 Task: Open a Modern Writer Template save the file as resolution.txt Remove the following  from template: 'Address' Change the date  '19 July, 2023' change Dear Ms Reader to   Good Morning. Add body to the letter I am writing to inform you of a change in my contact information. Please update your records accordingly. My new address is [address], and my updated phone number is [phone number]. Should you need to reach me, please do not hesitate to contact me using the updated information.Add Name  'Micheal'. Insert watermark  Do not copy  Apply Font Style in watermark Lexend; font size  113and place the watermark  Horizontally
Action: Mouse moved to (131, 66)
Screenshot: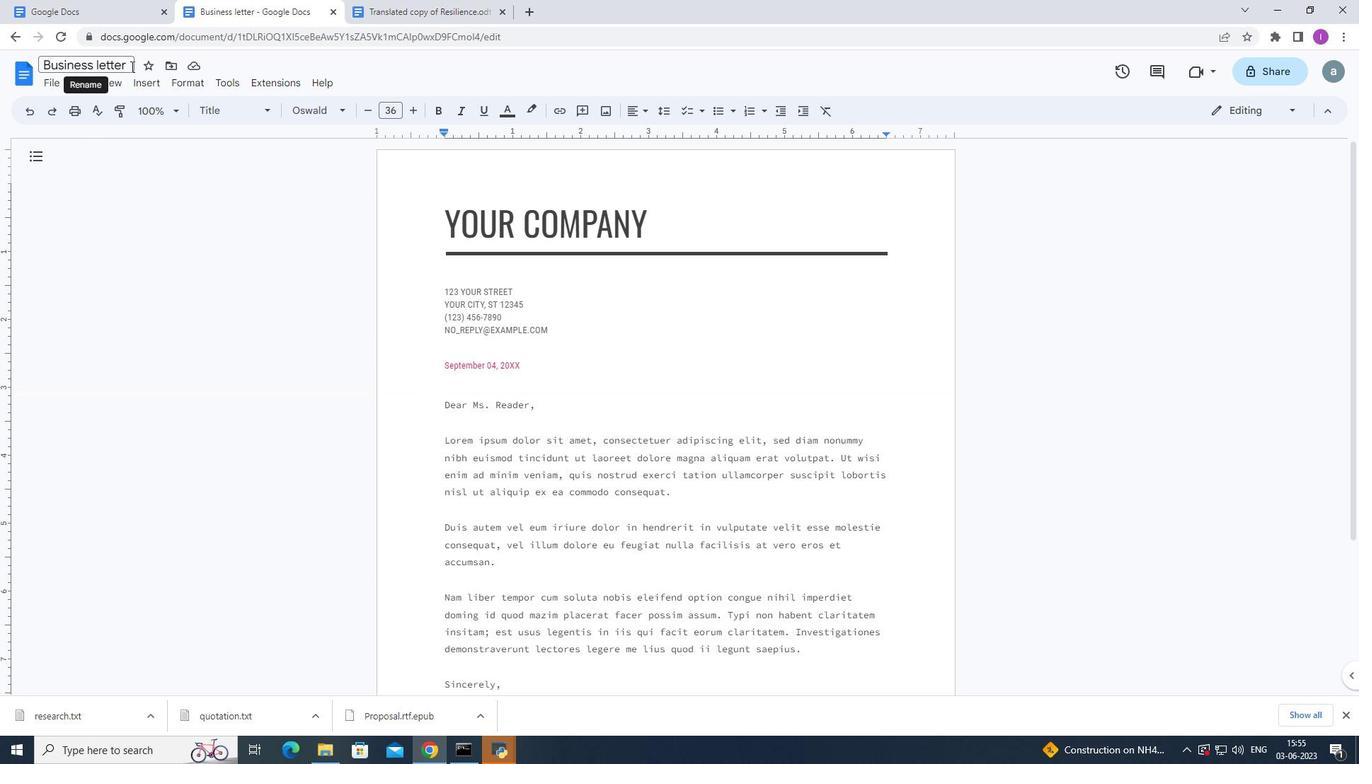 
Action: Mouse pressed left at (131, 66)
Screenshot: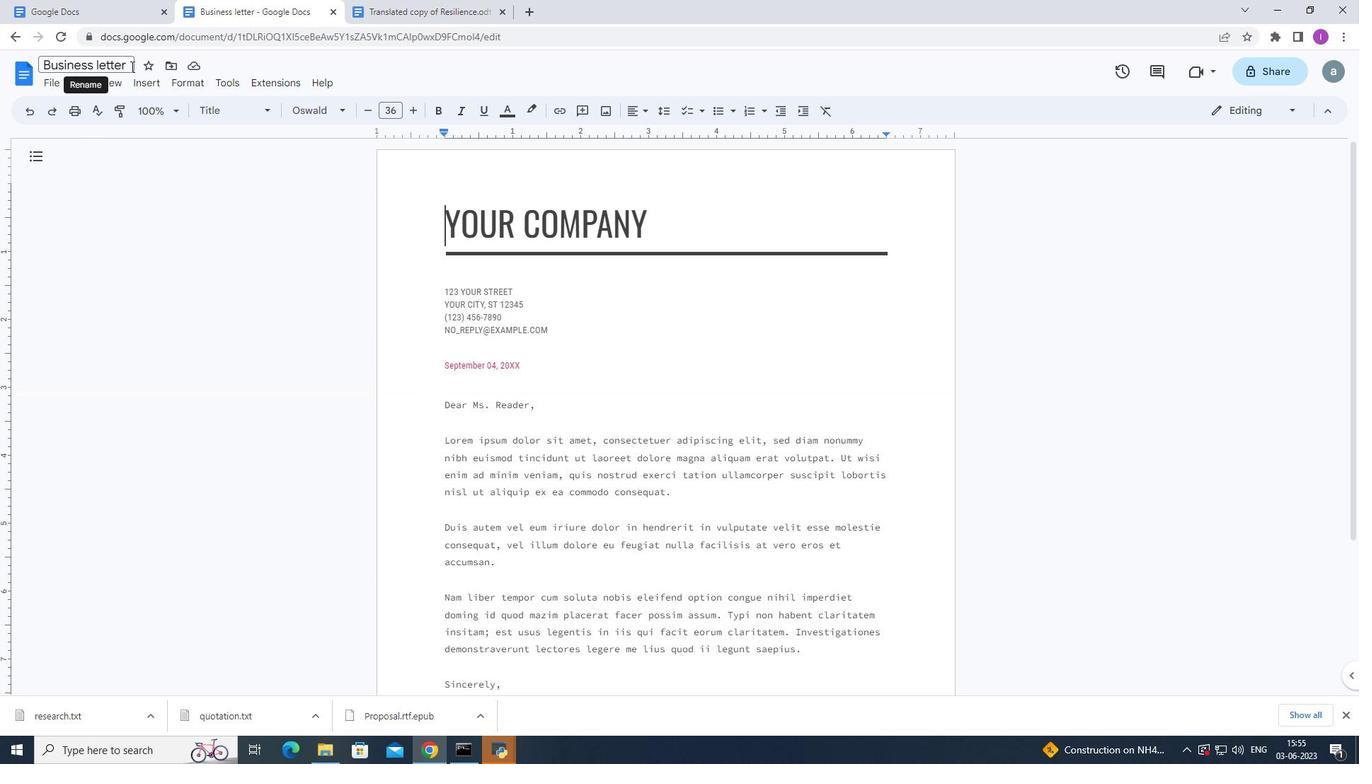 
Action: Key pressed <Key.backspace><Key.backspace><Key.backspace><Key.backspace><Key.backspace><Key.backspace><Key.backspace><Key.backspace><Key.backspace><Key.backspace><Key.backspace><Key.backspace><Key.backspace><Key.backspace><Key.backspace><Key.backspace><Key.backspace><Key.backspace><Key.backspace><Key.backspace><Key.backspace><Key.backspace><Key.backspace><Key.backspace>resolution.txt
Screenshot: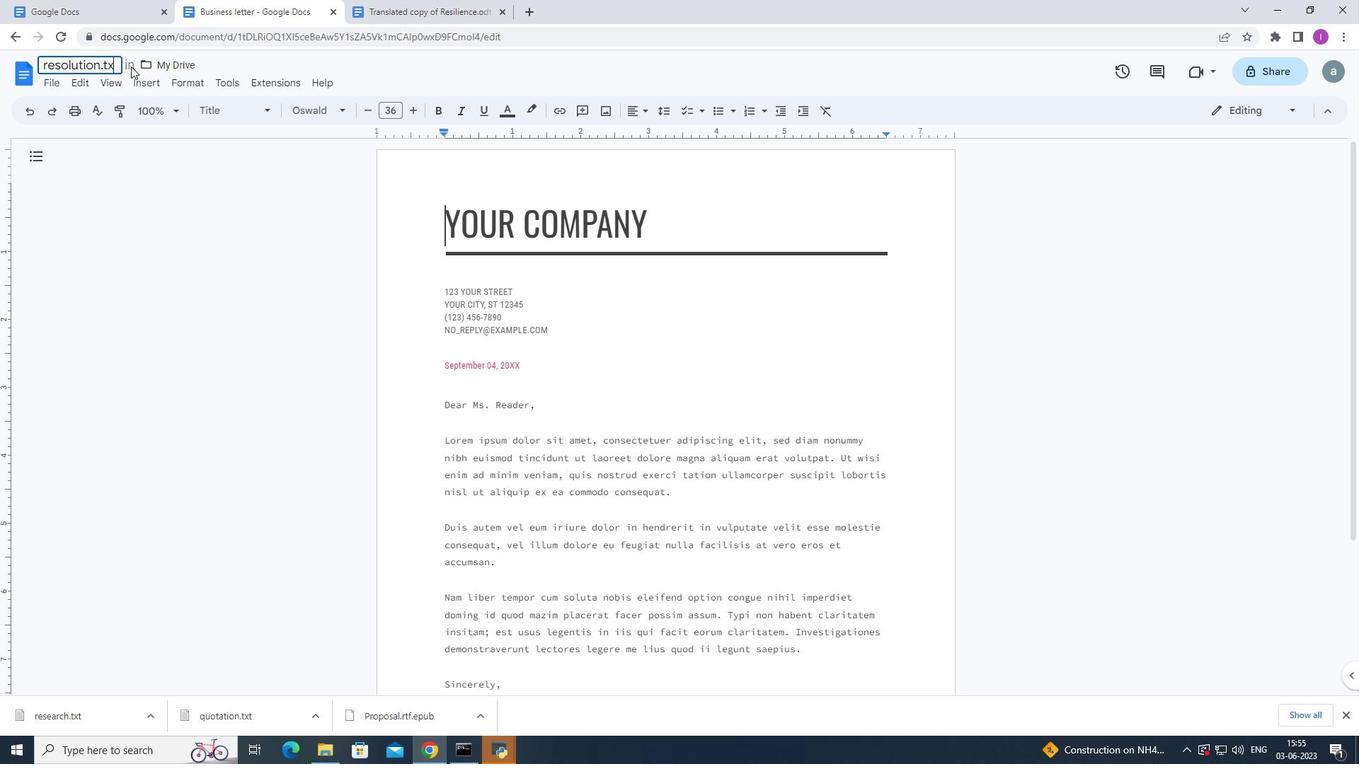 
Action: Mouse moved to (211, 244)
Screenshot: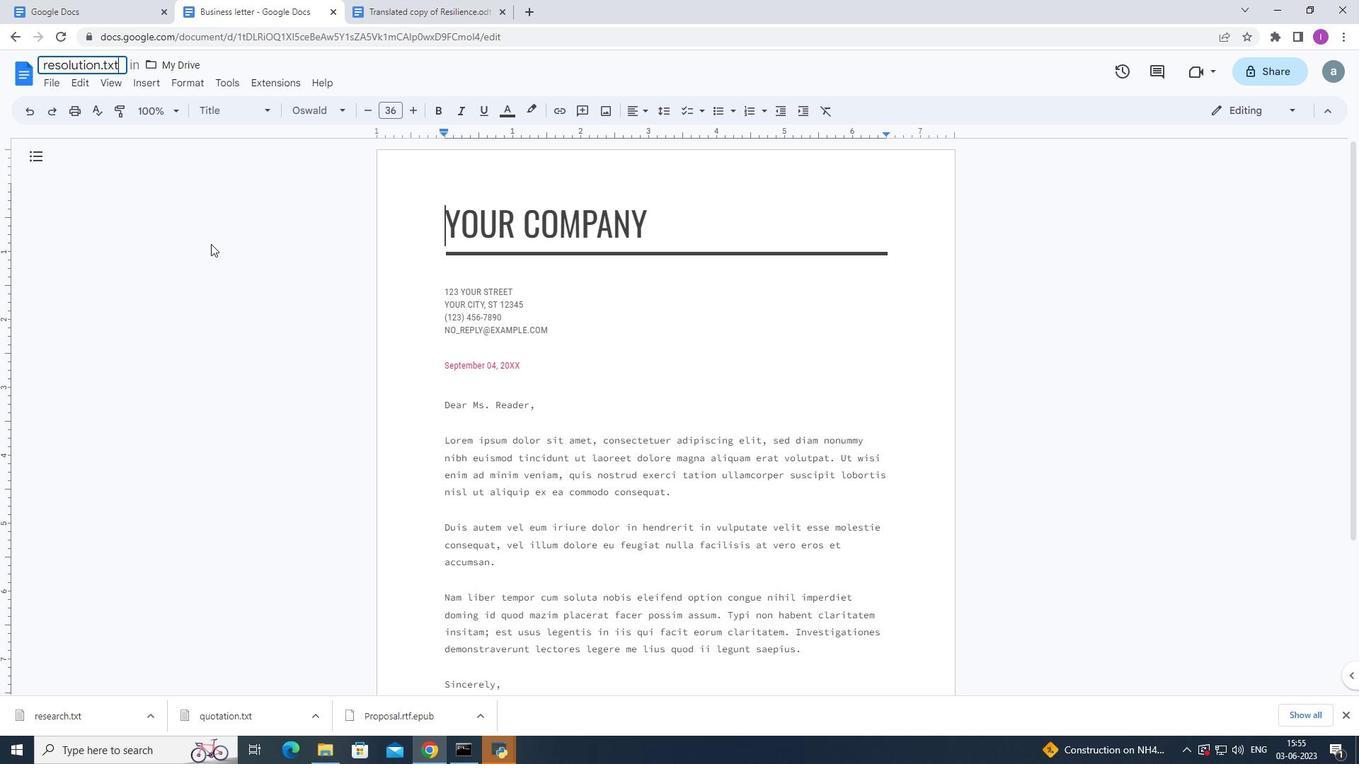 
Action: Mouse pressed left at (211, 244)
Screenshot: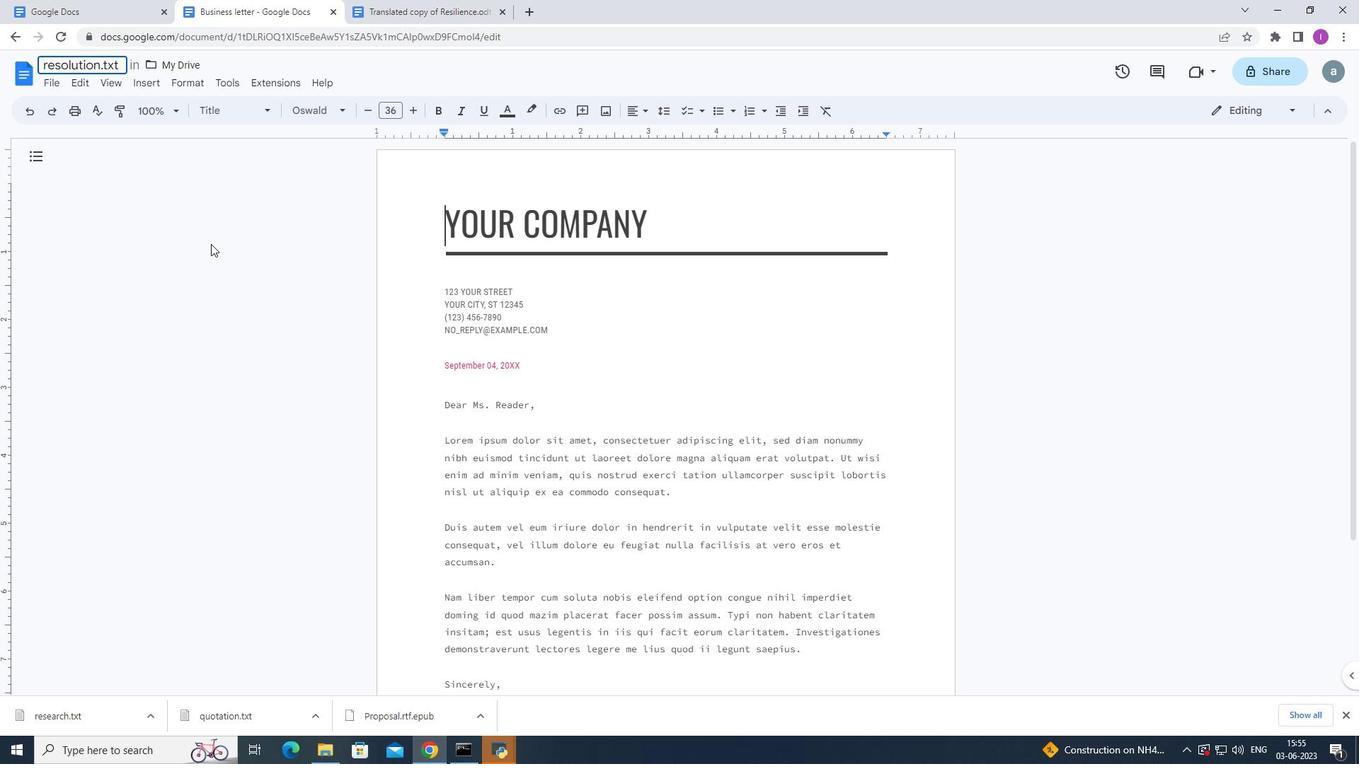 
Action: Mouse moved to (568, 337)
Screenshot: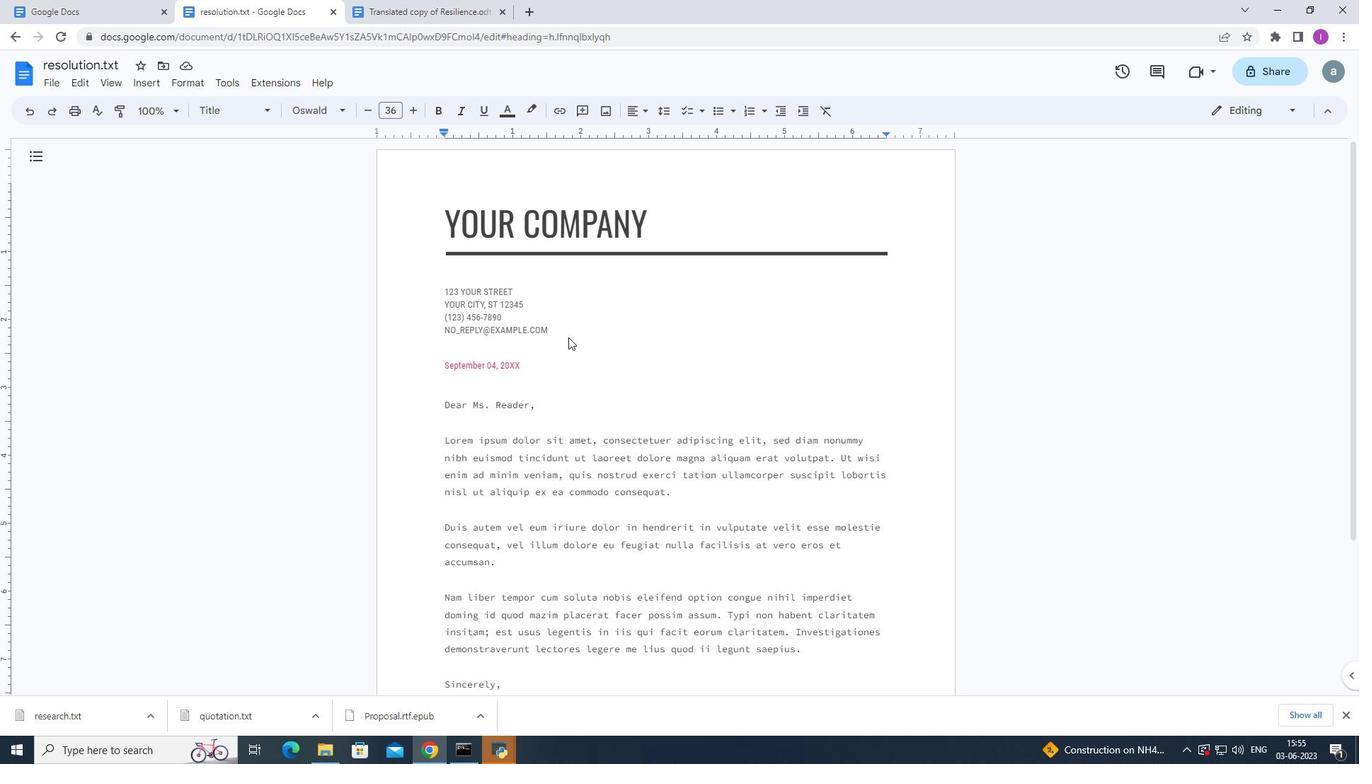 
Action: Mouse pressed left at (568, 337)
Screenshot: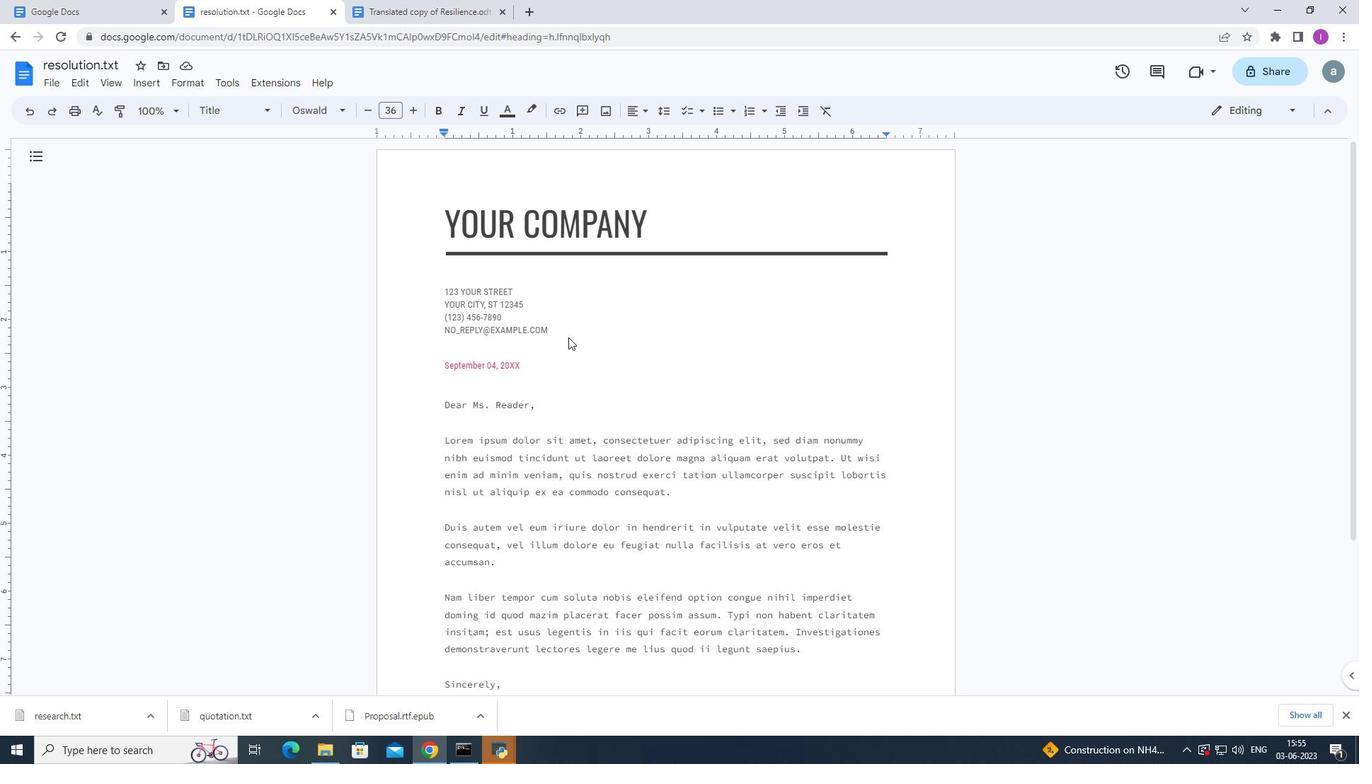 
Action: Mouse moved to (407, 283)
Screenshot: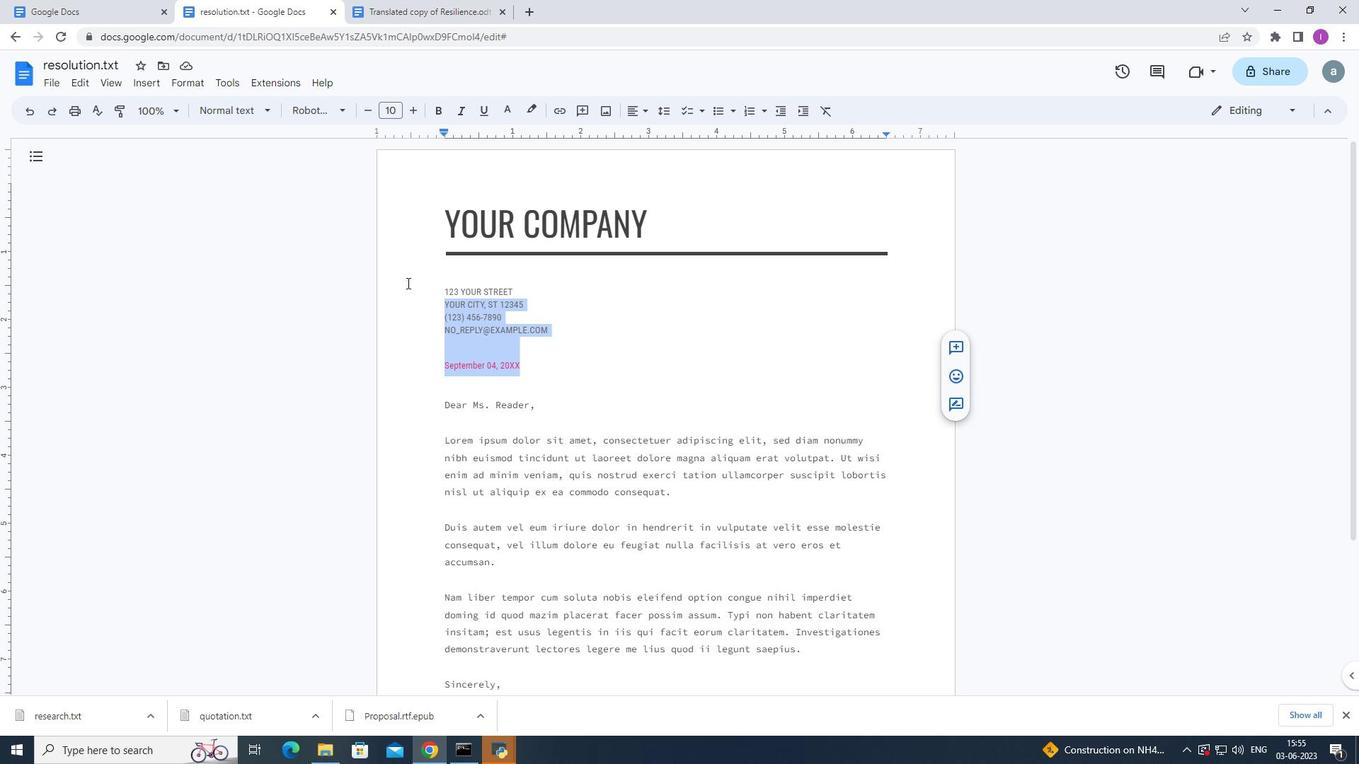 
Action: Mouse pressed left at (407, 283)
Screenshot: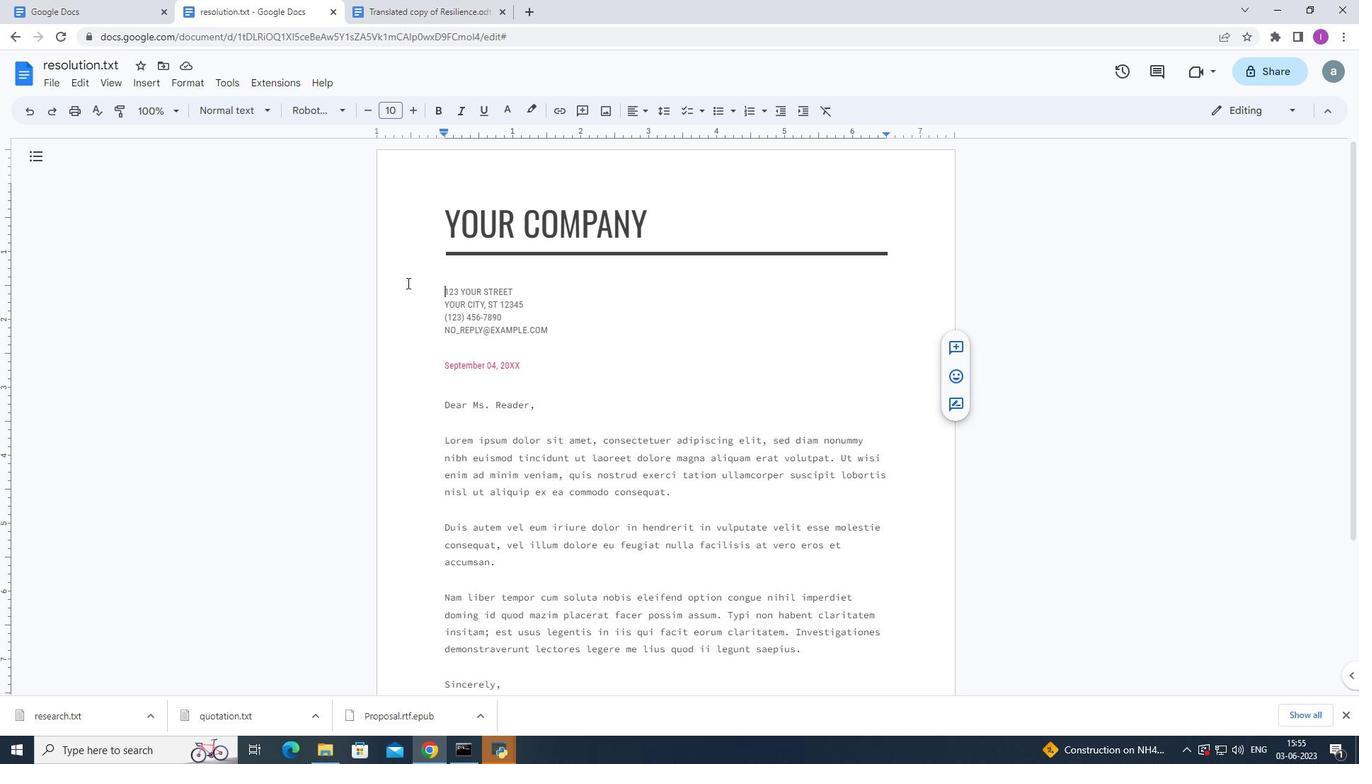 
Action: Mouse moved to (441, 289)
Screenshot: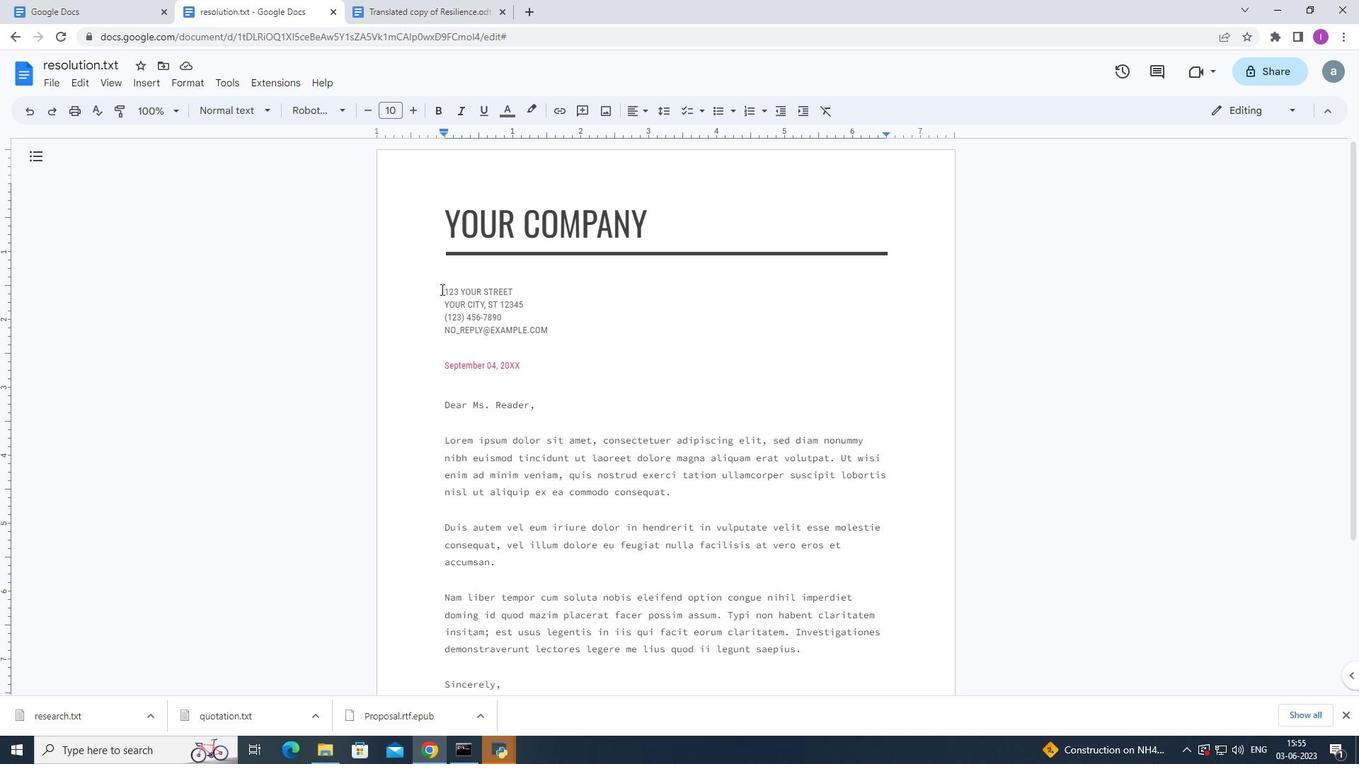 
Action: Mouse pressed left at (441, 289)
Screenshot: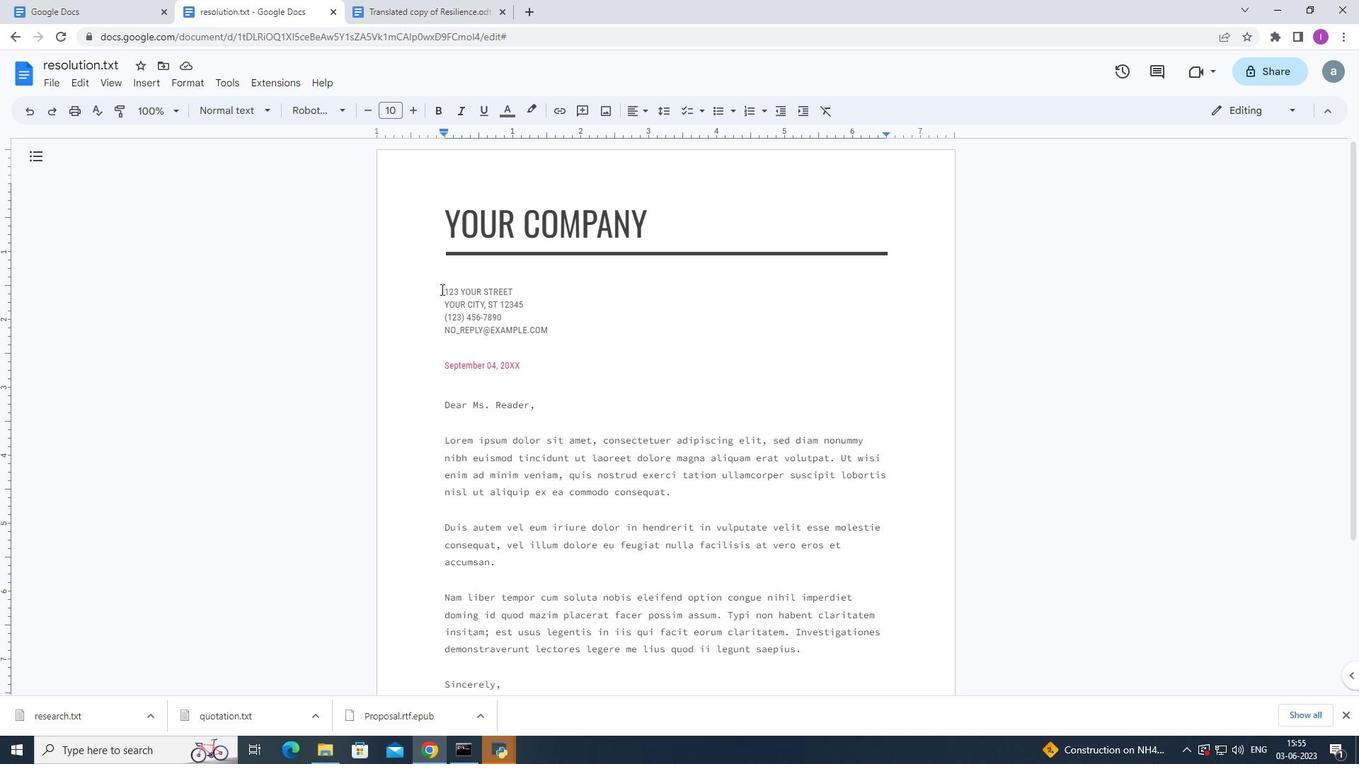 
Action: Mouse moved to (584, 315)
Screenshot: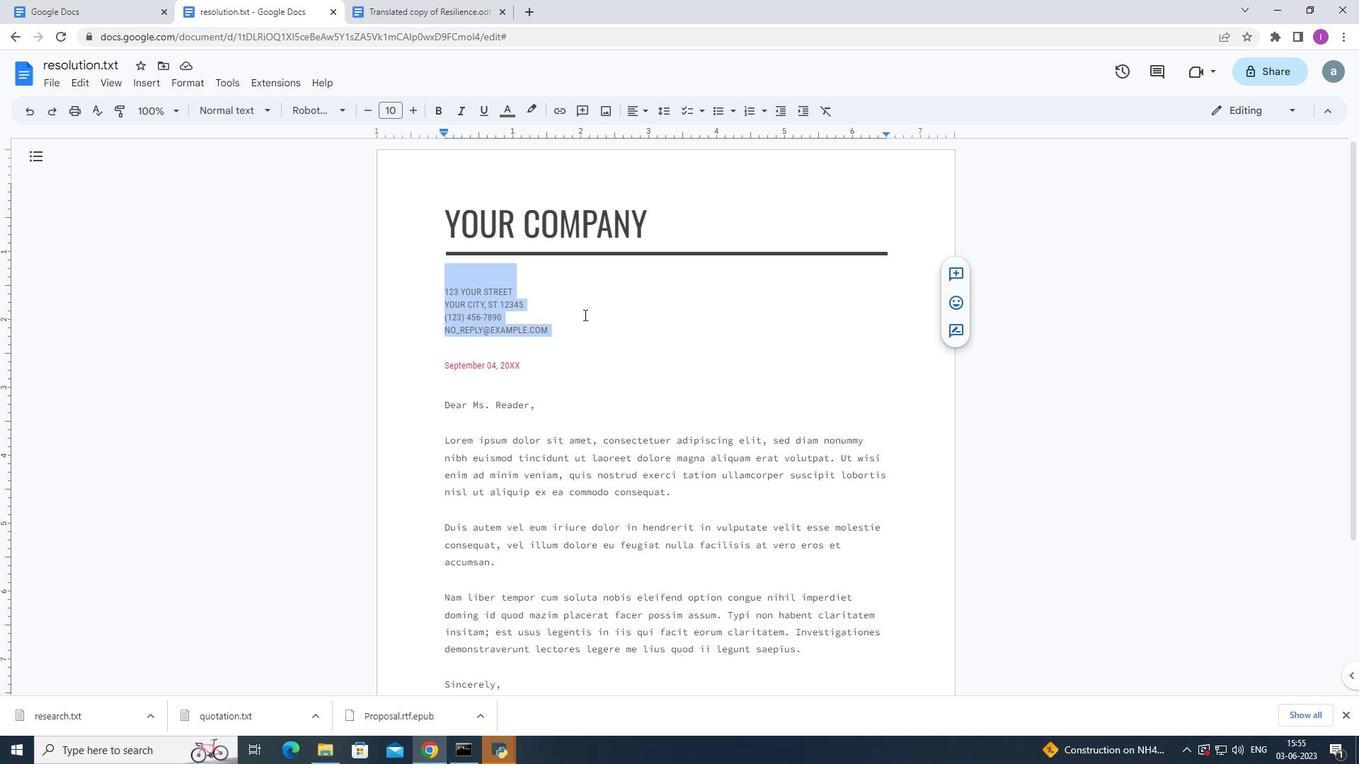 
Action: Key pressed <Key.backspace>
Screenshot: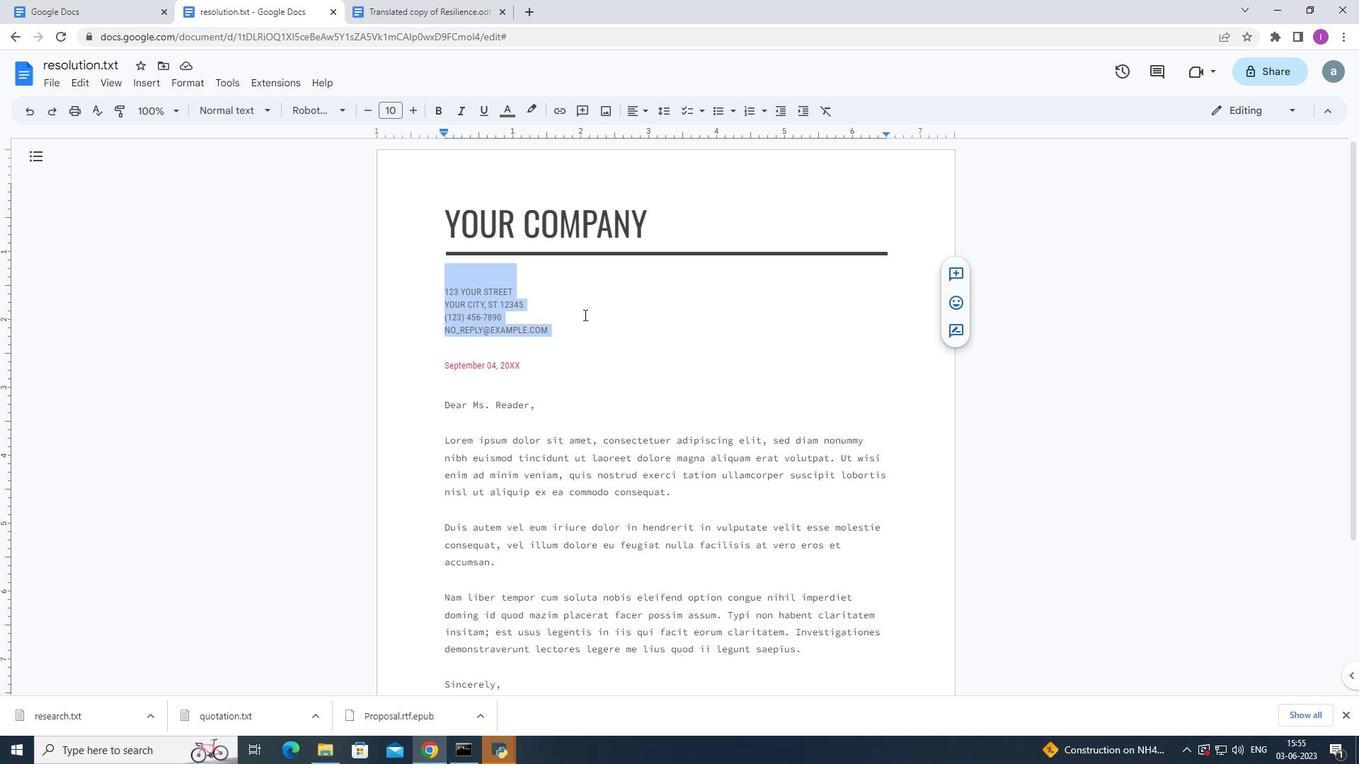 
Action: Mouse moved to (546, 299)
Screenshot: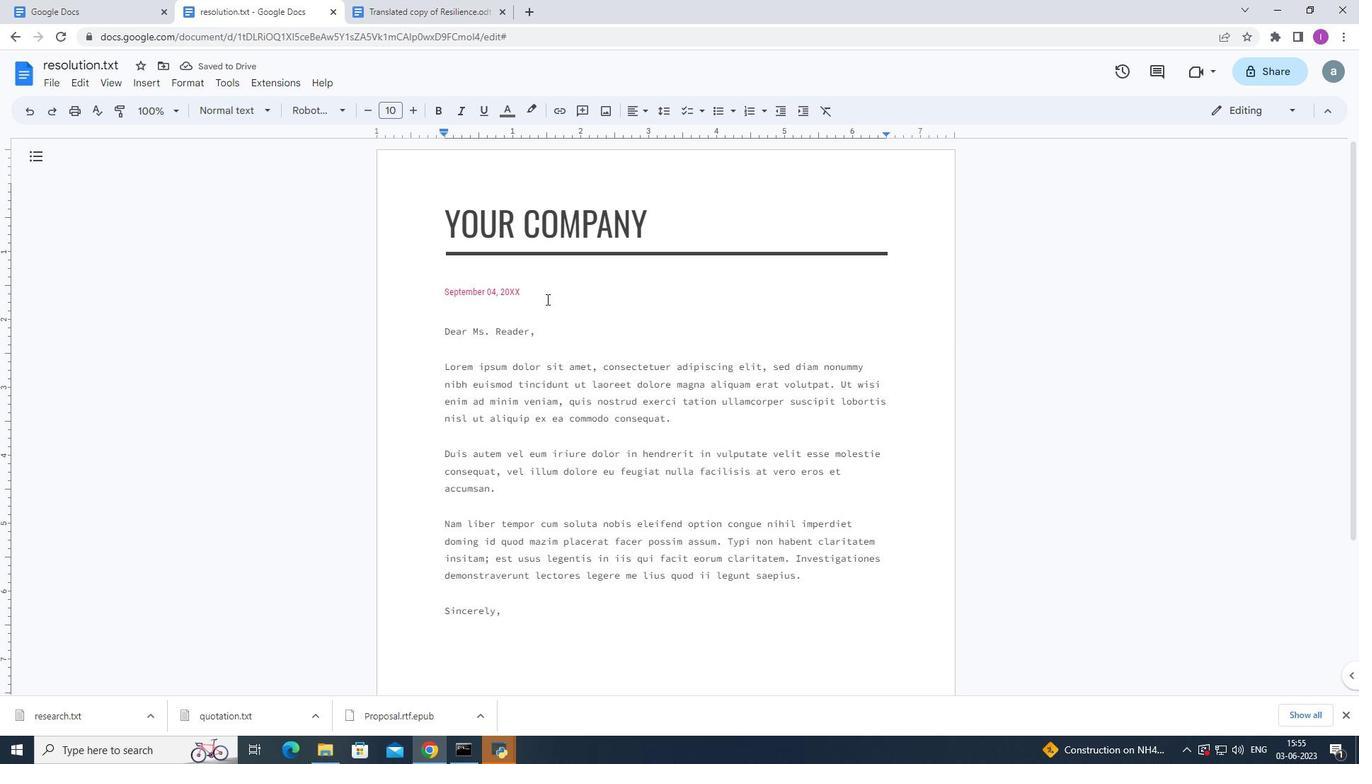 
Action: Mouse pressed left at (546, 299)
Screenshot: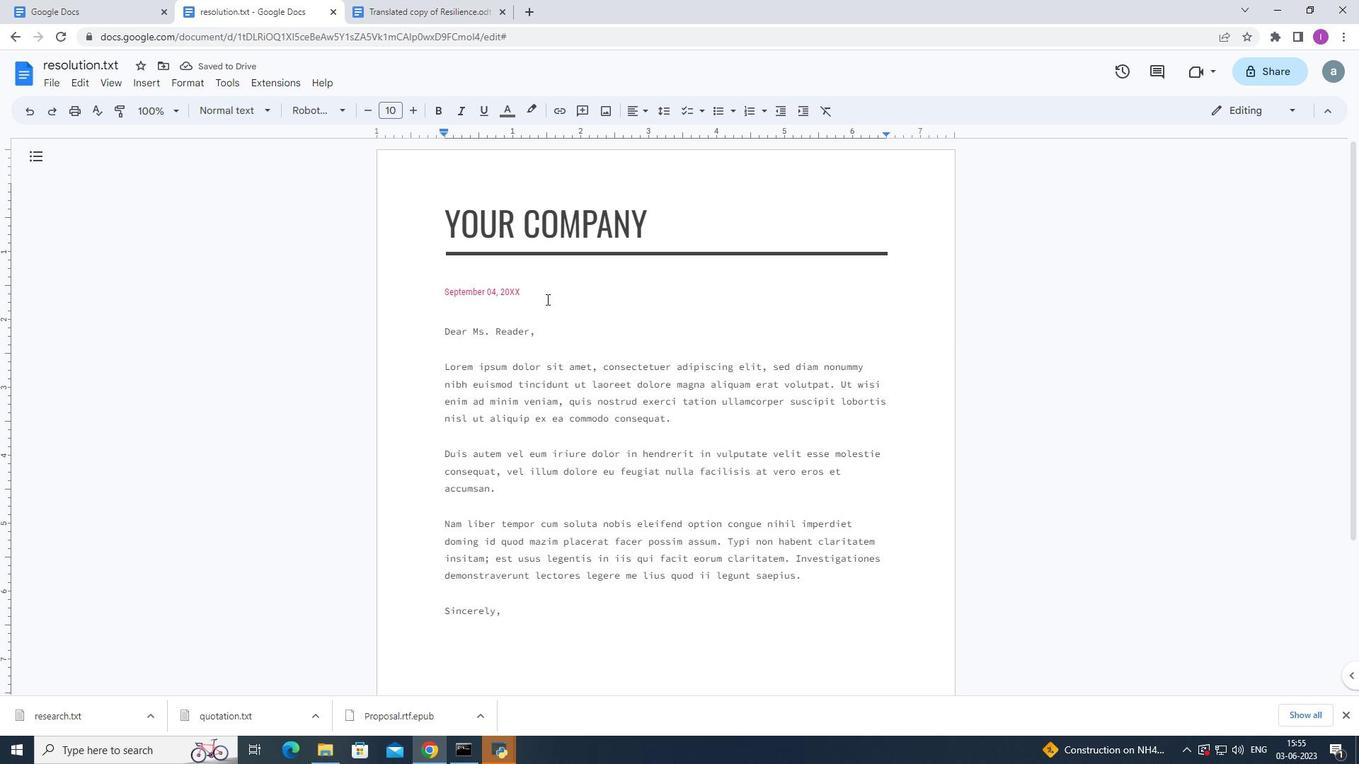
Action: Mouse moved to (542, 291)
Screenshot: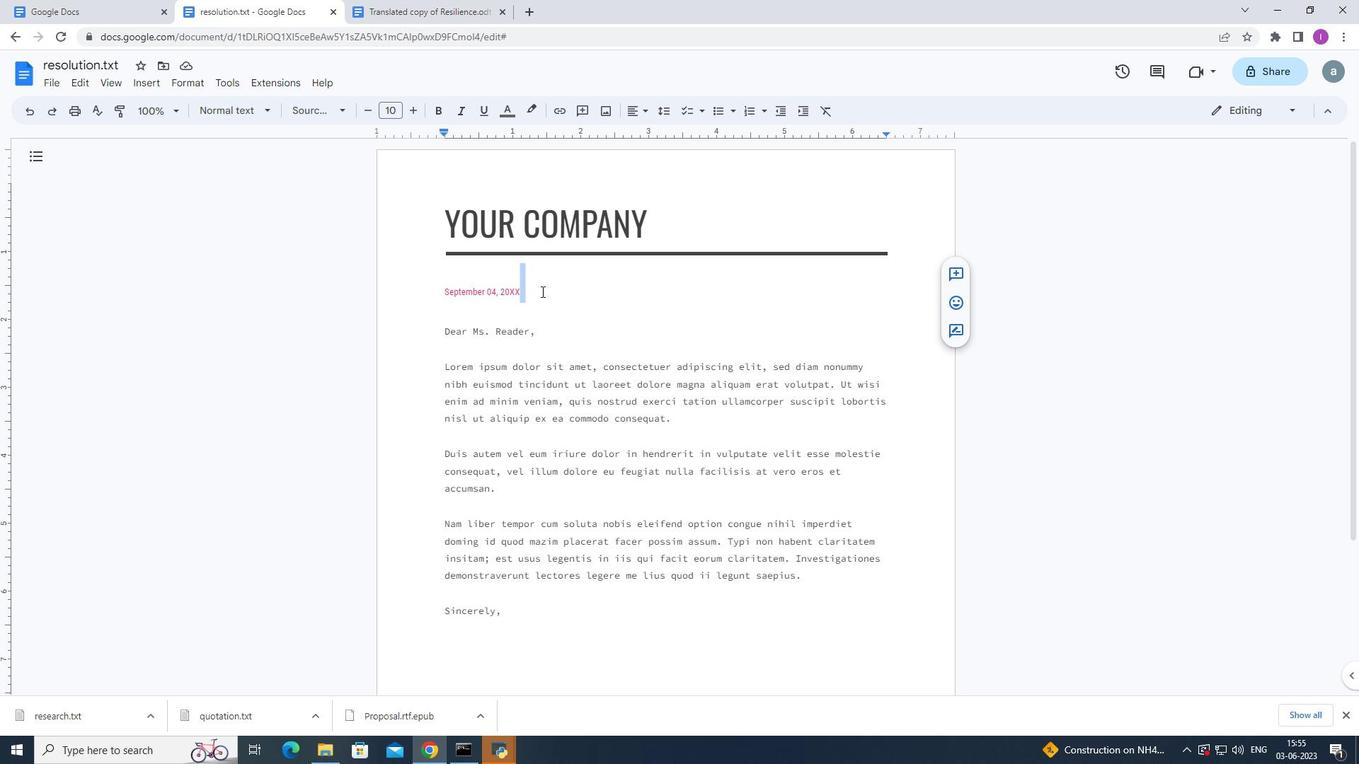 
Action: Mouse pressed left at (542, 291)
Screenshot: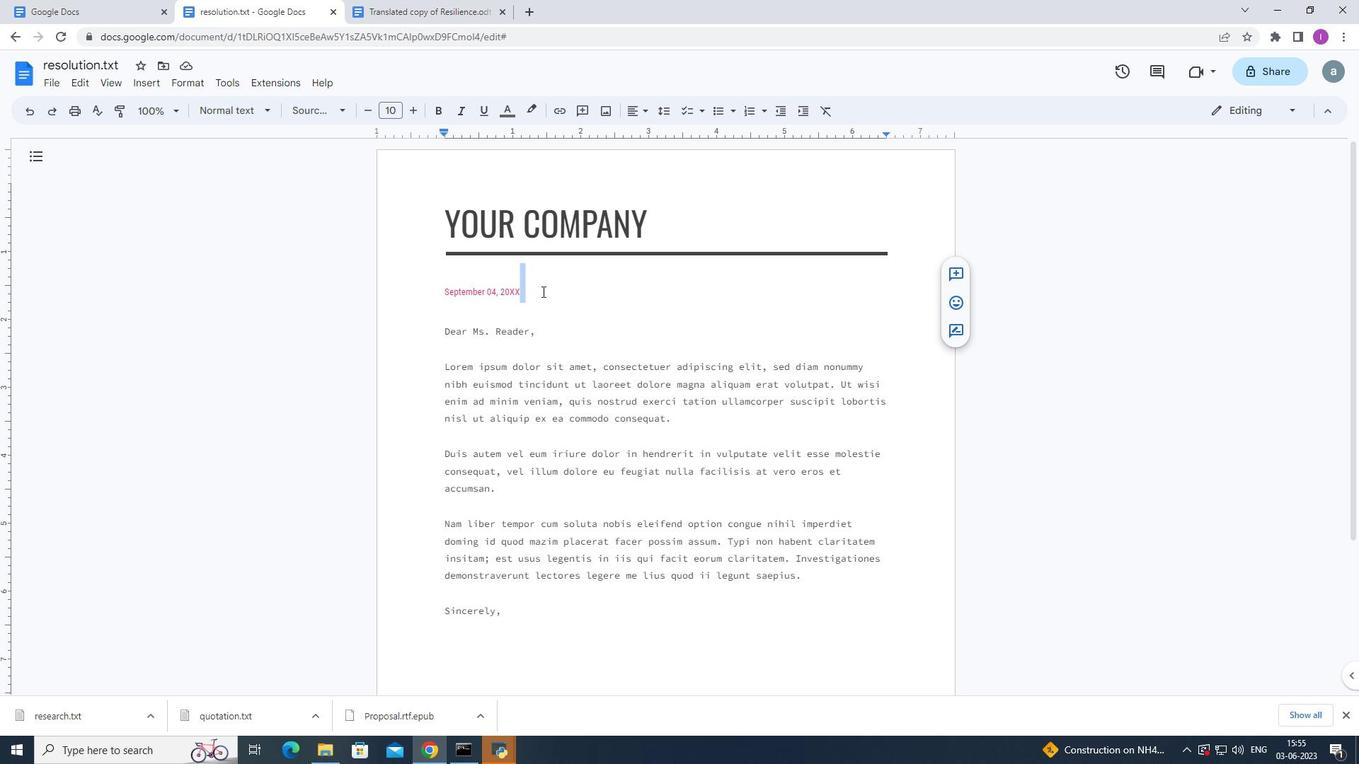 
Action: Mouse moved to (608, 331)
Screenshot: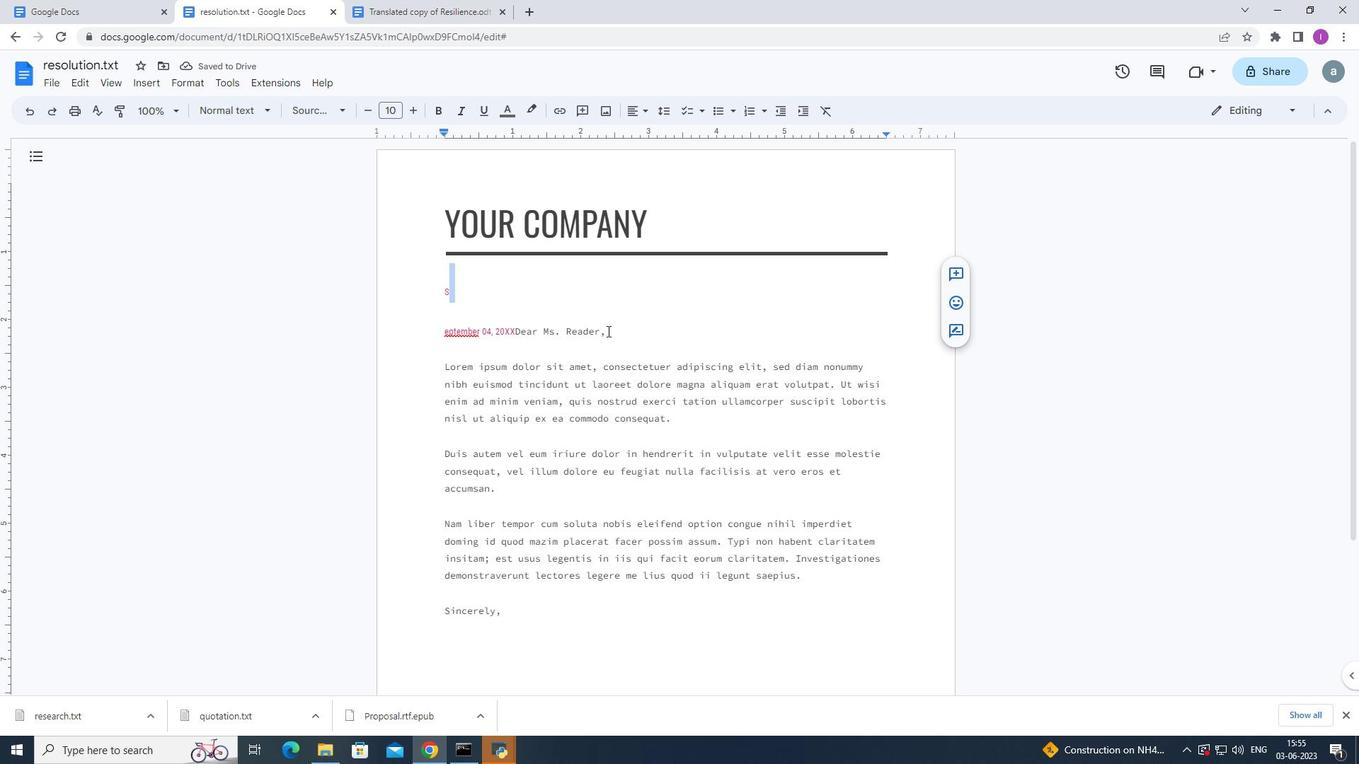 
Action: Mouse pressed left at (608, 331)
Screenshot: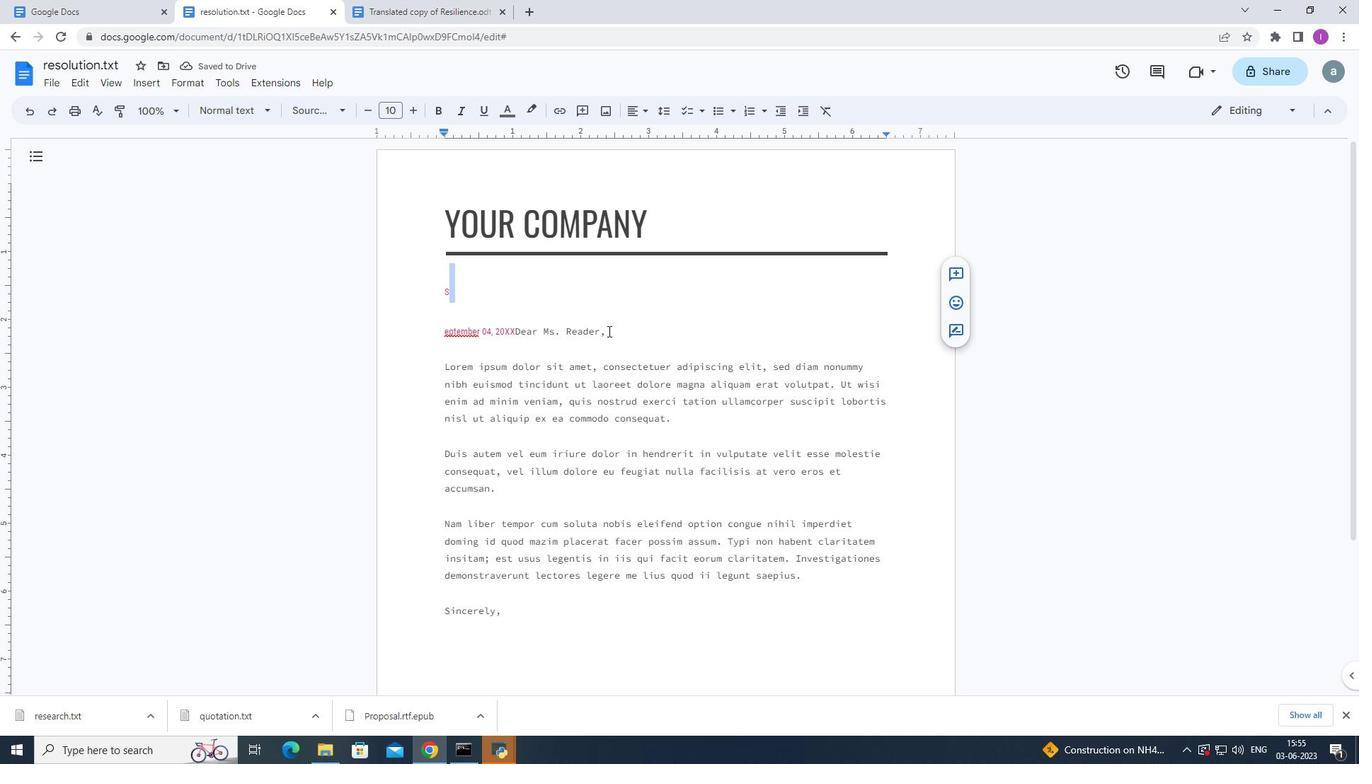
Action: Mouse moved to (430, 285)
Screenshot: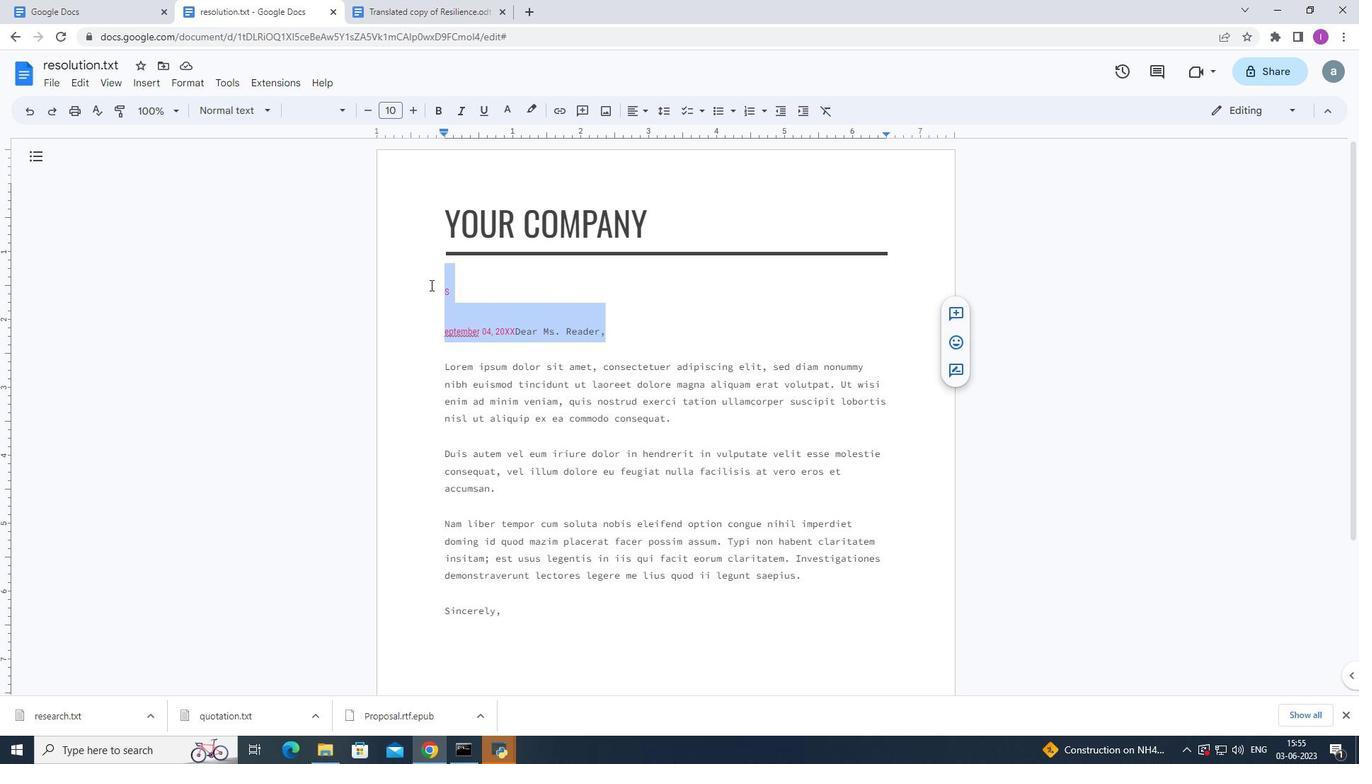 
Action: Key pressed <Key.backspace>
Screenshot: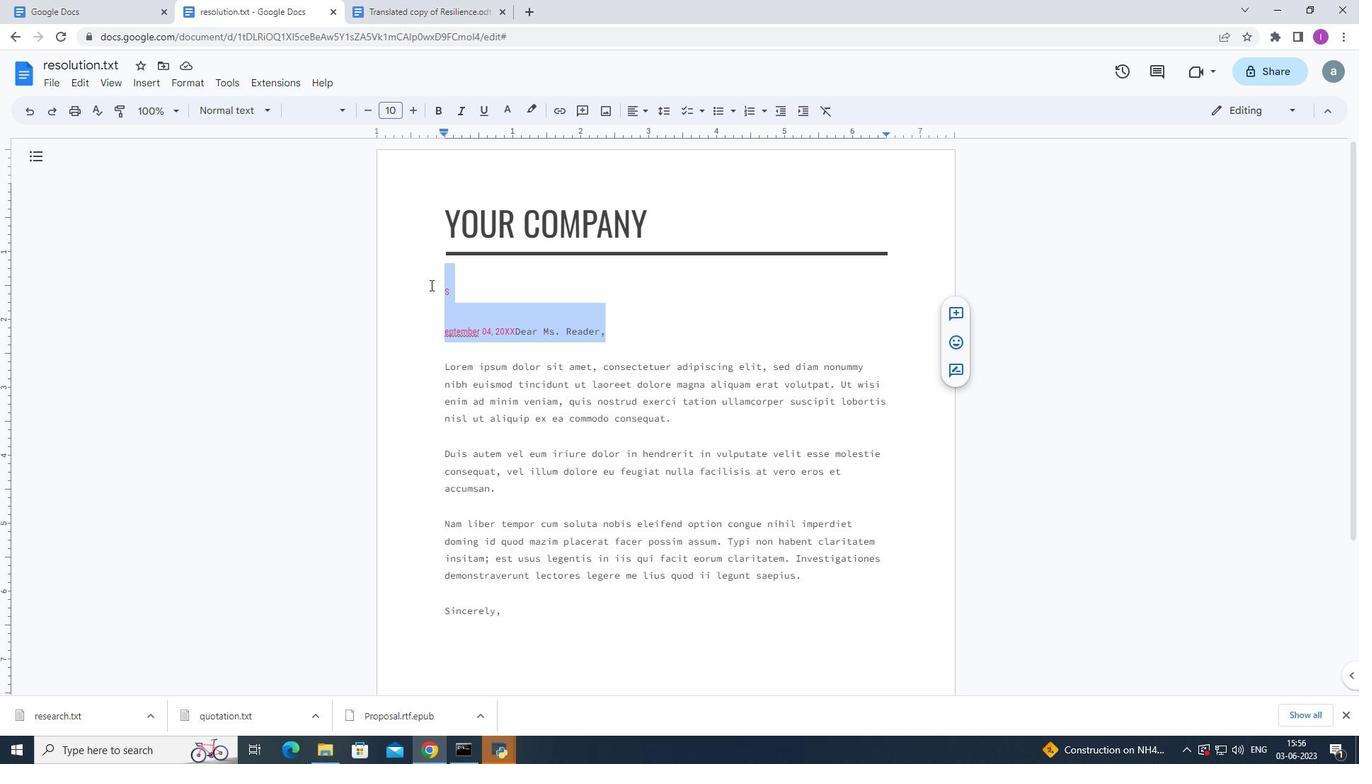 
Action: Mouse moved to (523, 286)
Screenshot: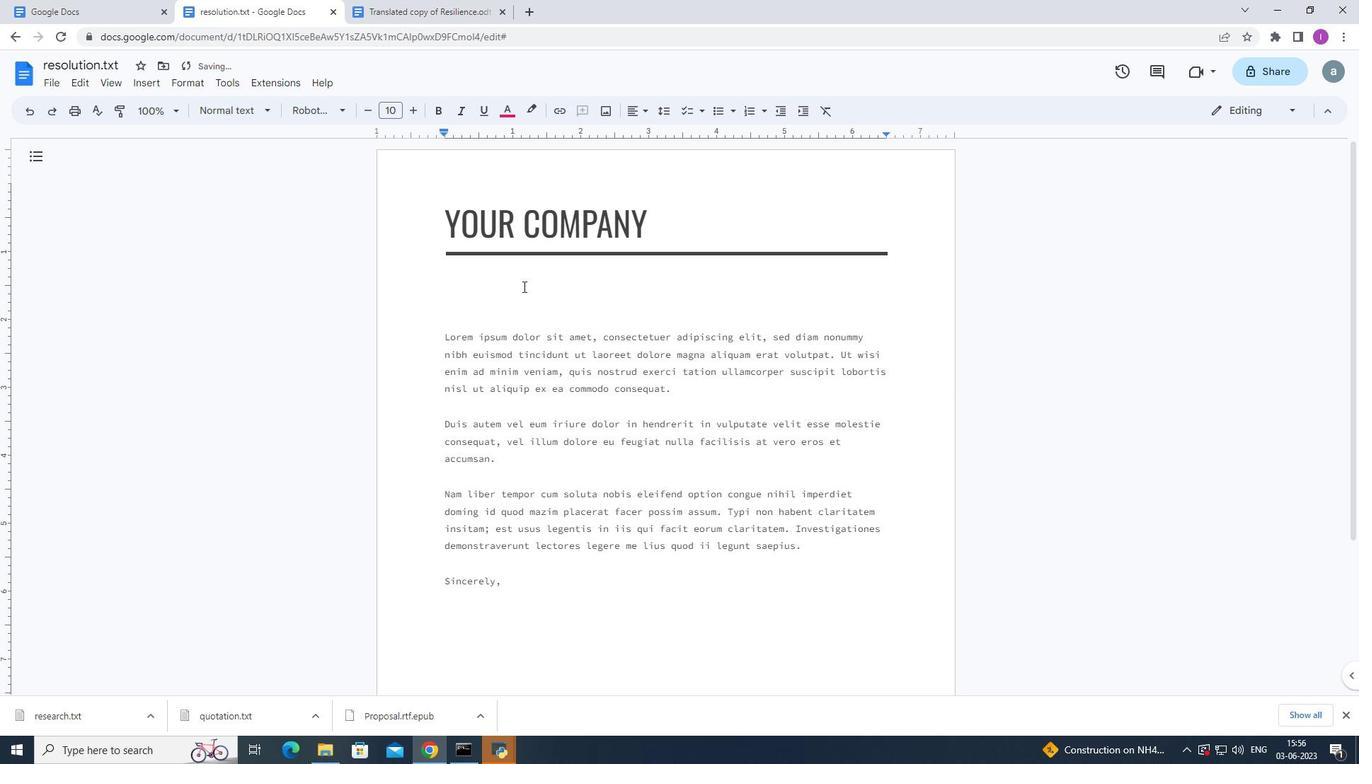 
Action: Key pressed 19<Key.space><Key.shift>July,2023
Screenshot: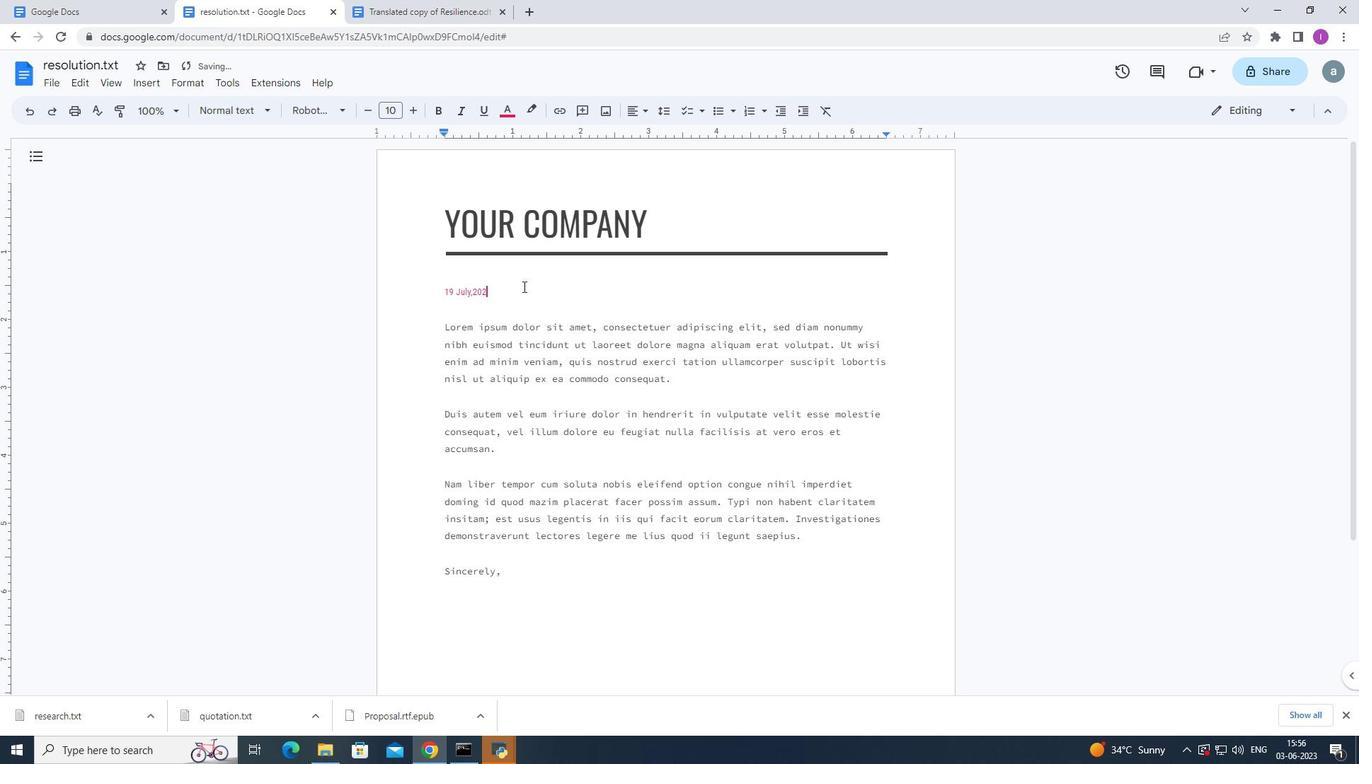 
Action: Mouse moved to (585, 330)
Screenshot: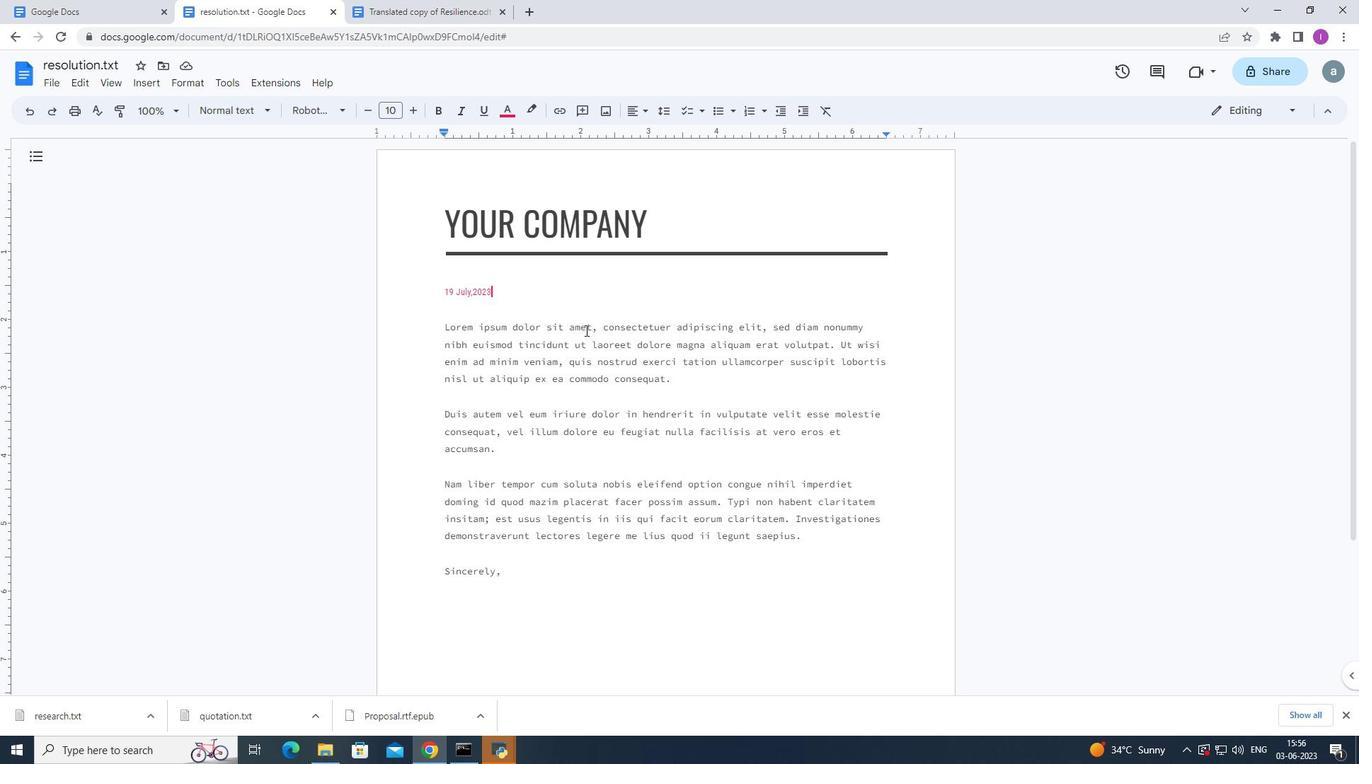 
Action: Key pressed <Key.enter>
Screenshot: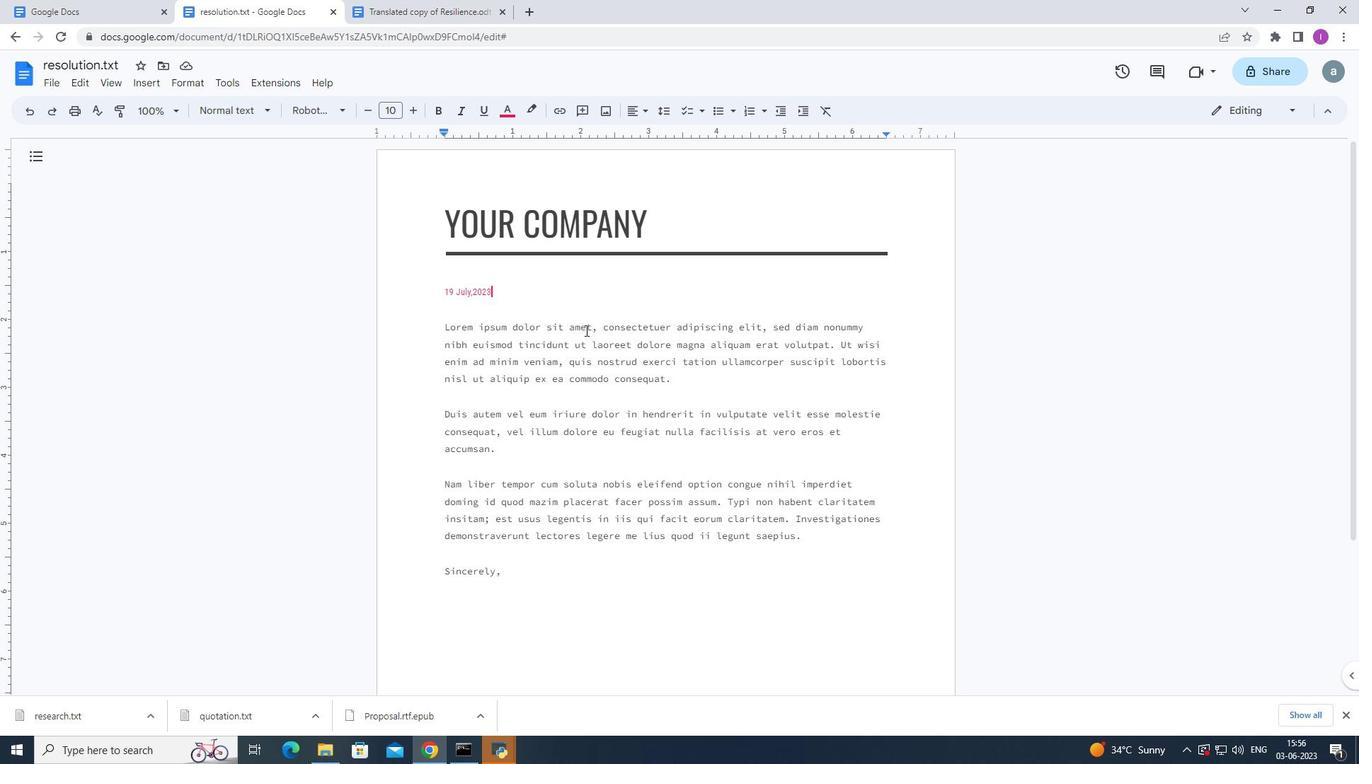 
Action: Mouse moved to (621, 339)
Screenshot: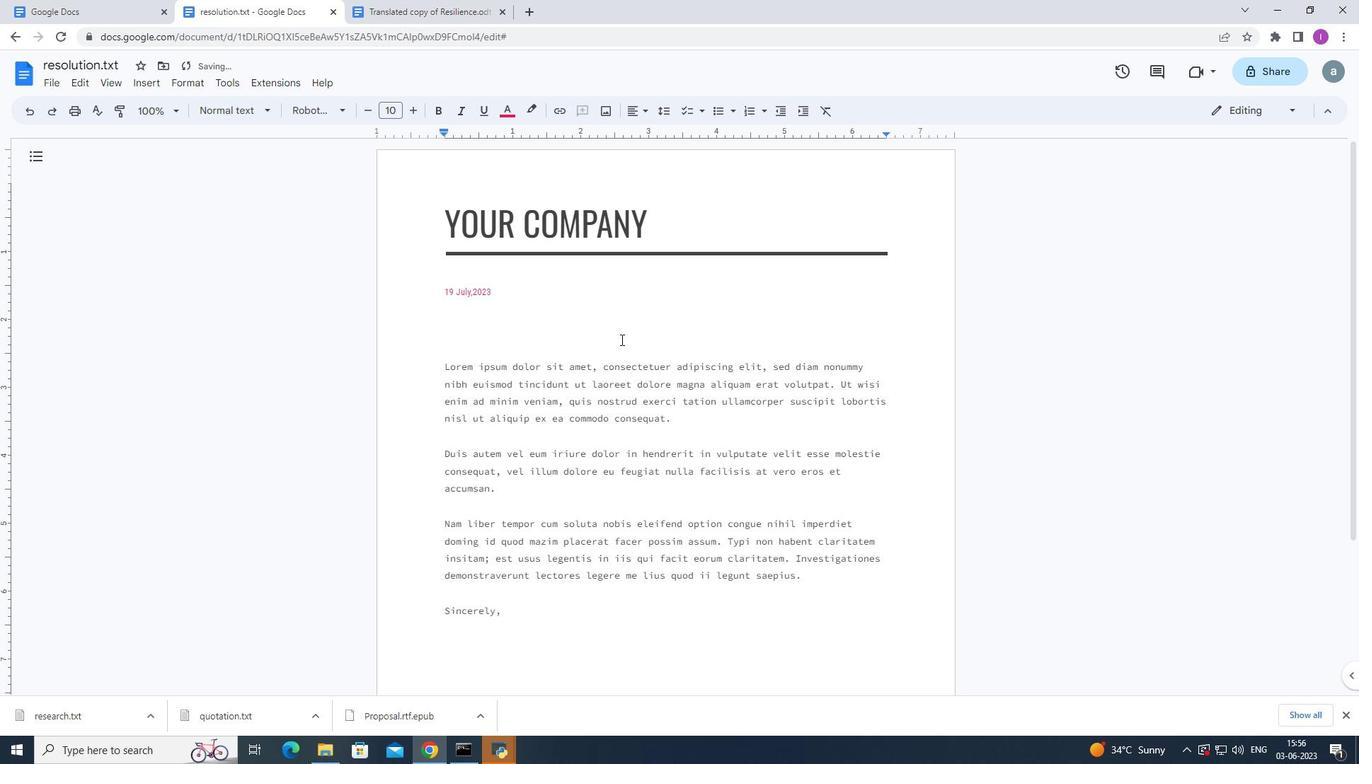 
Action: Key pressed <Key.shift>Good<Key.space><Key.shift>Morning,
Screenshot: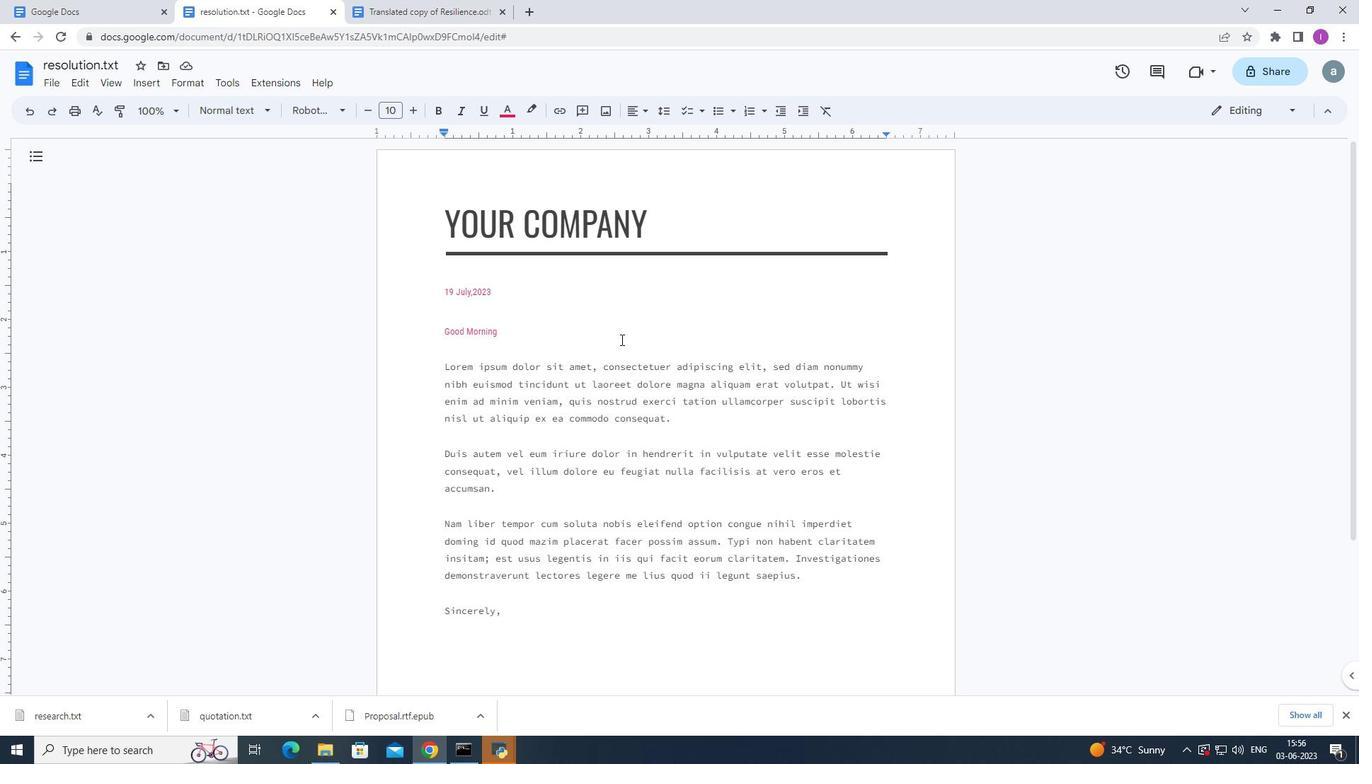 
Action: Mouse moved to (429, 359)
Screenshot: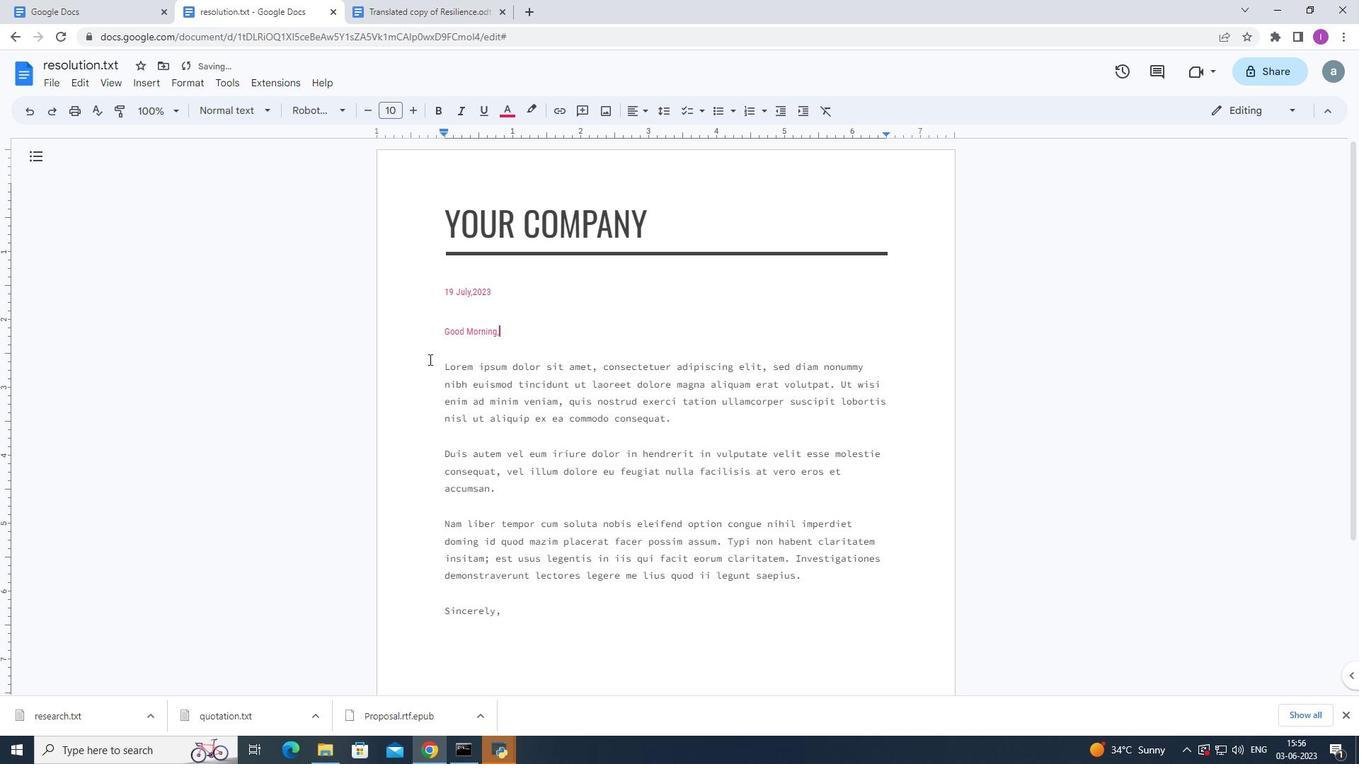
Action: Mouse pressed left at (429, 359)
Screenshot: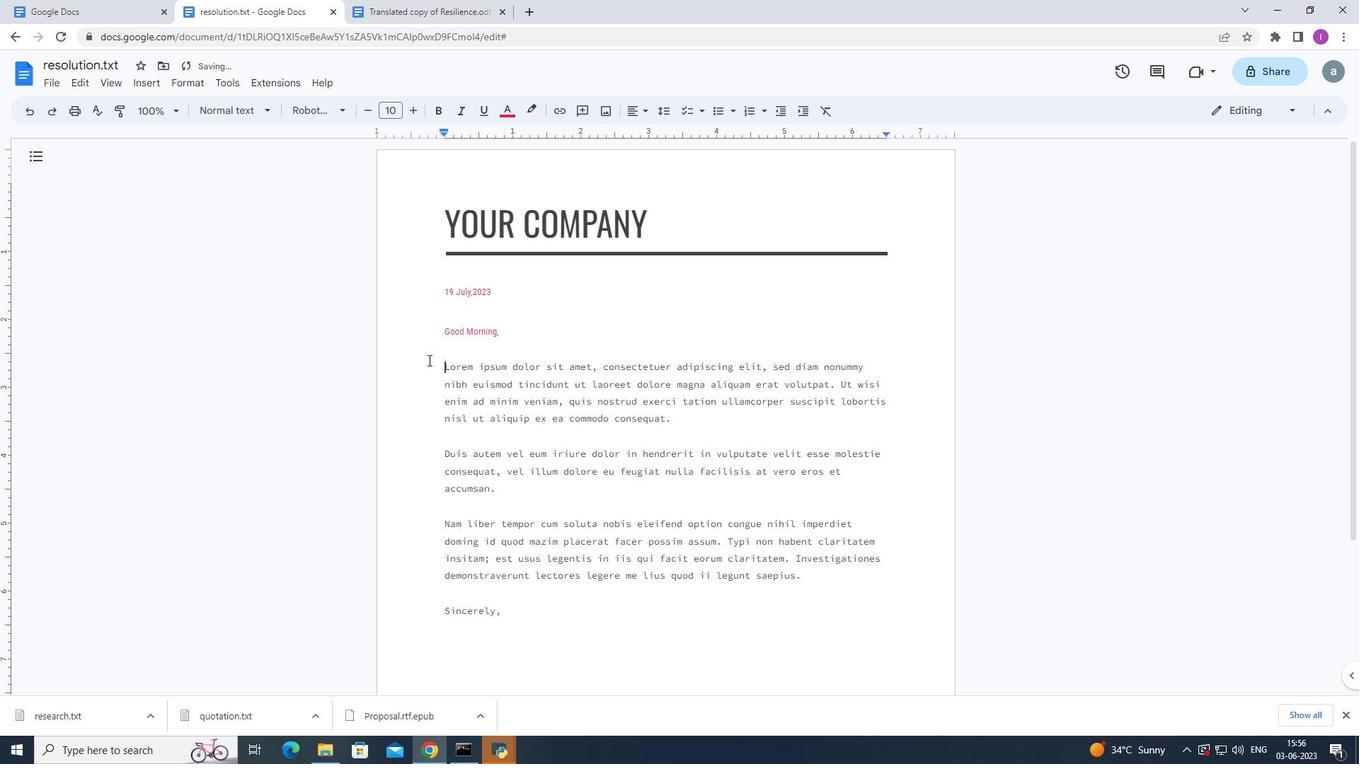 
Action: Mouse moved to (585, 477)
Screenshot: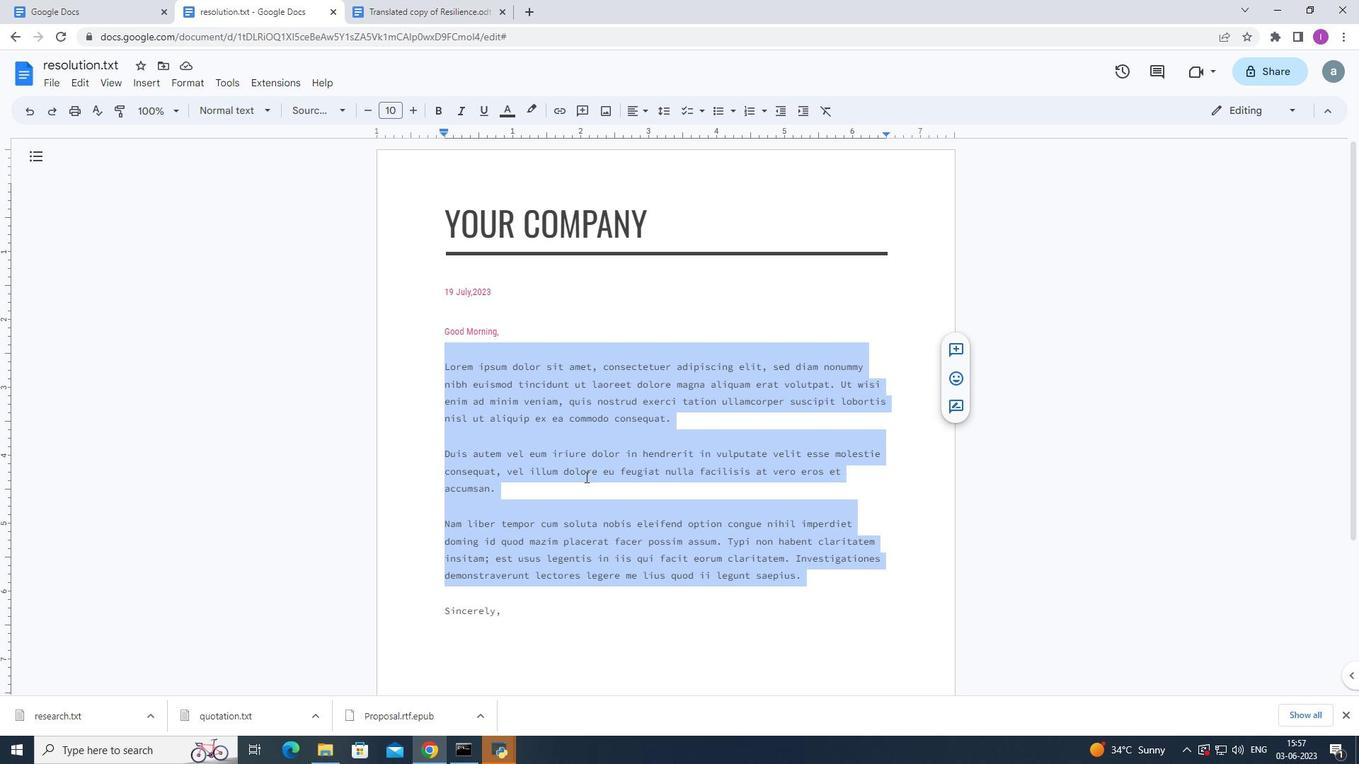 
Action: Key pressed i<Key.backspace><Key.shift>I<Key.space>am<Key.space>writu<Key.backspace>ing<Key.space>to<Key.space>inform<Key.space>you<Key.space>of<Key.space>a<Key.space>change<Key.space>in<Key.space>my<Key.space>s<Key.backspace>contact<Key.space>infort<Key.backspace>mation.<Key.shift>Please<Key.space>update<Key.space>your<Key.space>records<Key.space>accordingly.
Screenshot: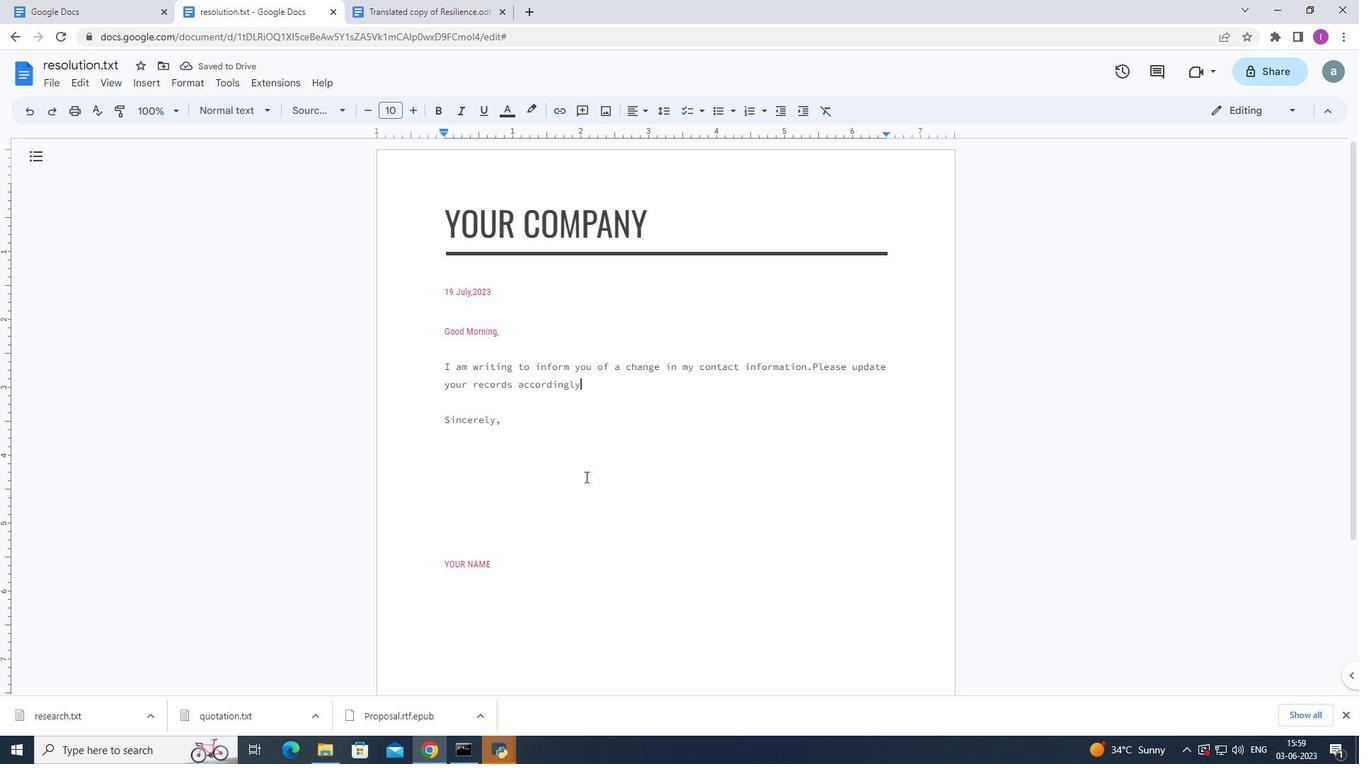 
Action: Mouse moved to (642, 434)
Screenshot: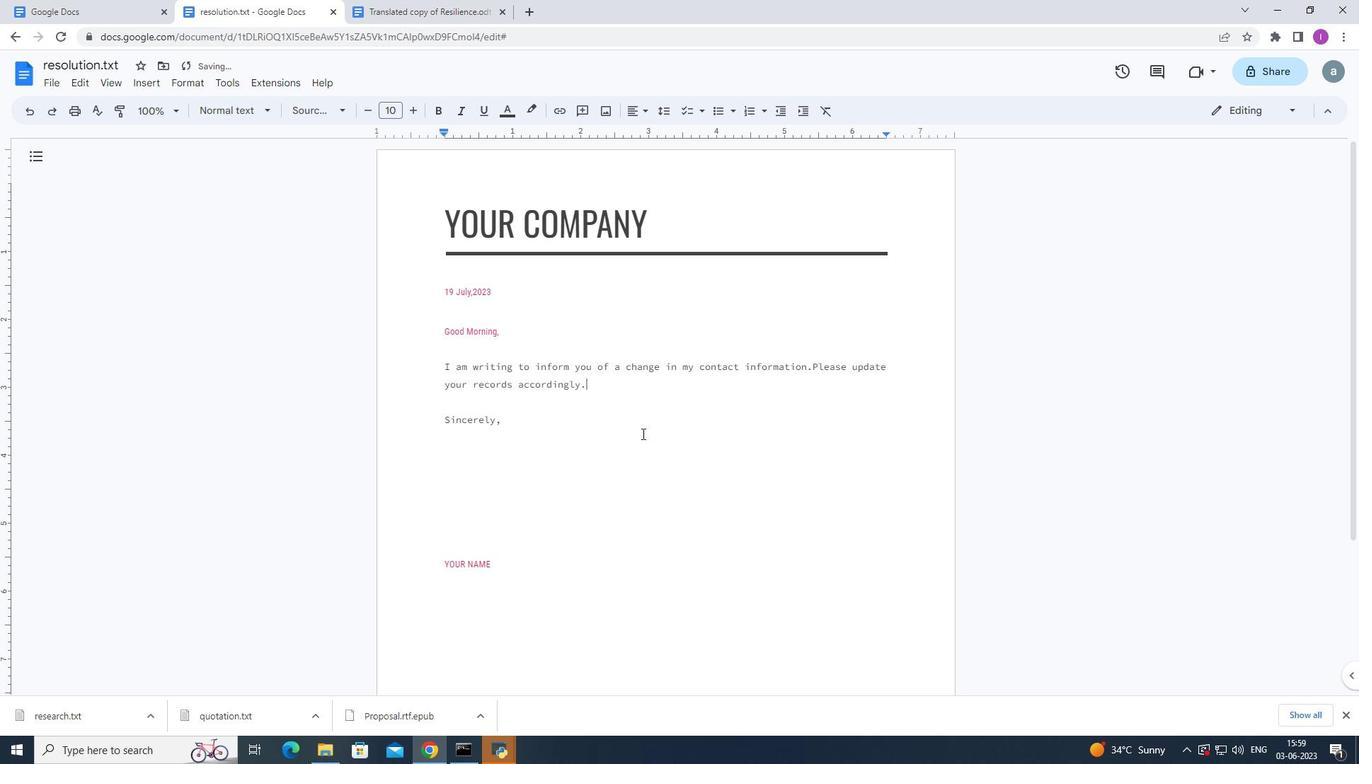 
Action: Key pressed <Key.shift>My<Key.space>new<Key.space>address<Key.space>is<Key.space>[address],and<Key.space>my<Key.space>update<Key.space><Key.backspace>s<Key.backspace>d<Key.space>phone<Key.space>number<Key.space>is[phone<Key.space>number].<Key.shift>Should<Key.space>you<Key.space>need<Key.space>to<Key.space>reach<Key.space>me,please<Key.space>do<Key.space>not<Key.space>hesitate<Key.space>to<Key.space>contacy<Key.backspace>t<Key.space>me<Key.space>using<Key.space>the<Key.space>updated<Key.space>information.
Screenshot: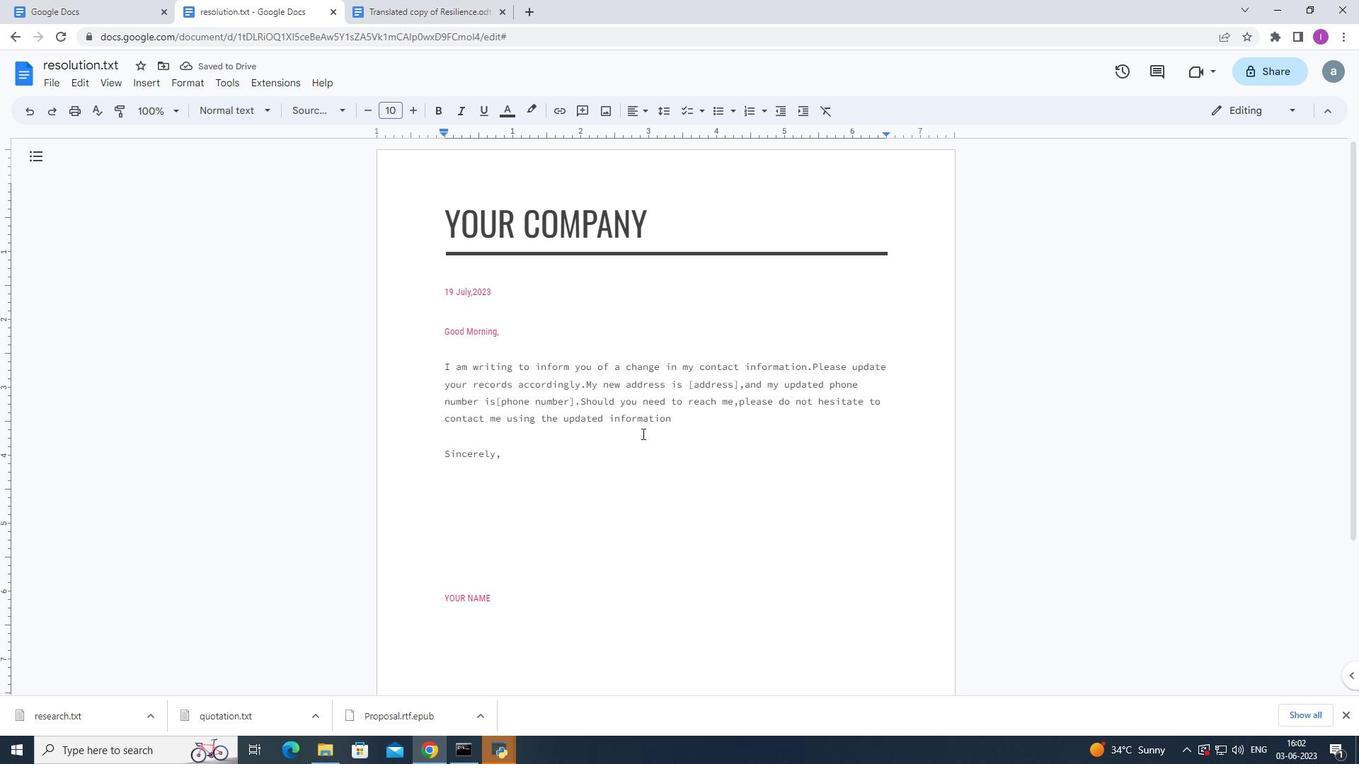
Action: Mouse moved to (517, 461)
Screenshot: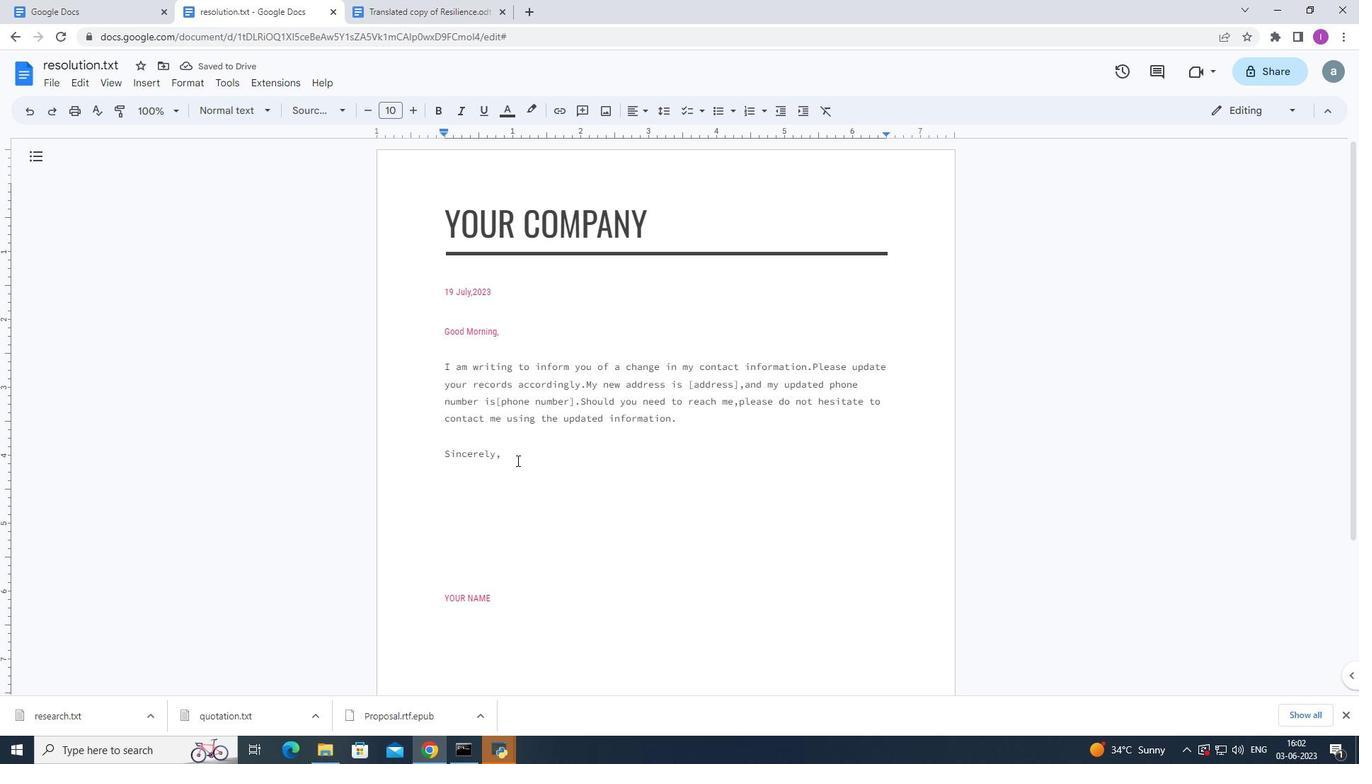 
Action: Mouse pressed left at (517, 461)
Screenshot: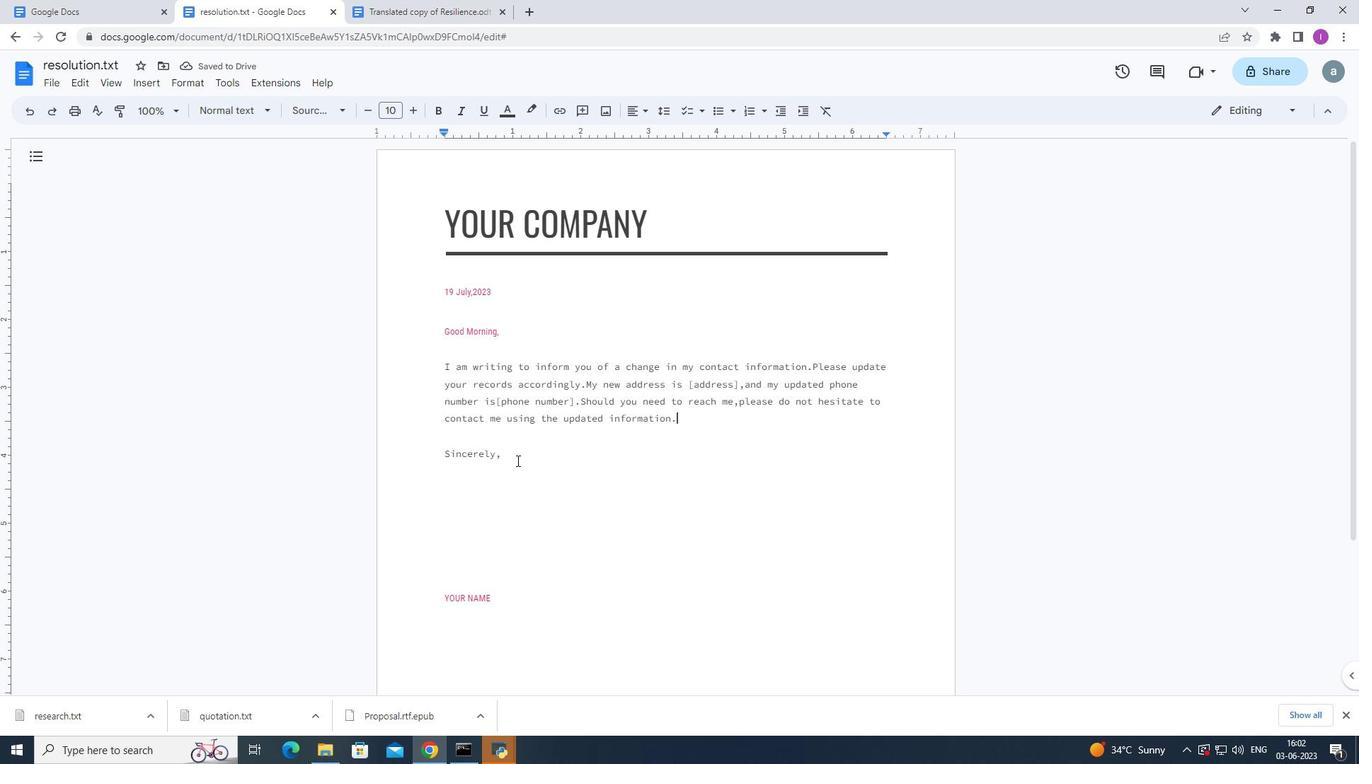 
Action: Mouse moved to (560, 558)
Screenshot: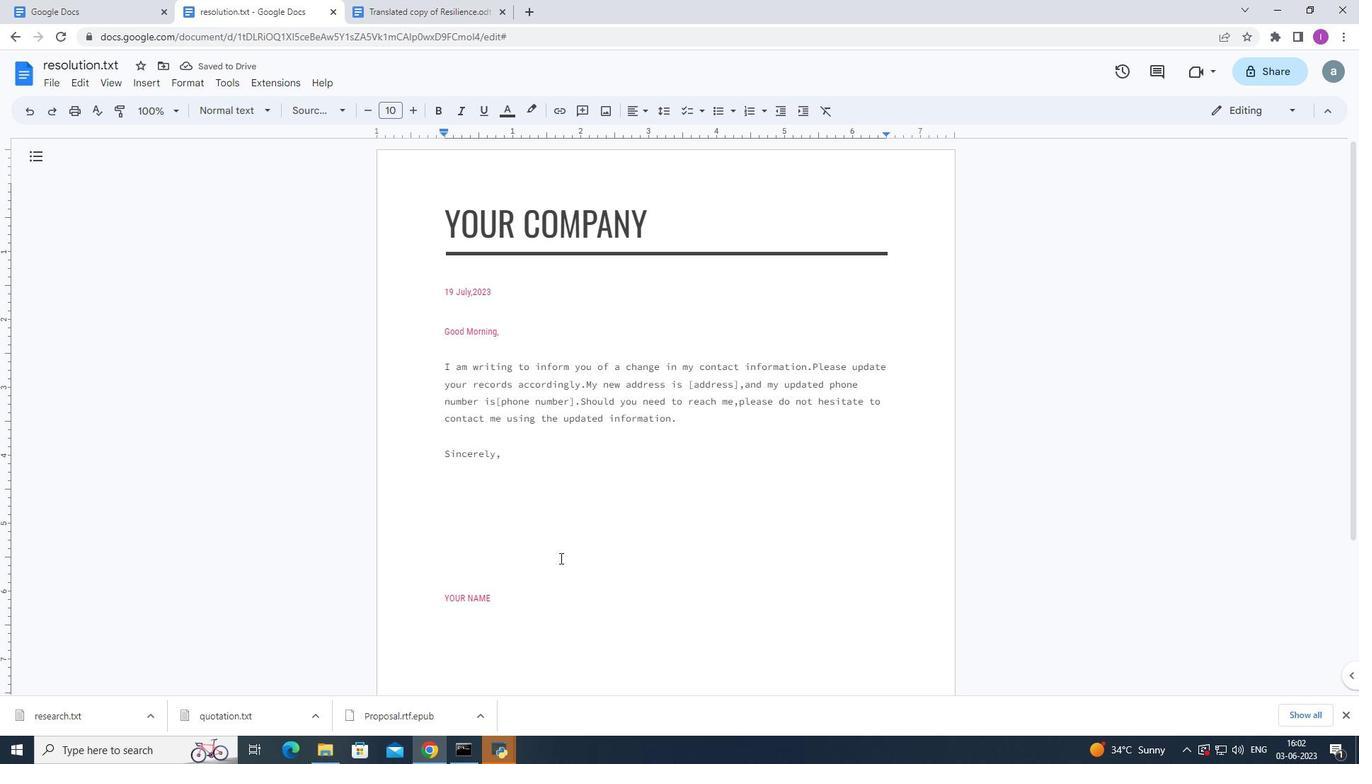 
Action: Key pressed <Key.enter>
Screenshot: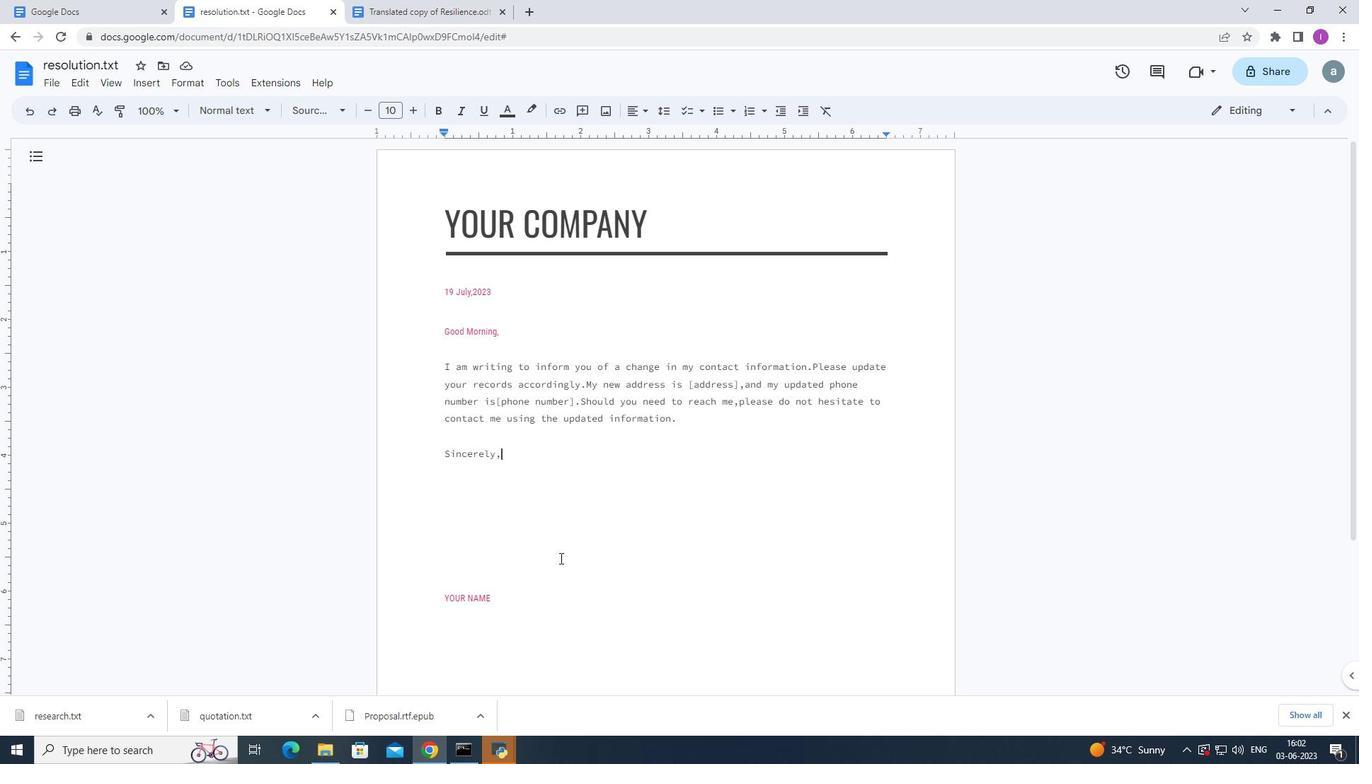 
Action: Mouse moved to (507, 631)
Screenshot: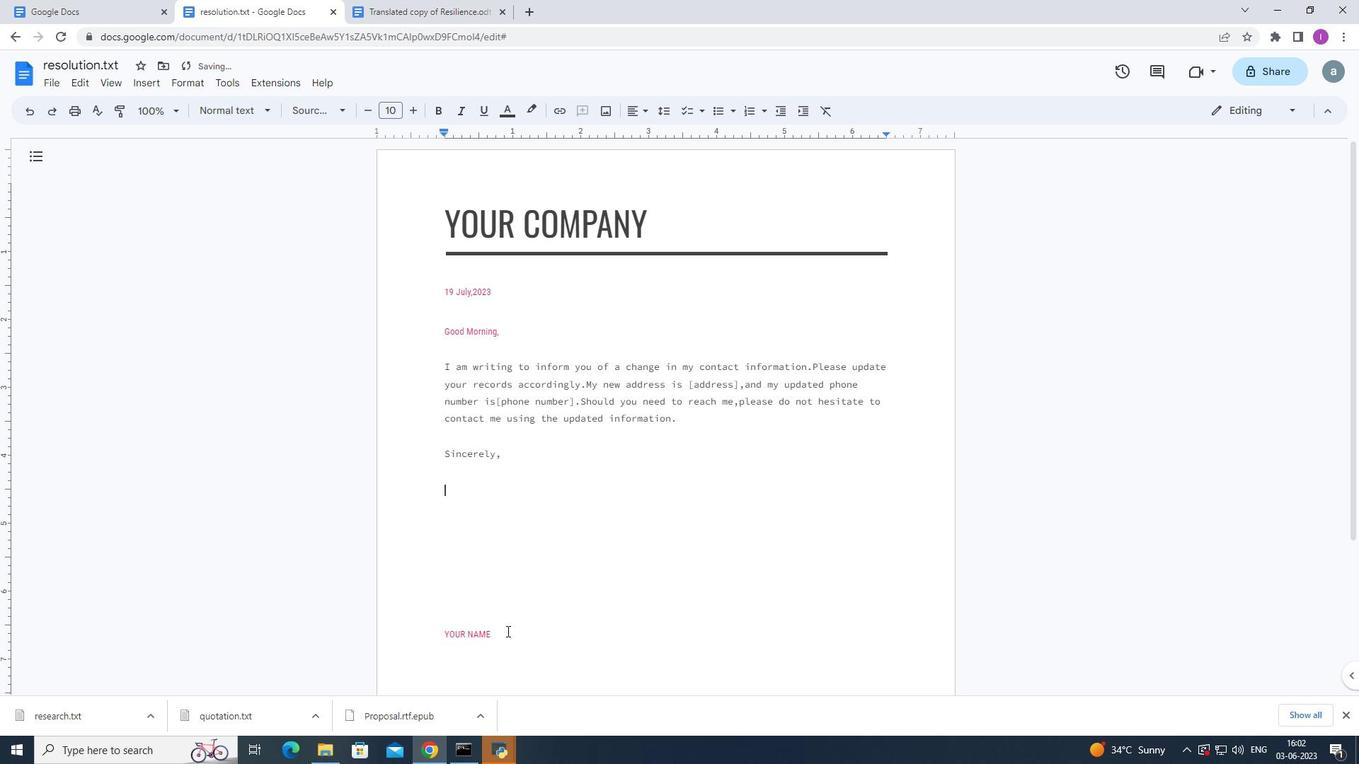 
Action: Mouse pressed left at (507, 631)
Screenshot: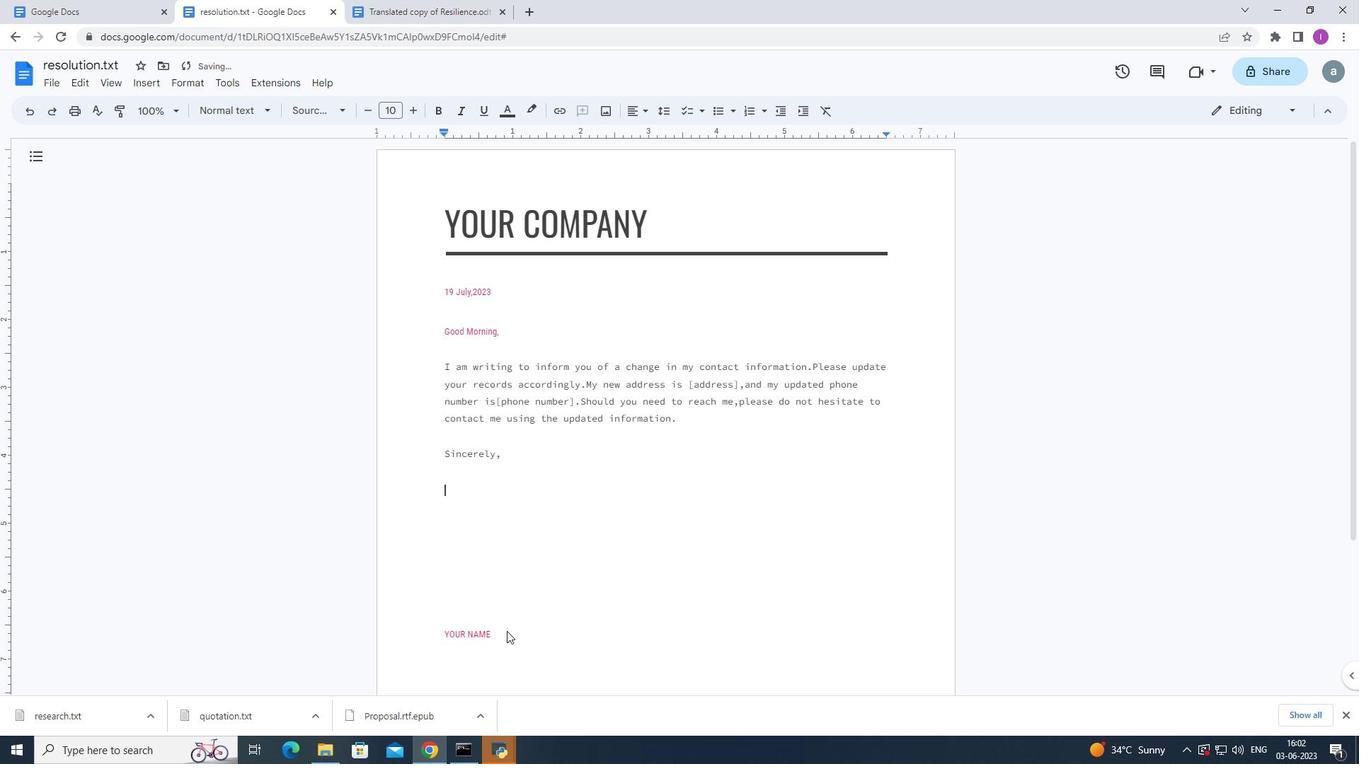 
Action: Mouse moved to (454, 613)
Screenshot: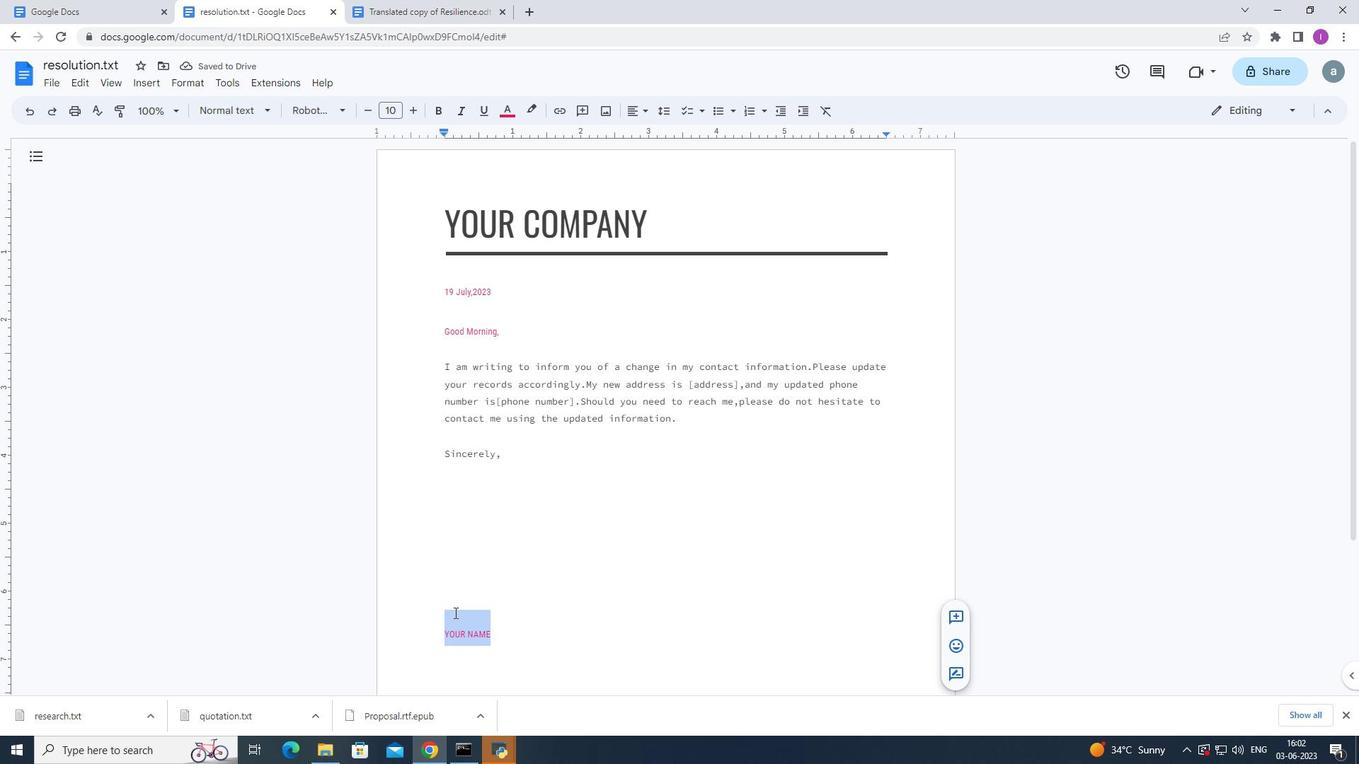 
Action: Key pressed <Key.backspace>
Screenshot: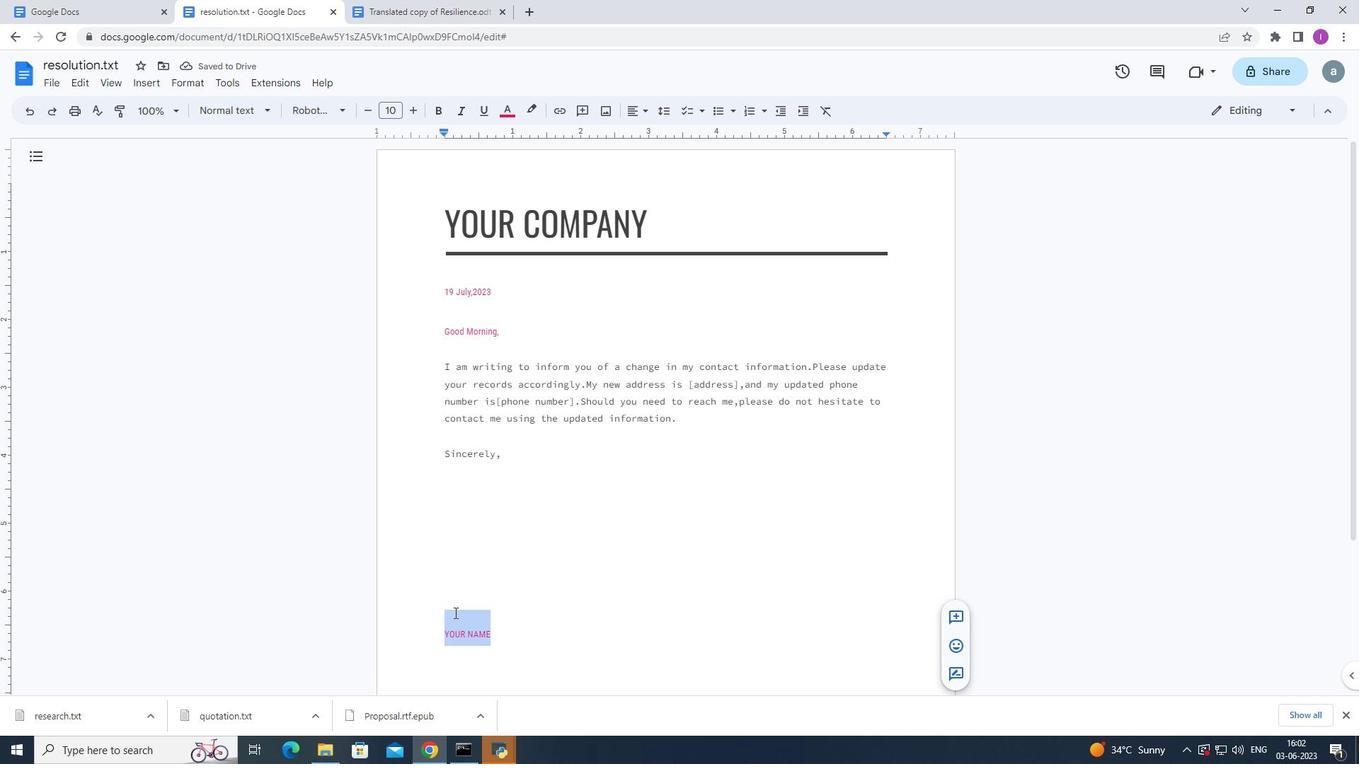 
Action: Mouse moved to (509, 458)
Screenshot: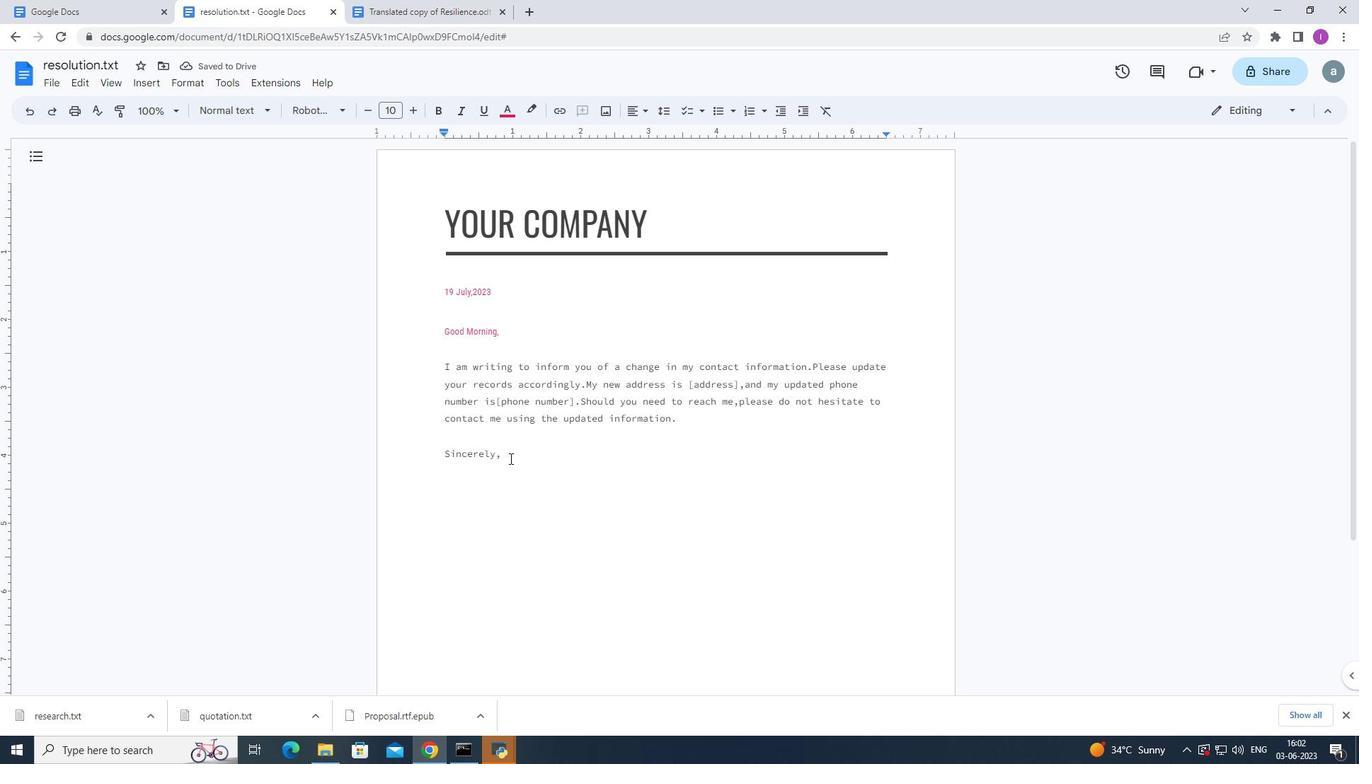 
Action: Mouse pressed left at (509, 458)
Screenshot: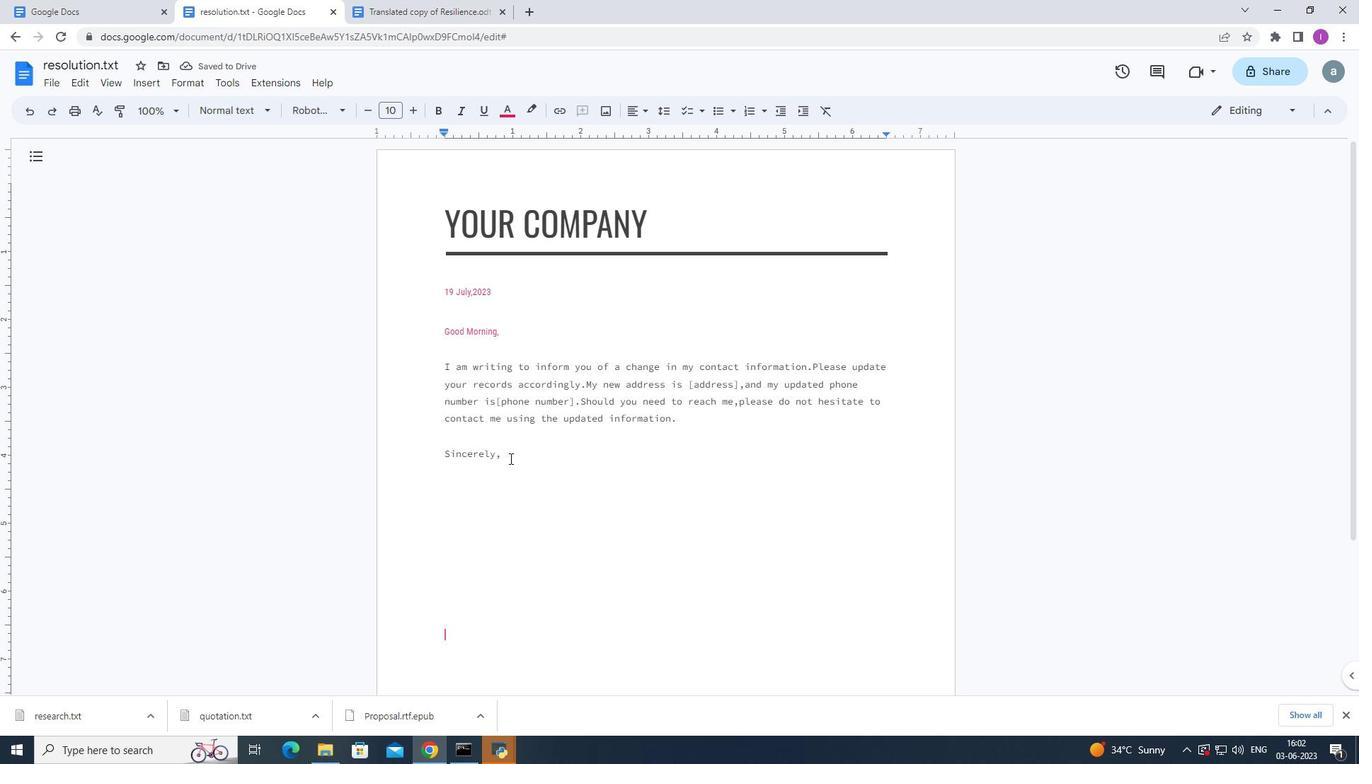 
Action: Mouse moved to (593, 428)
Screenshot: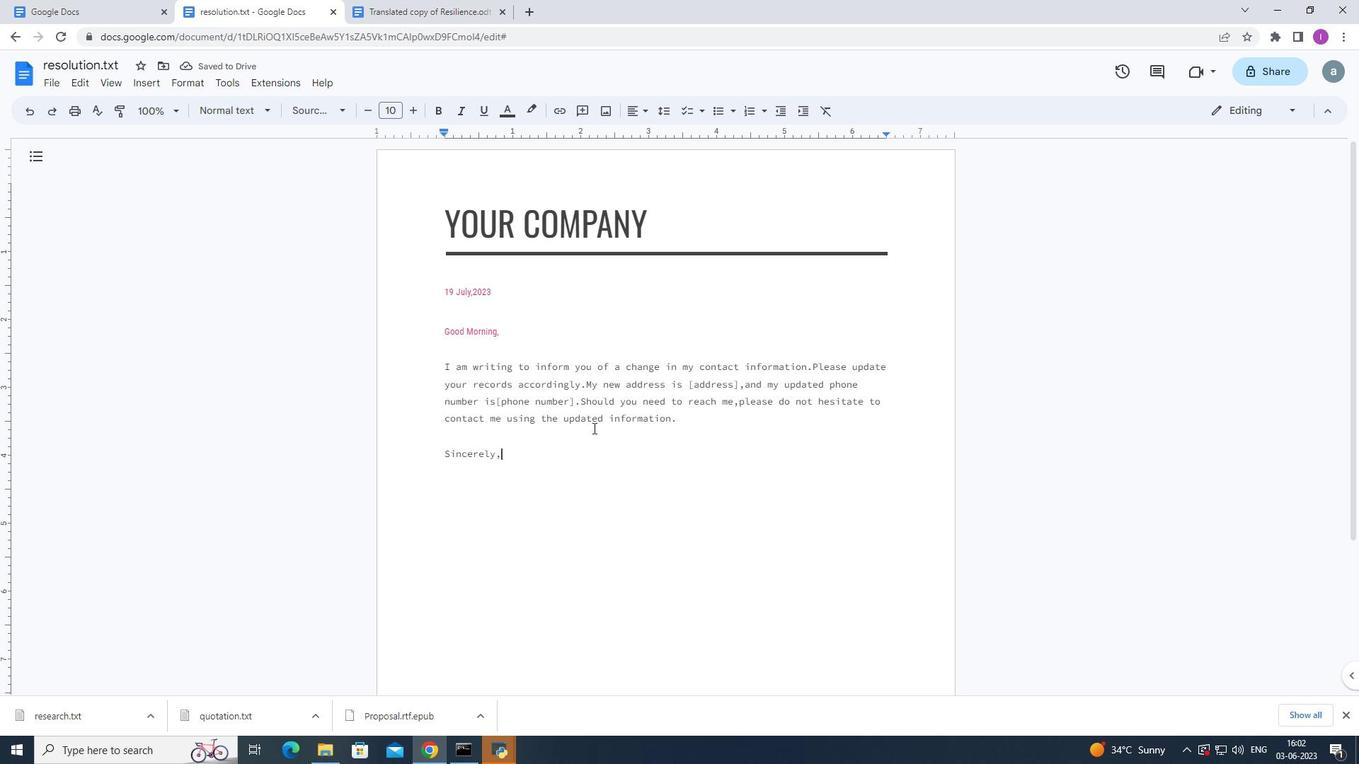 
Action: Key pressed <Key.enter><Key.shift>Micheal
Screenshot: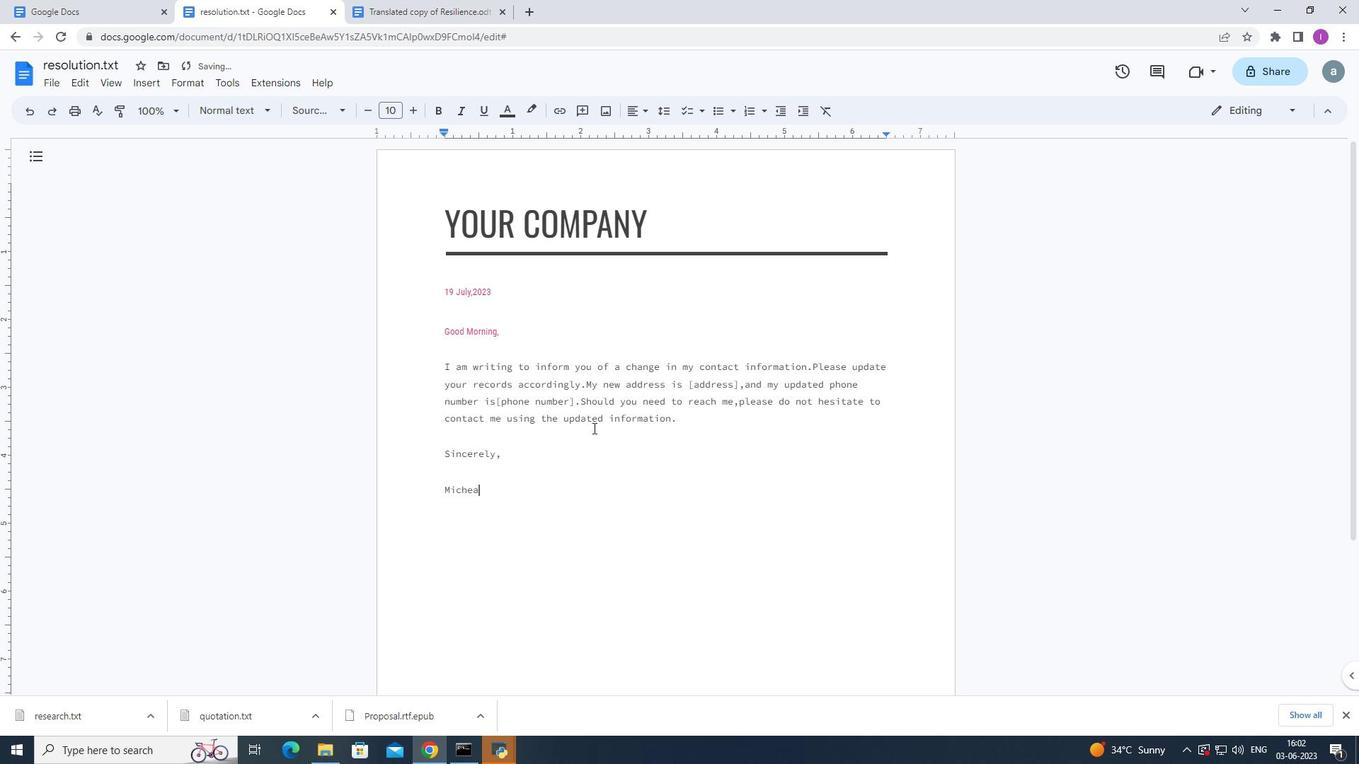 
Action: Mouse moved to (160, 84)
Screenshot: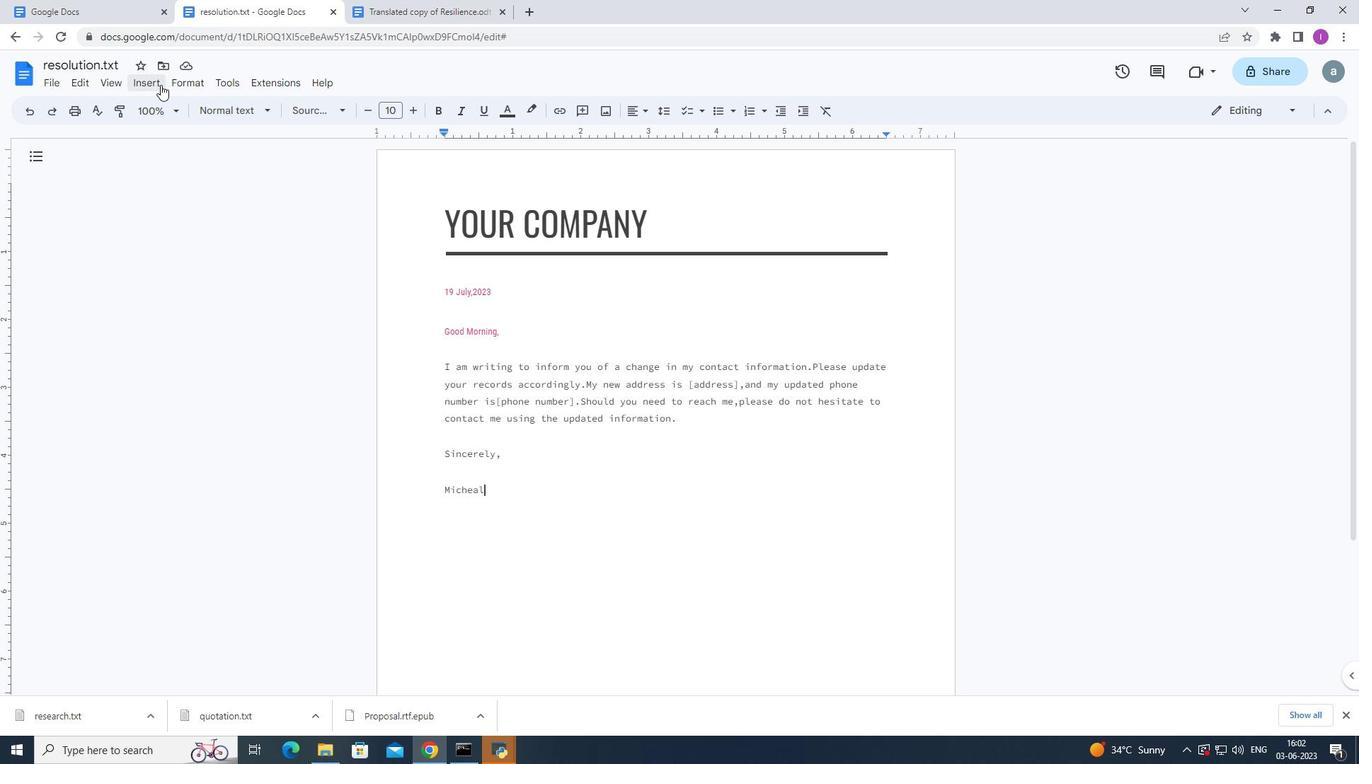 
Action: Mouse pressed left at (160, 84)
Screenshot: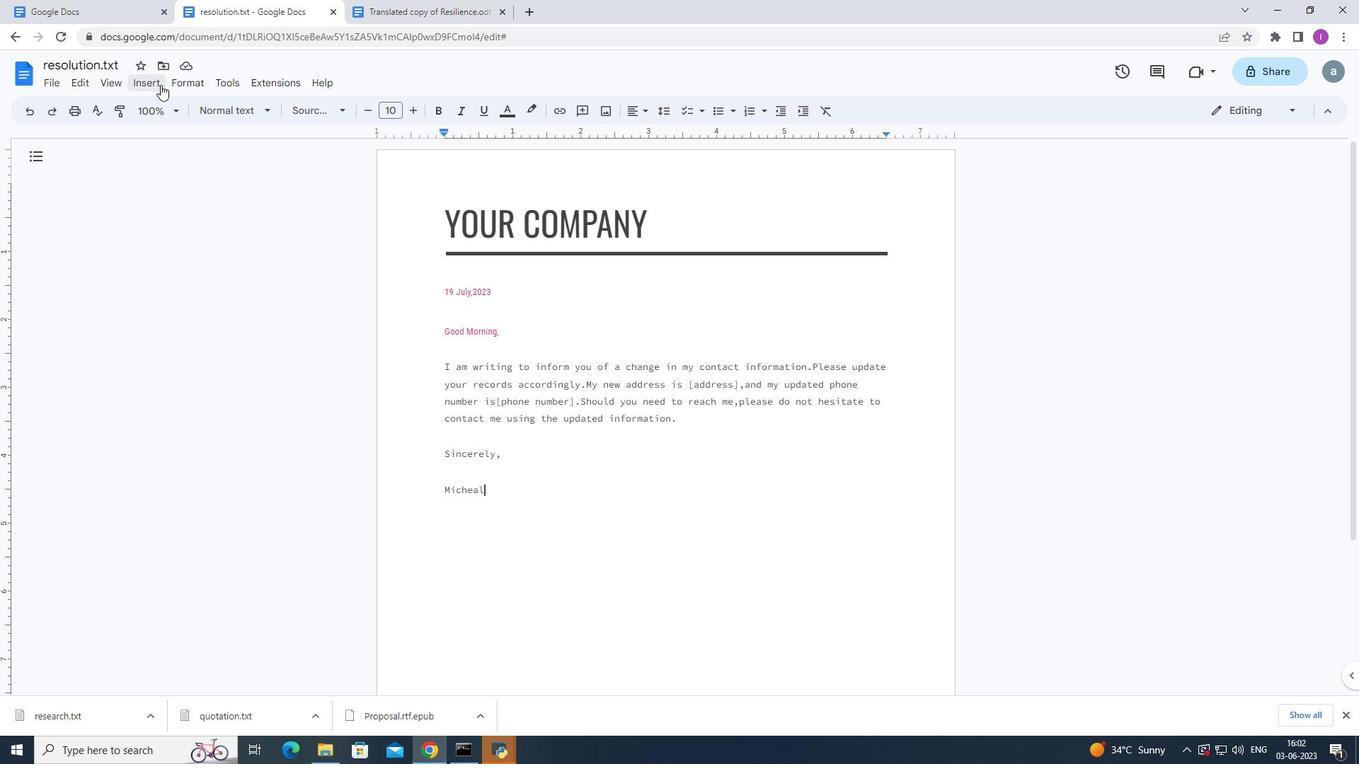 
Action: Mouse moved to (216, 420)
Screenshot: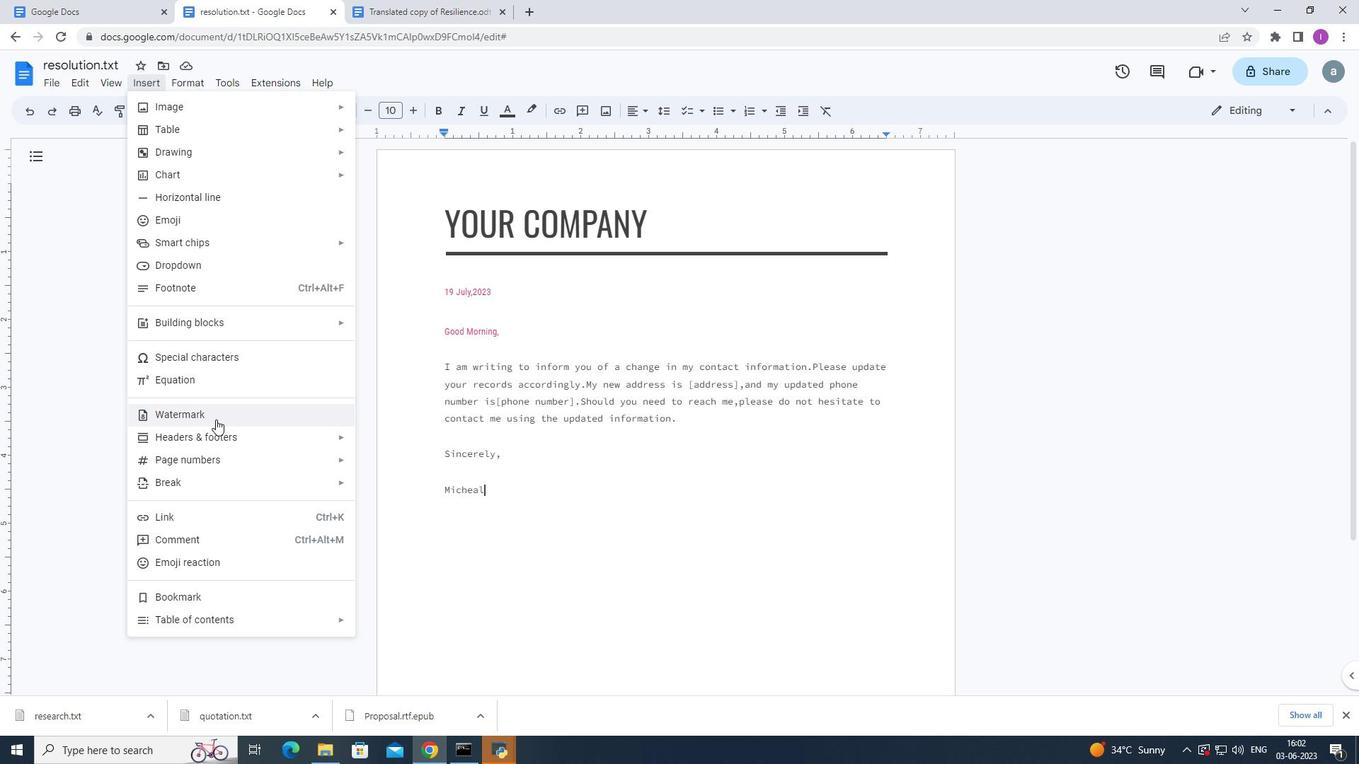
Action: Mouse pressed left at (216, 420)
Screenshot: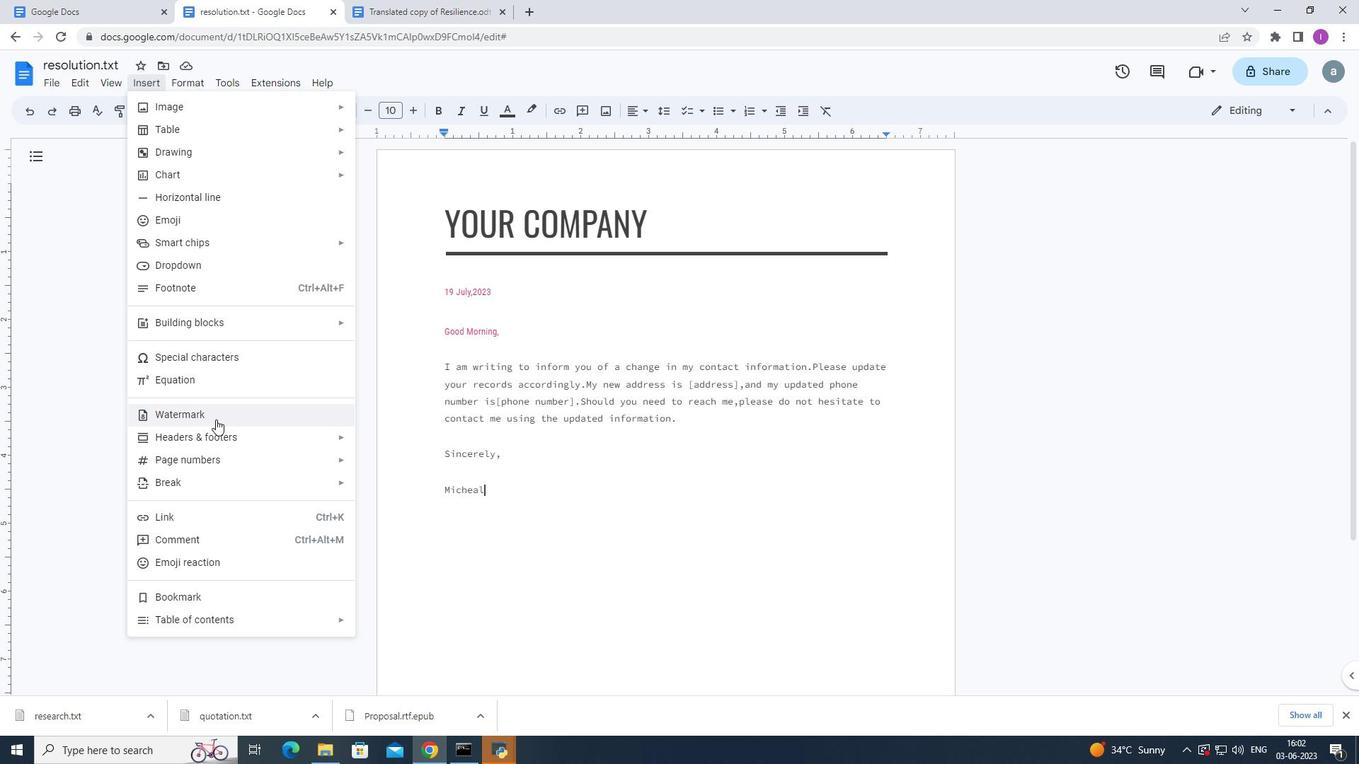 
Action: Mouse moved to (1299, 156)
Screenshot: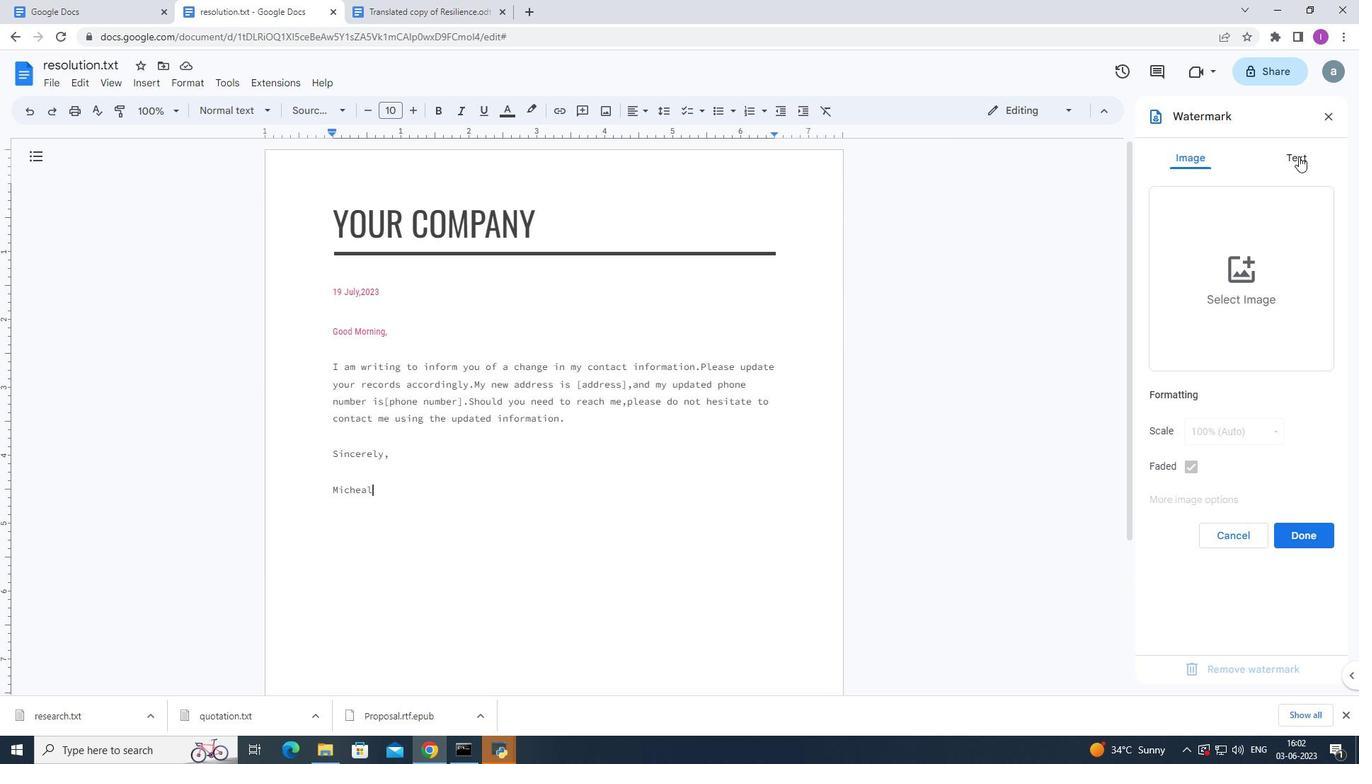 
Action: Mouse pressed left at (1299, 156)
Screenshot: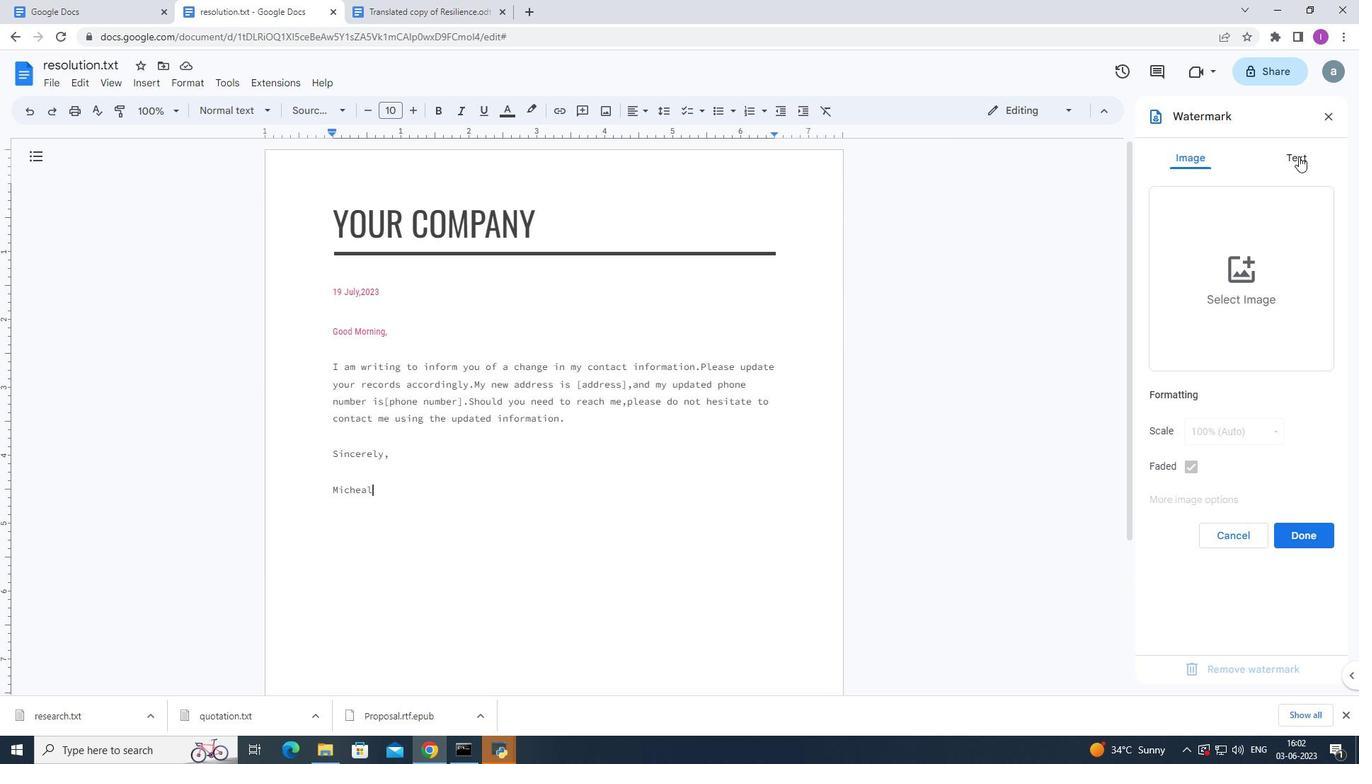 
Action: Mouse moved to (1182, 203)
Screenshot: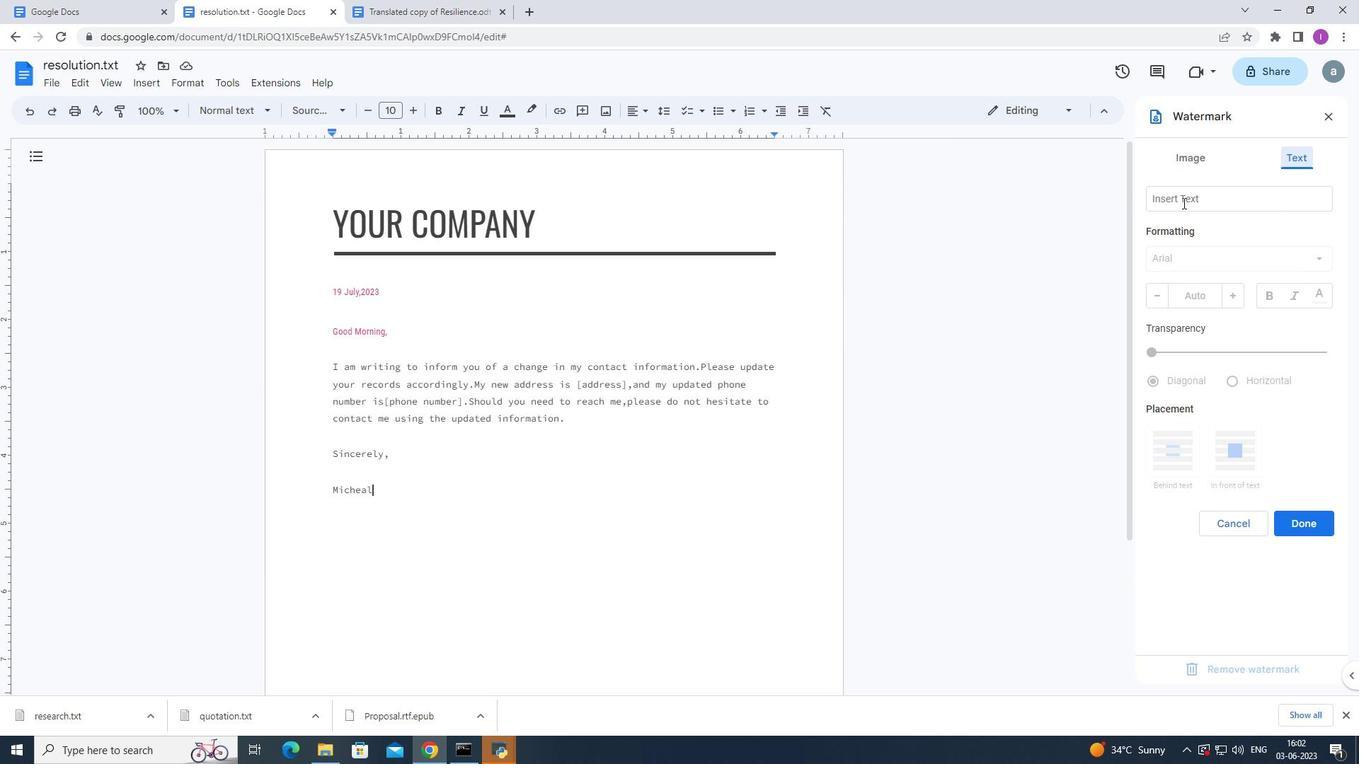 
Action: Mouse pressed left at (1182, 203)
Screenshot: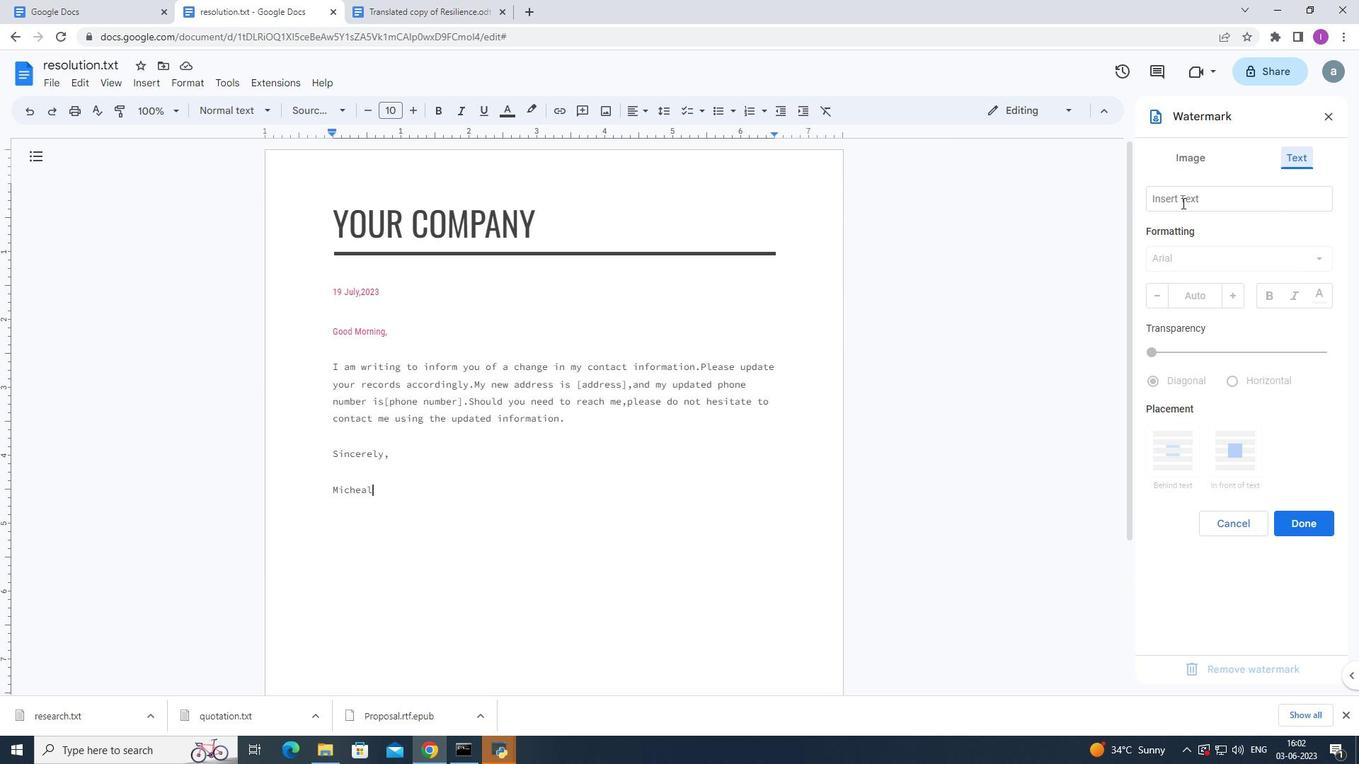 
Action: Mouse moved to (1282, 147)
Screenshot: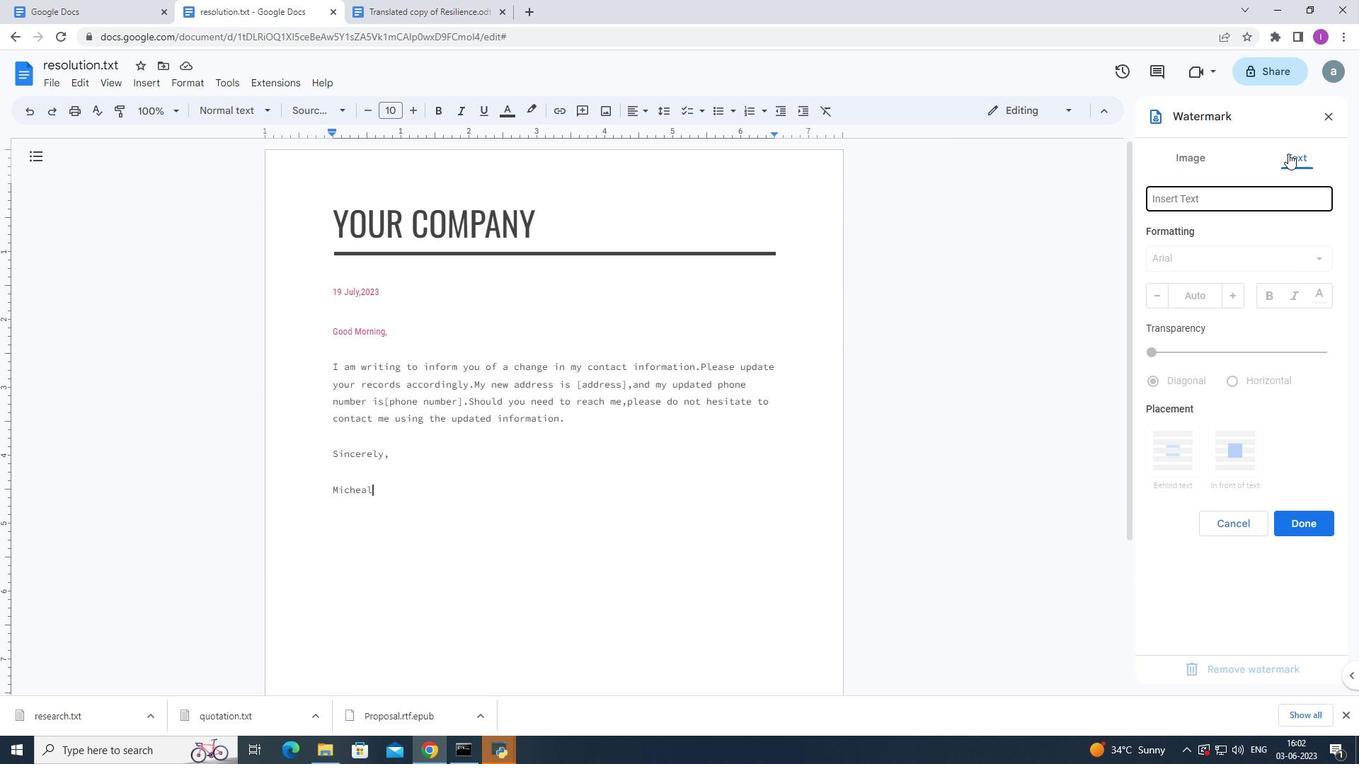 
Action: Key pressed <Key.shift>Do<Key.space>not<Key.space>copy
Screenshot: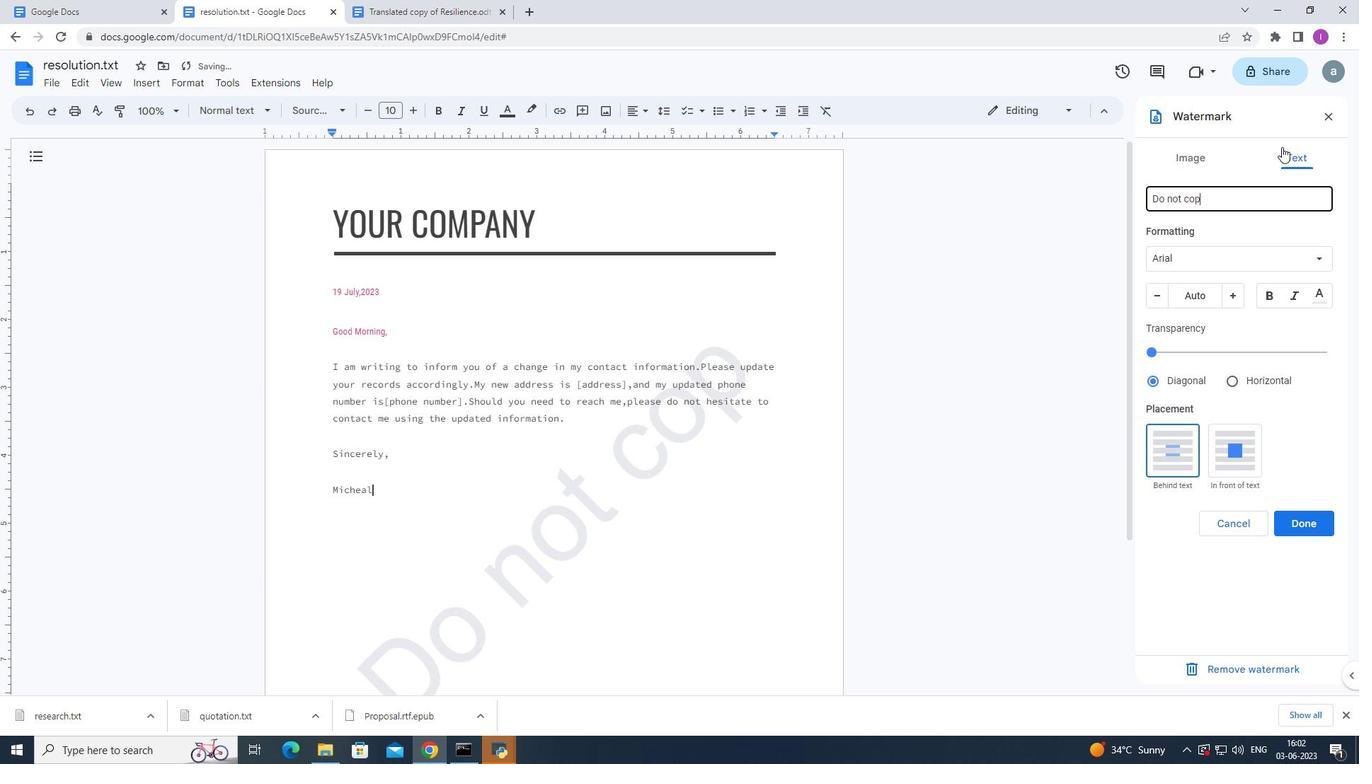
Action: Mouse moved to (1321, 259)
Screenshot: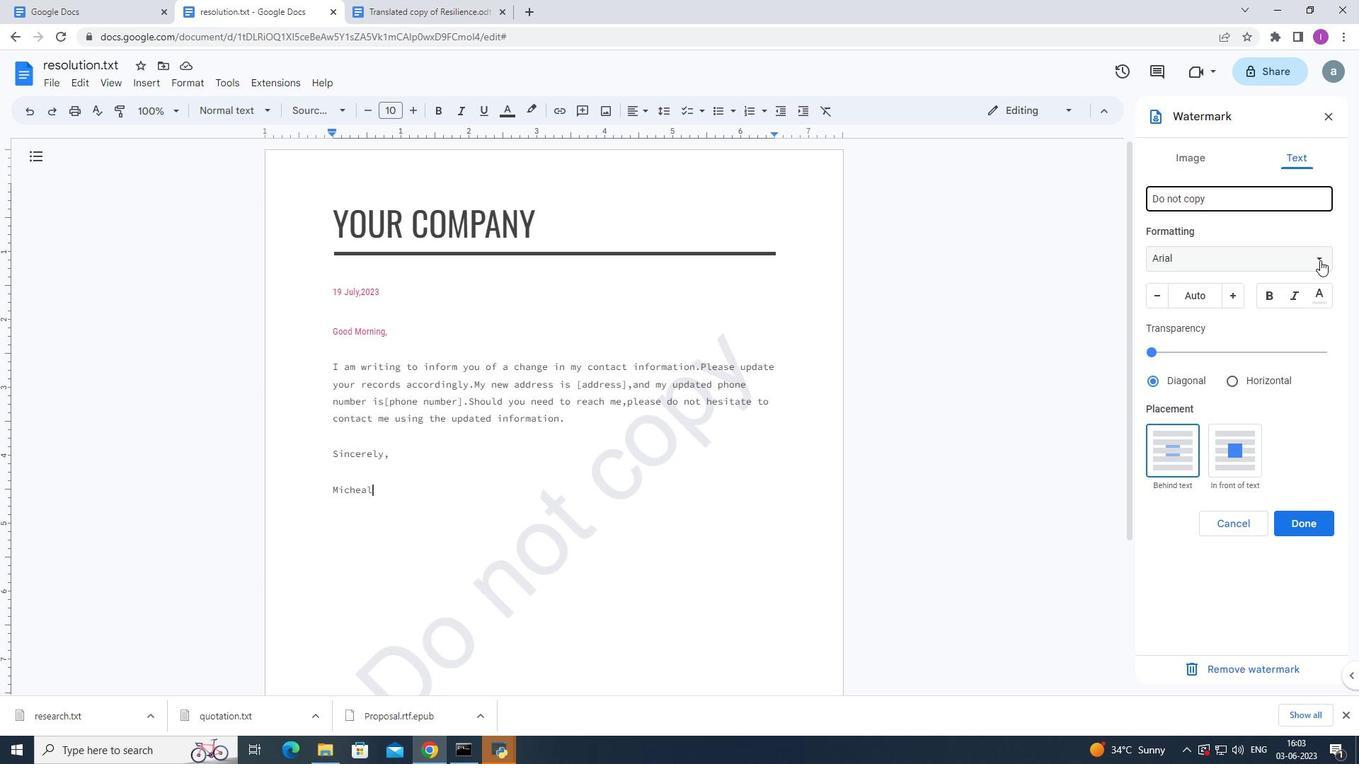 
Action: Mouse pressed left at (1321, 259)
Screenshot: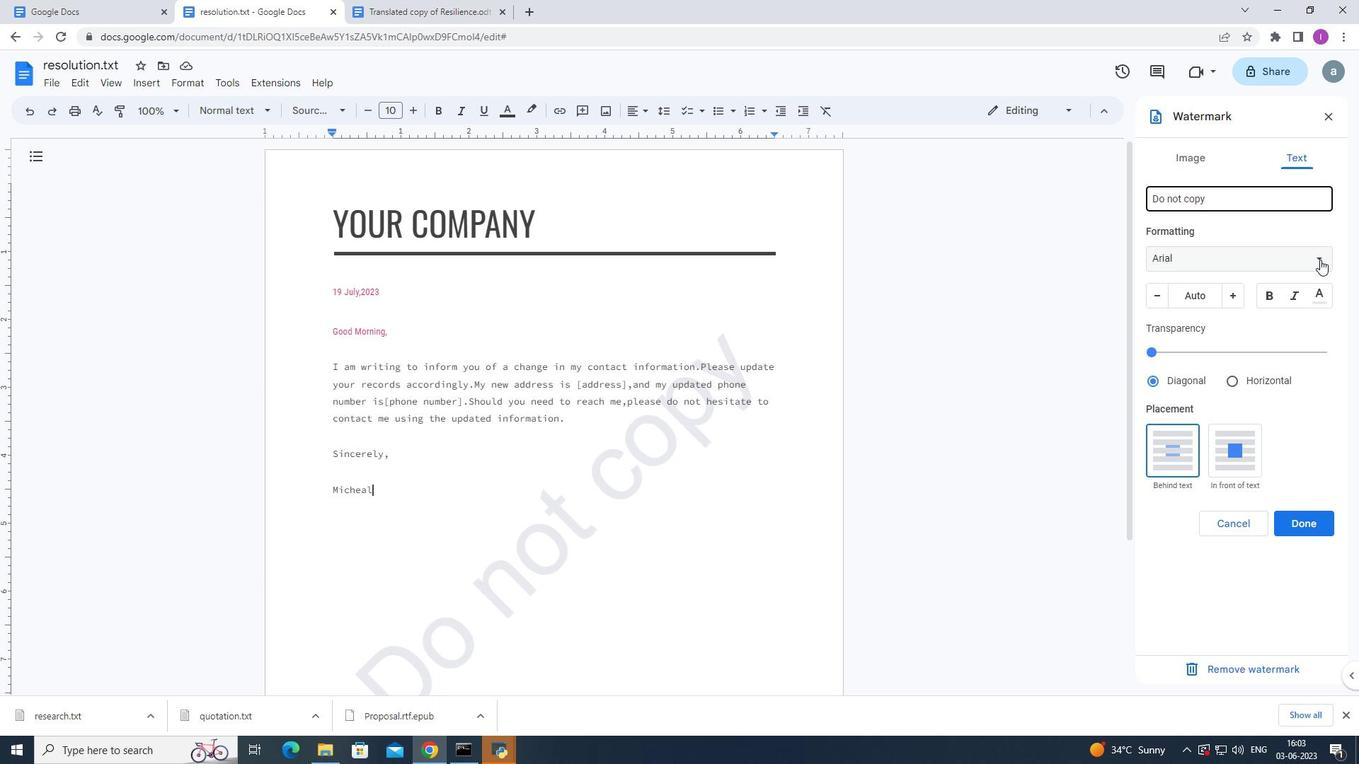 
Action: Mouse moved to (1223, 480)
Screenshot: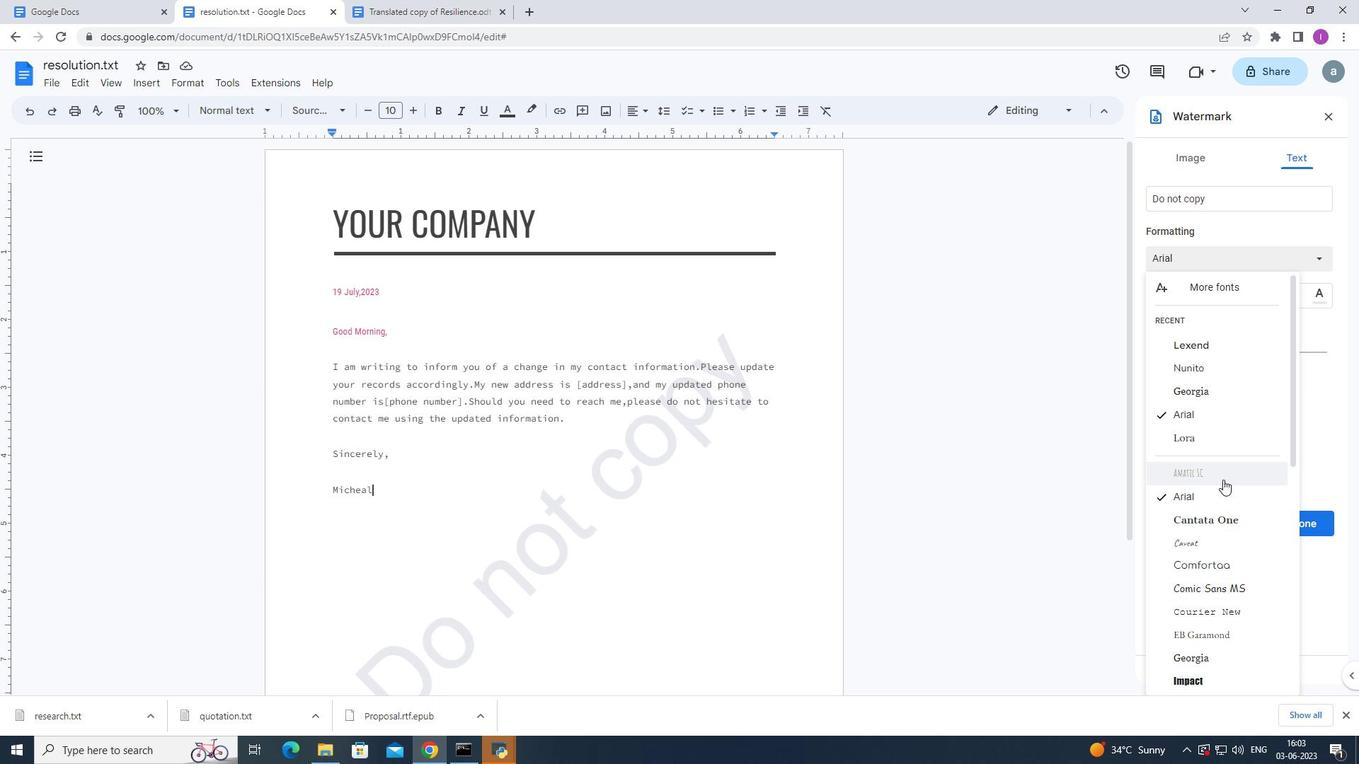 
Action: Mouse scrolled (1223, 479) with delta (0, 0)
Screenshot: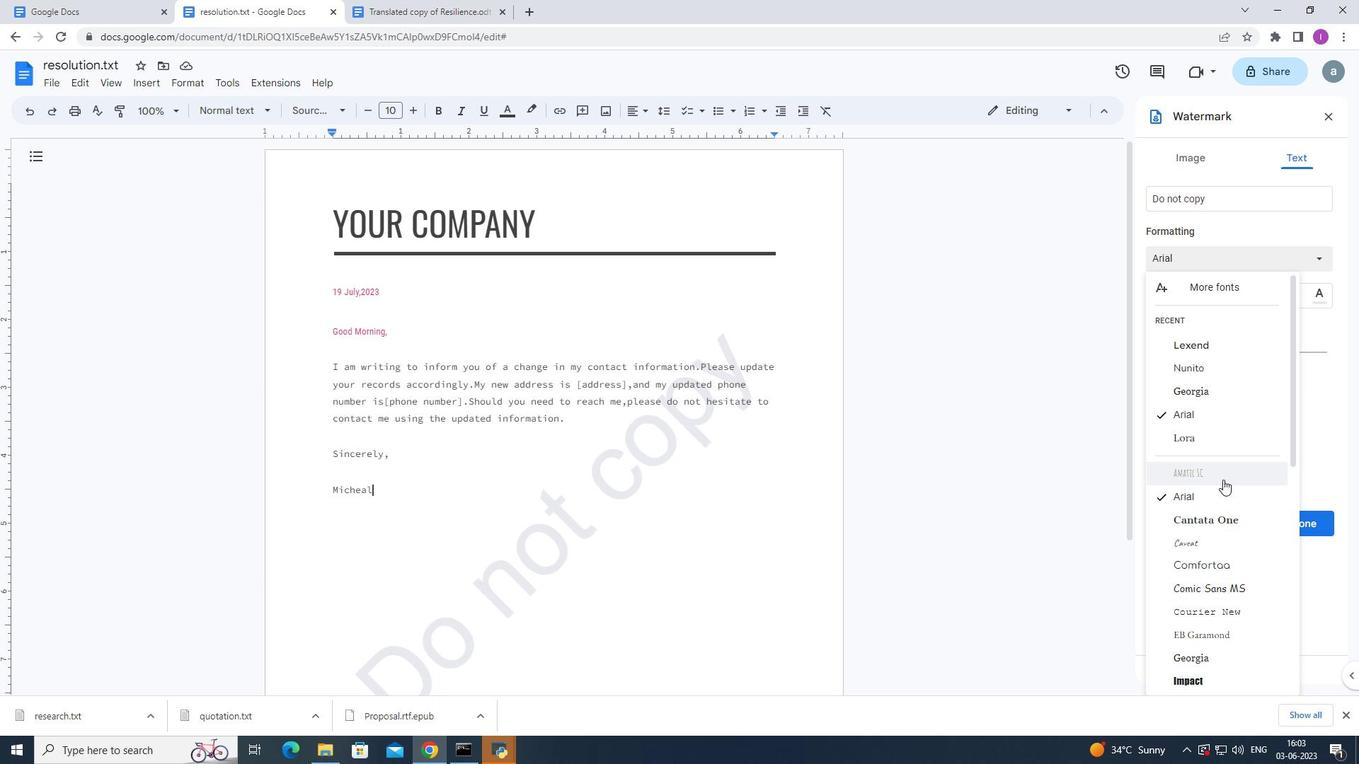 
Action: Mouse scrolled (1223, 479) with delta (0, 0)
Screenshot: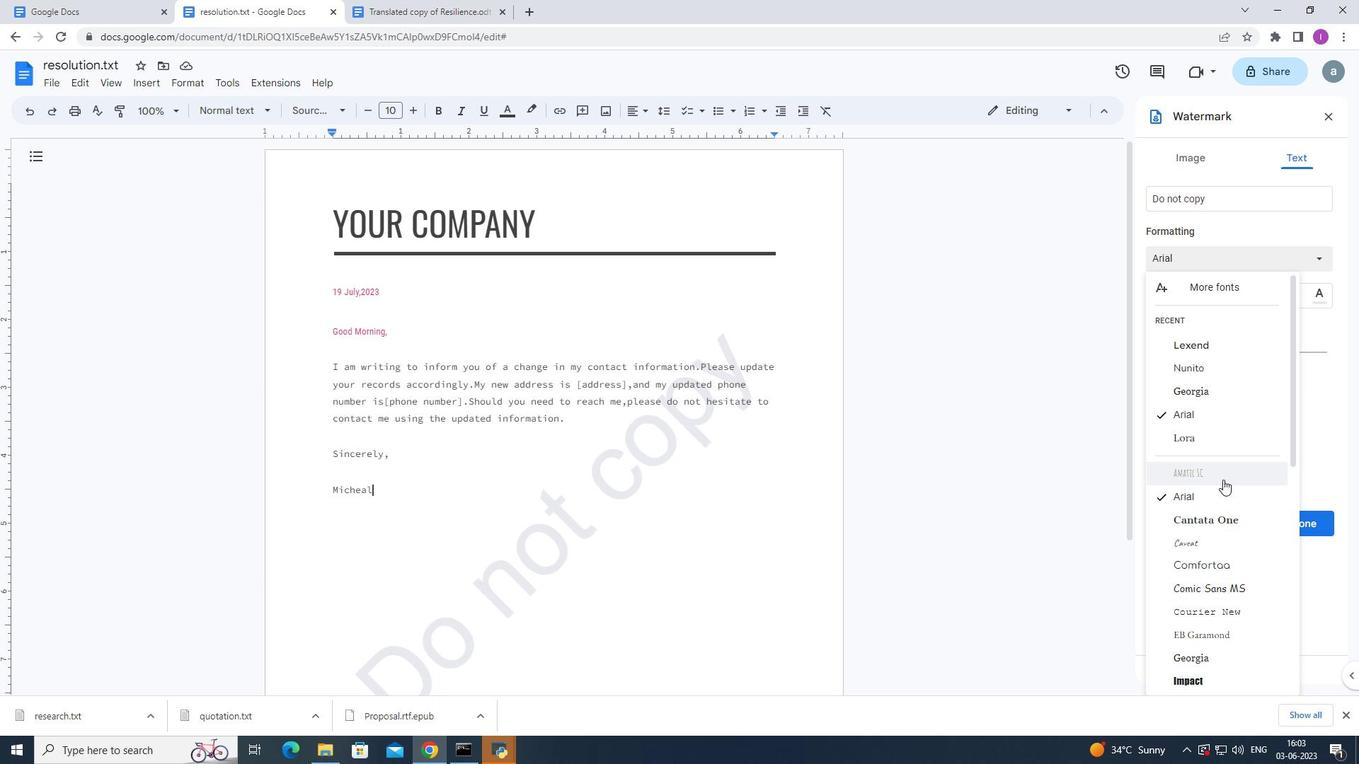 
Action: Mouse scrolled (1223, 479) with delta (0, 0)
Screenshot: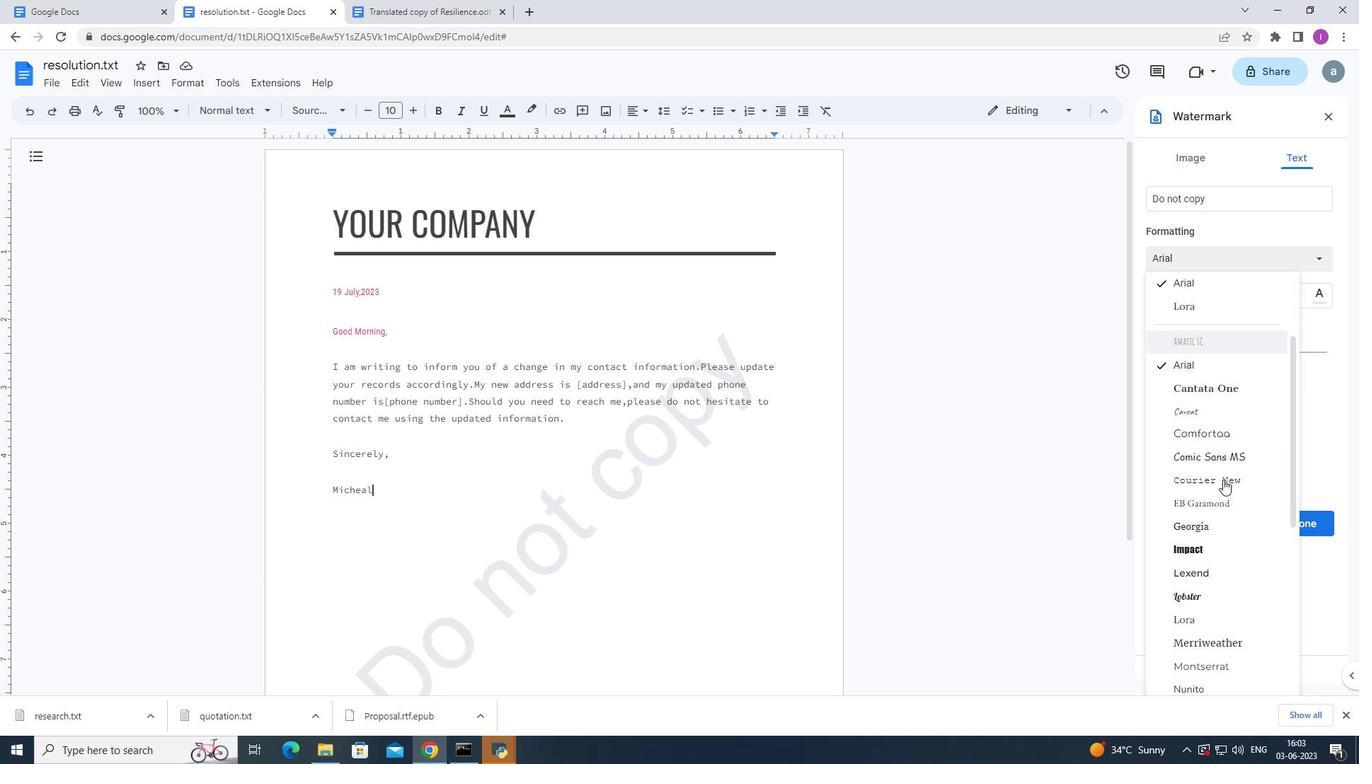 
Action: Mouse moved to (1212, 492)
Screenshot: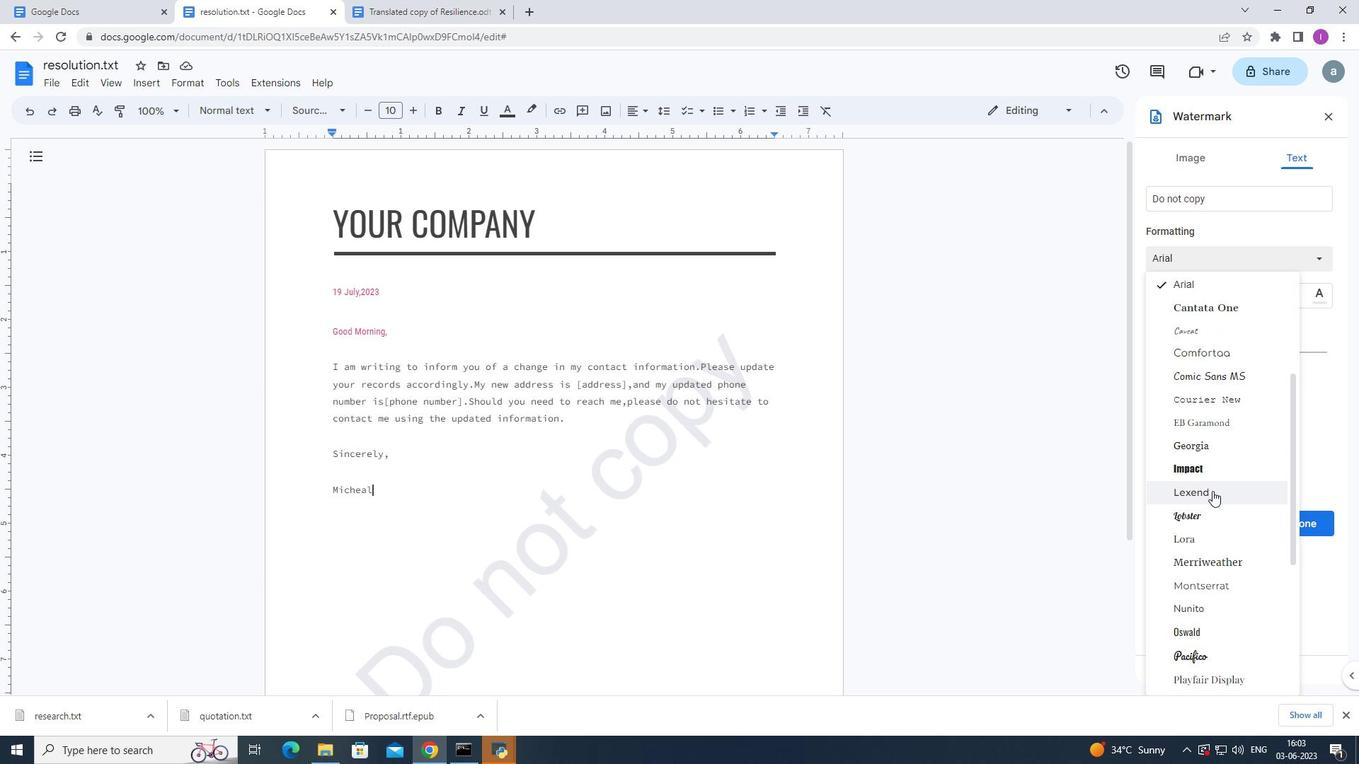 
Action: Mouse pressed left at (1212, 492)
Screenshot: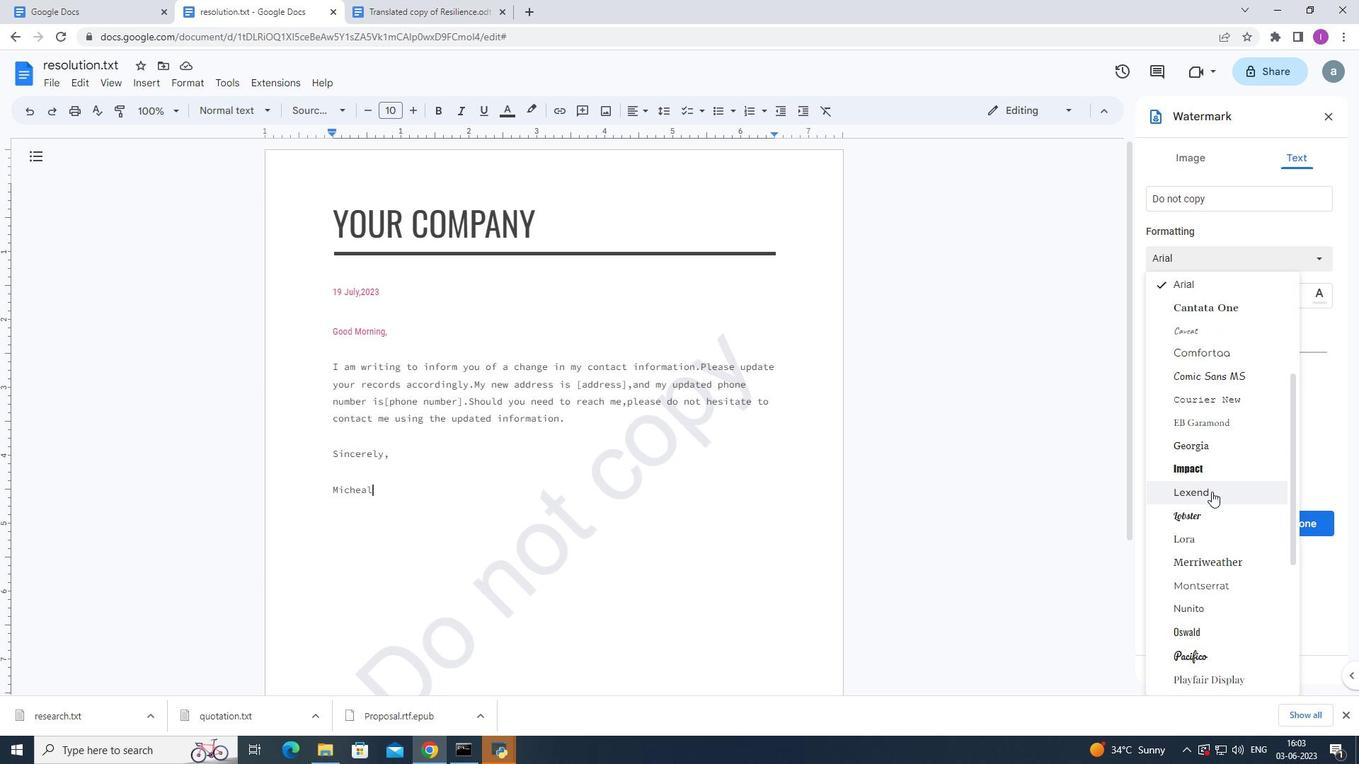 
Action: Mouse moved to (1236, 378)
Screenshot: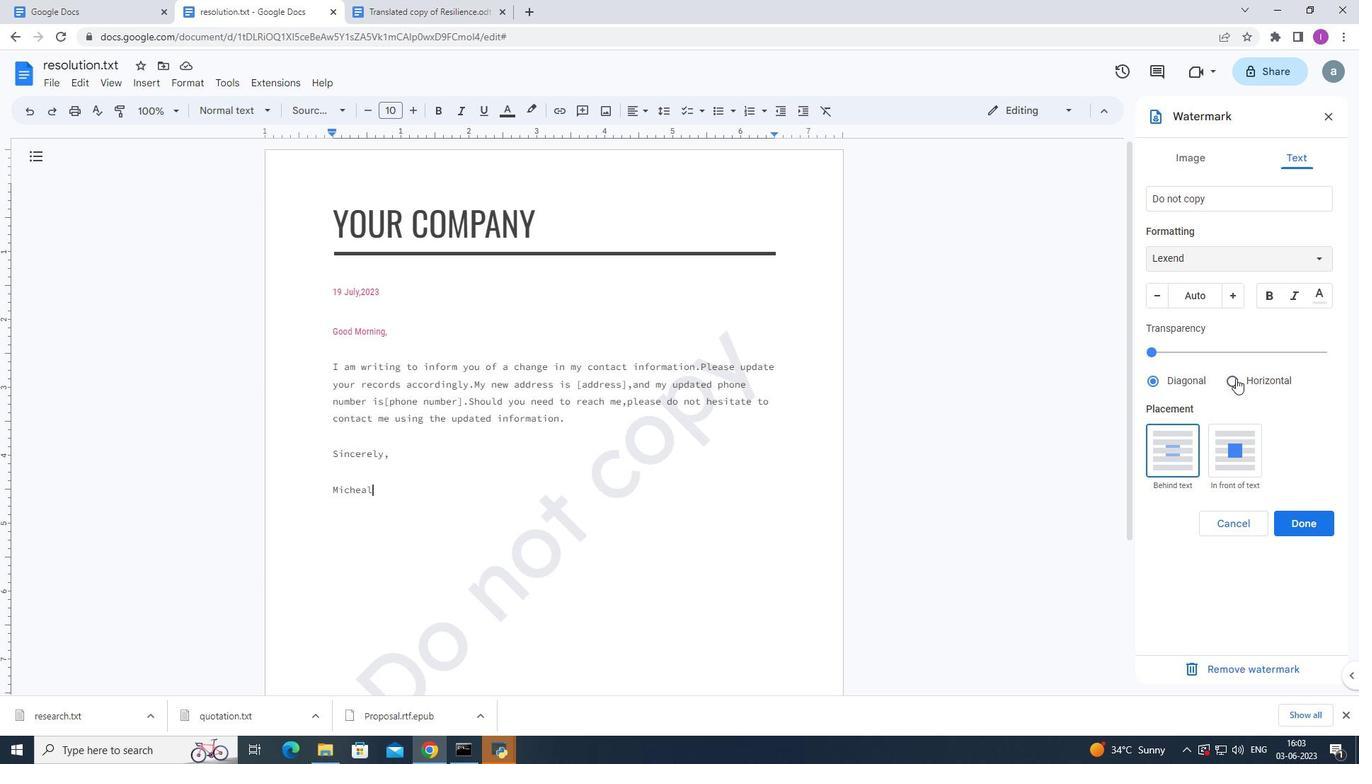 
Action: Mouse pressed left at (1236, 378)
Screenshot: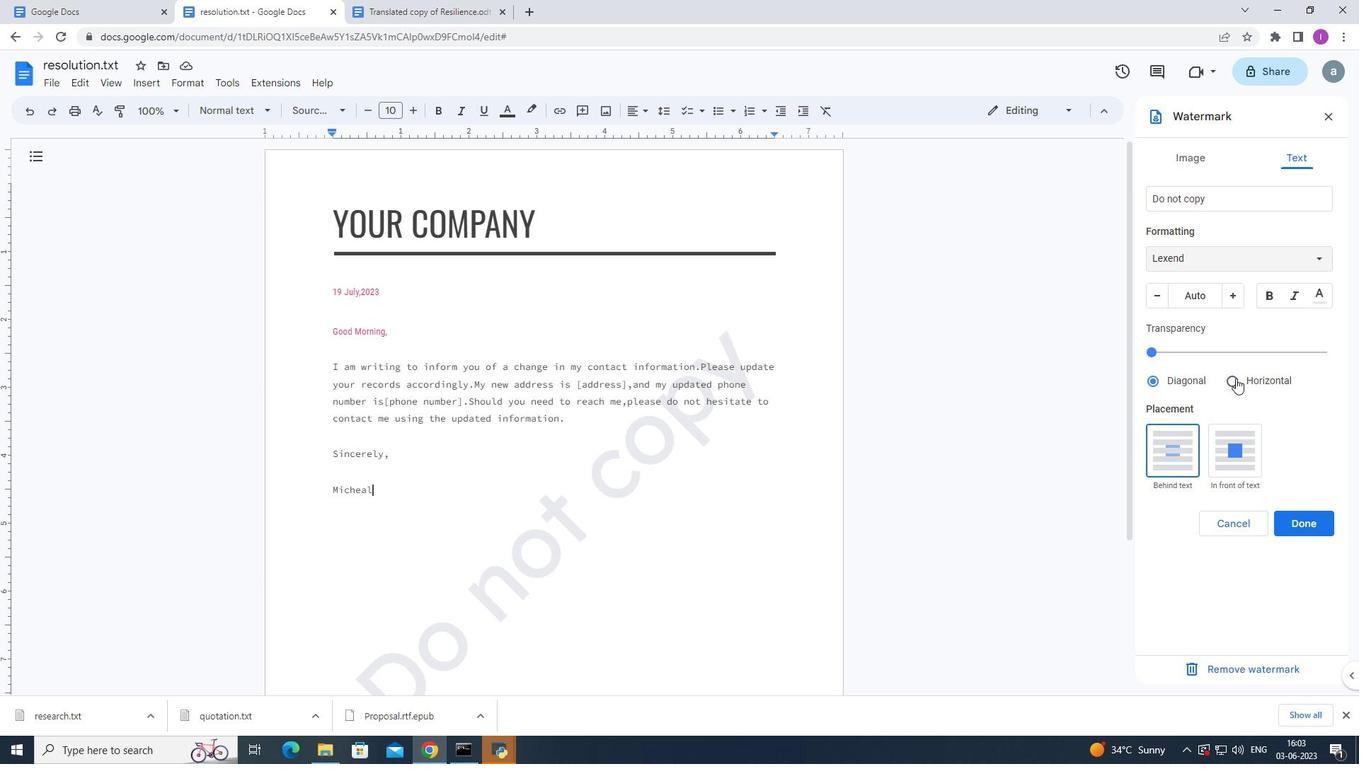 
Action: Mouse moved to (1241, 301)
Screenshot: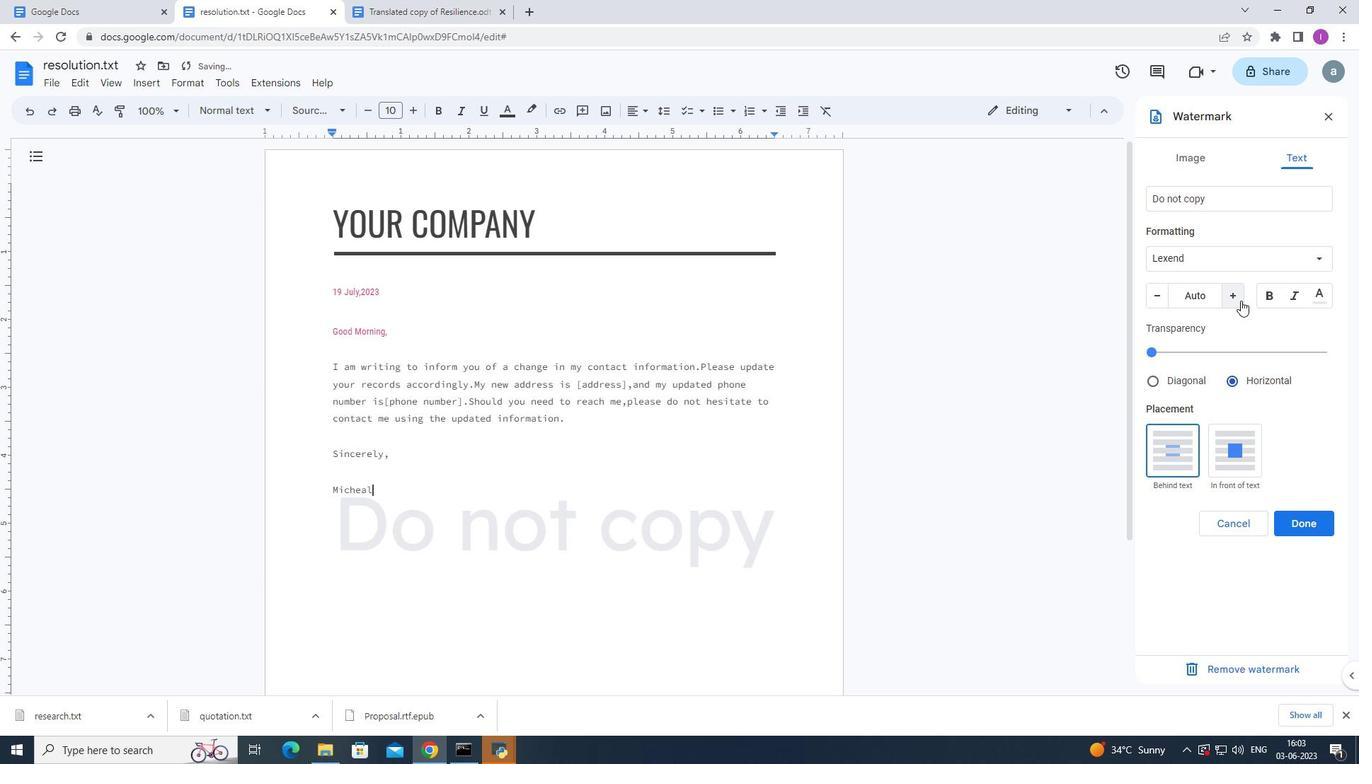 
Action: Mouse pressed left at (1241, 301)
Screenshot: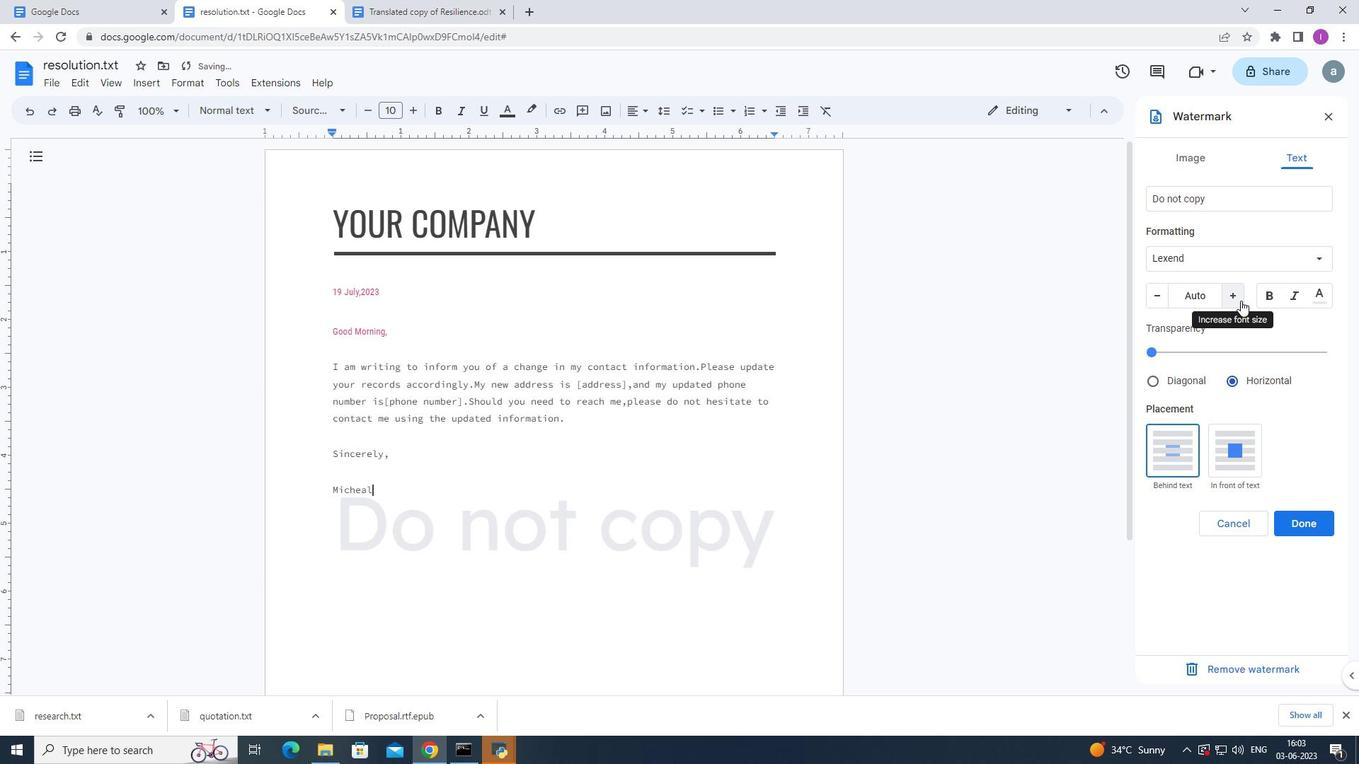 
Action: Mouse moved to (1220, 296)
Screenshot: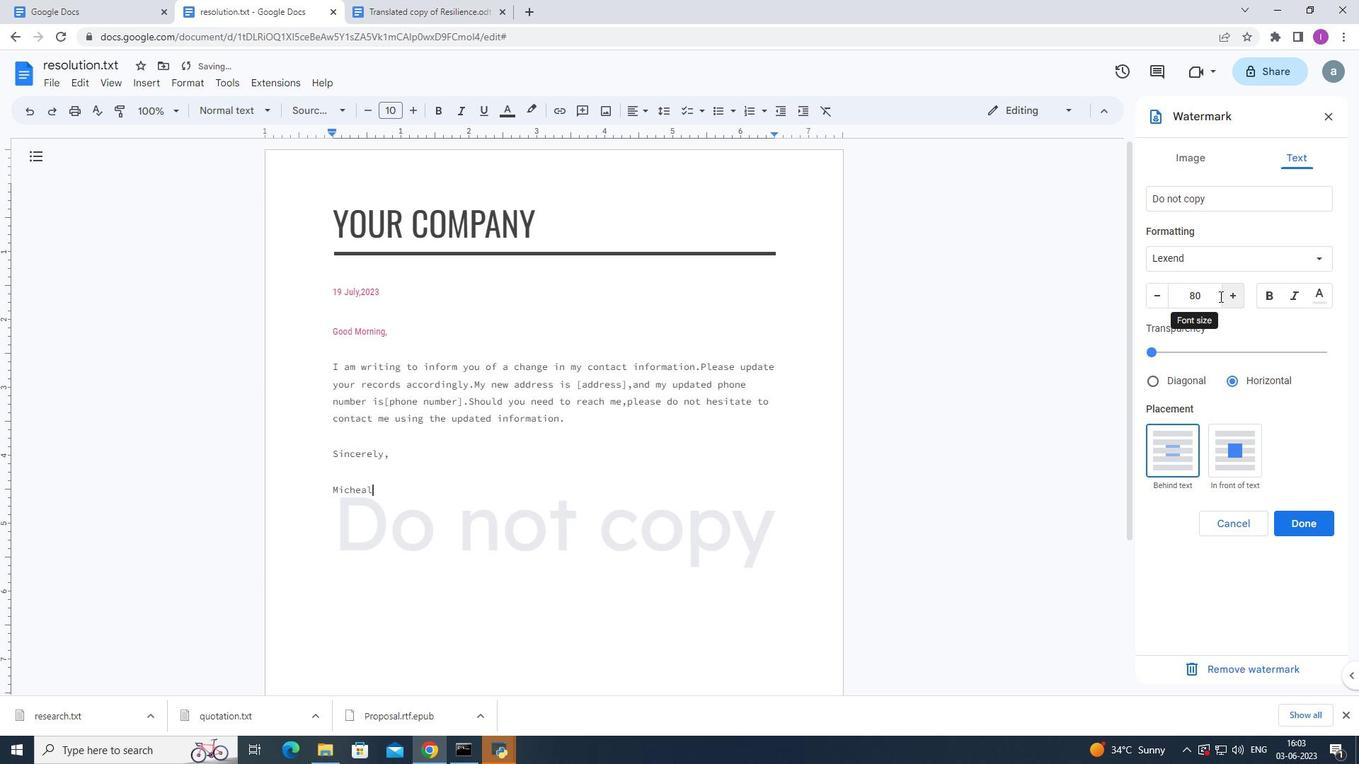 
Action: Key pressed 113
Screenshot: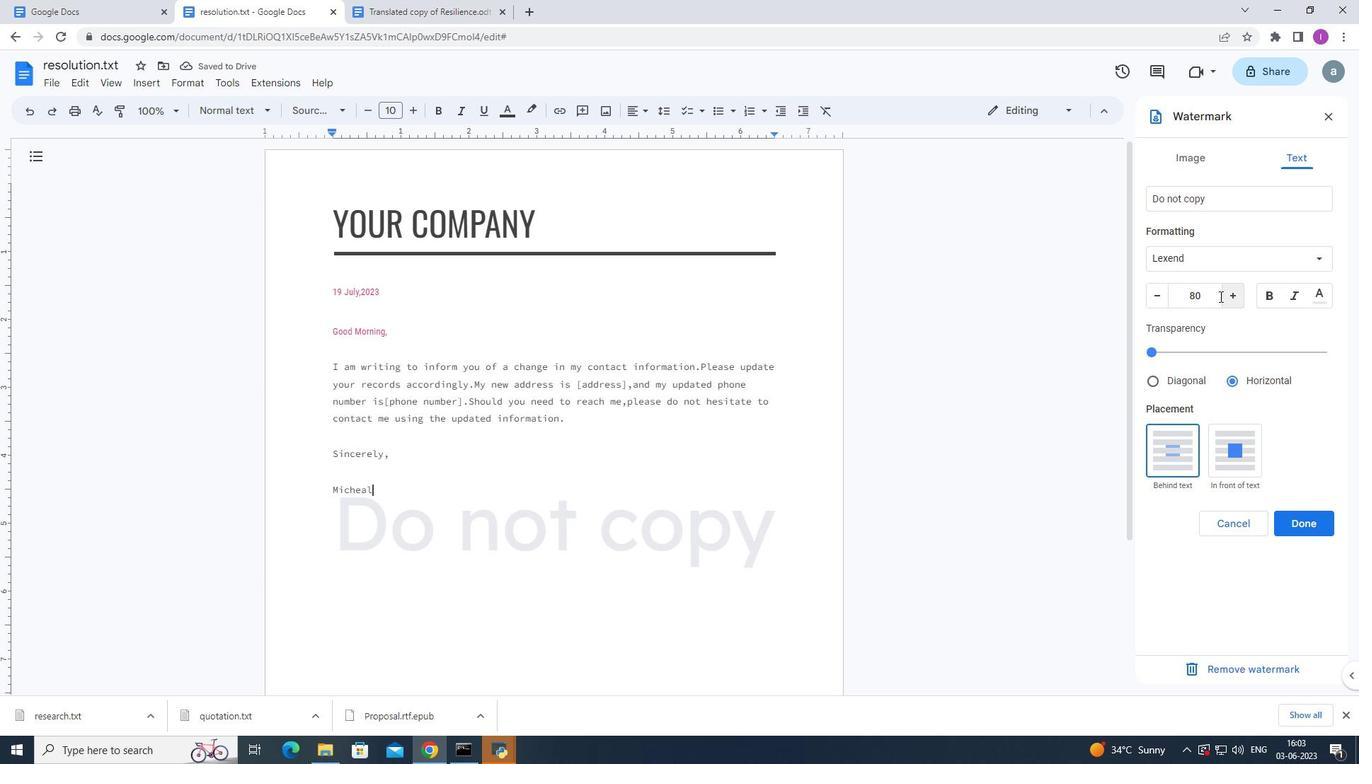 
Action: Mouse moved to (1209, 300)
Screenshot: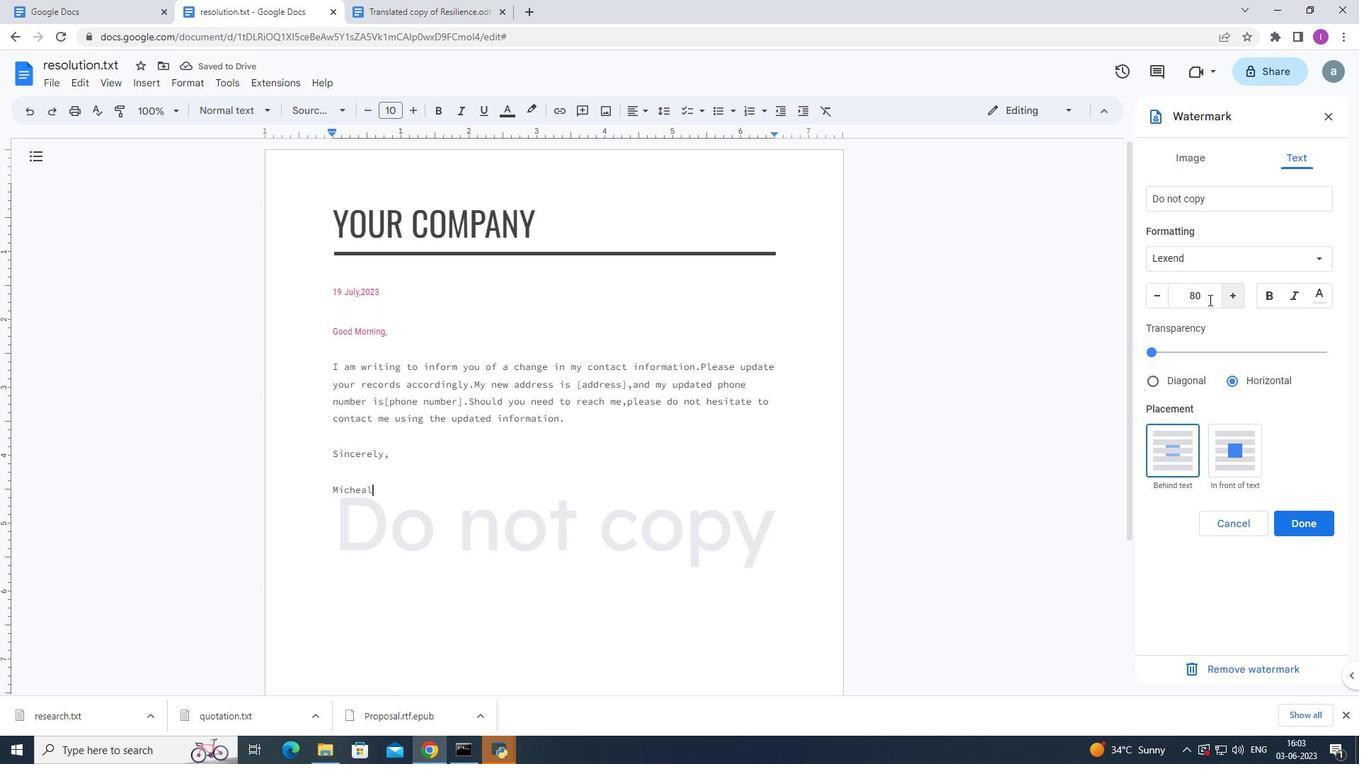 
Action: Mouse pressed left at (1209, 300)
Screenshot: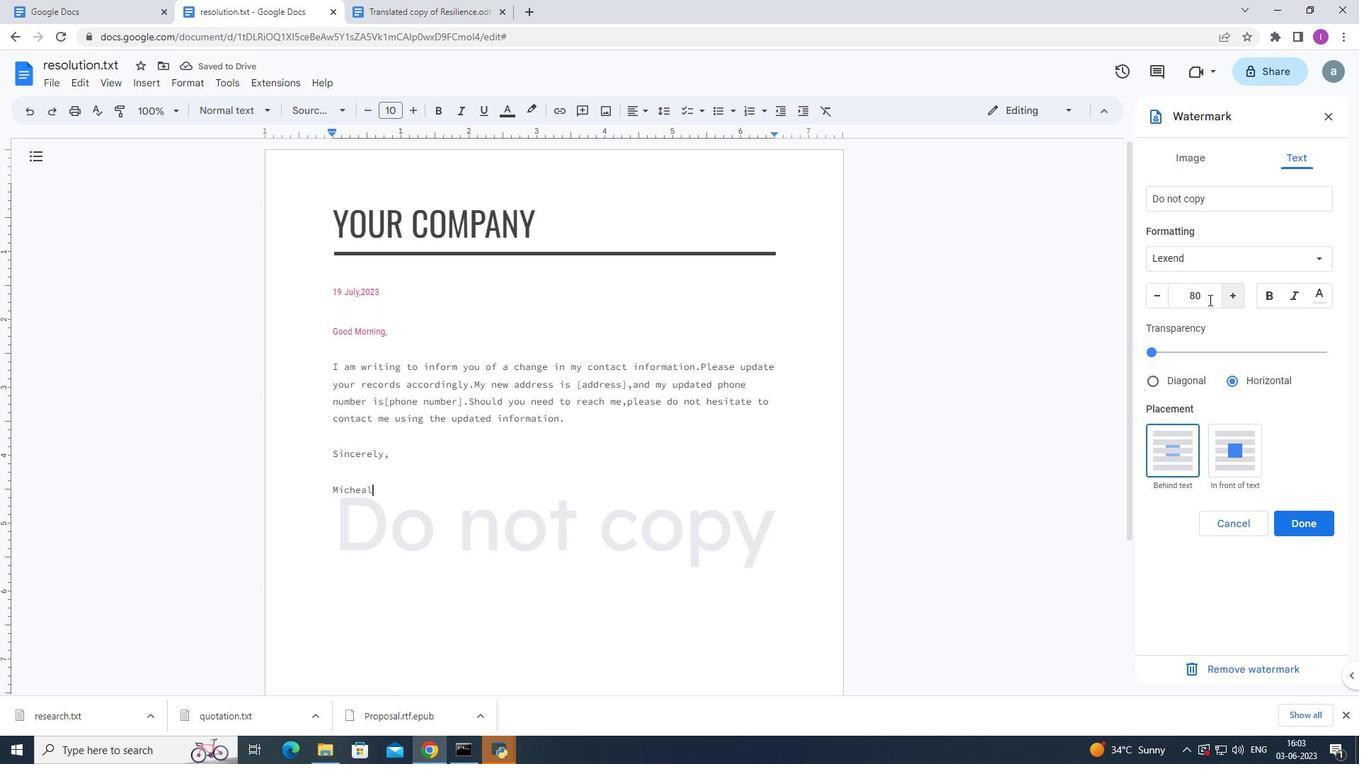 
Action: Mouse moved to (1198, 299)
Screenshot: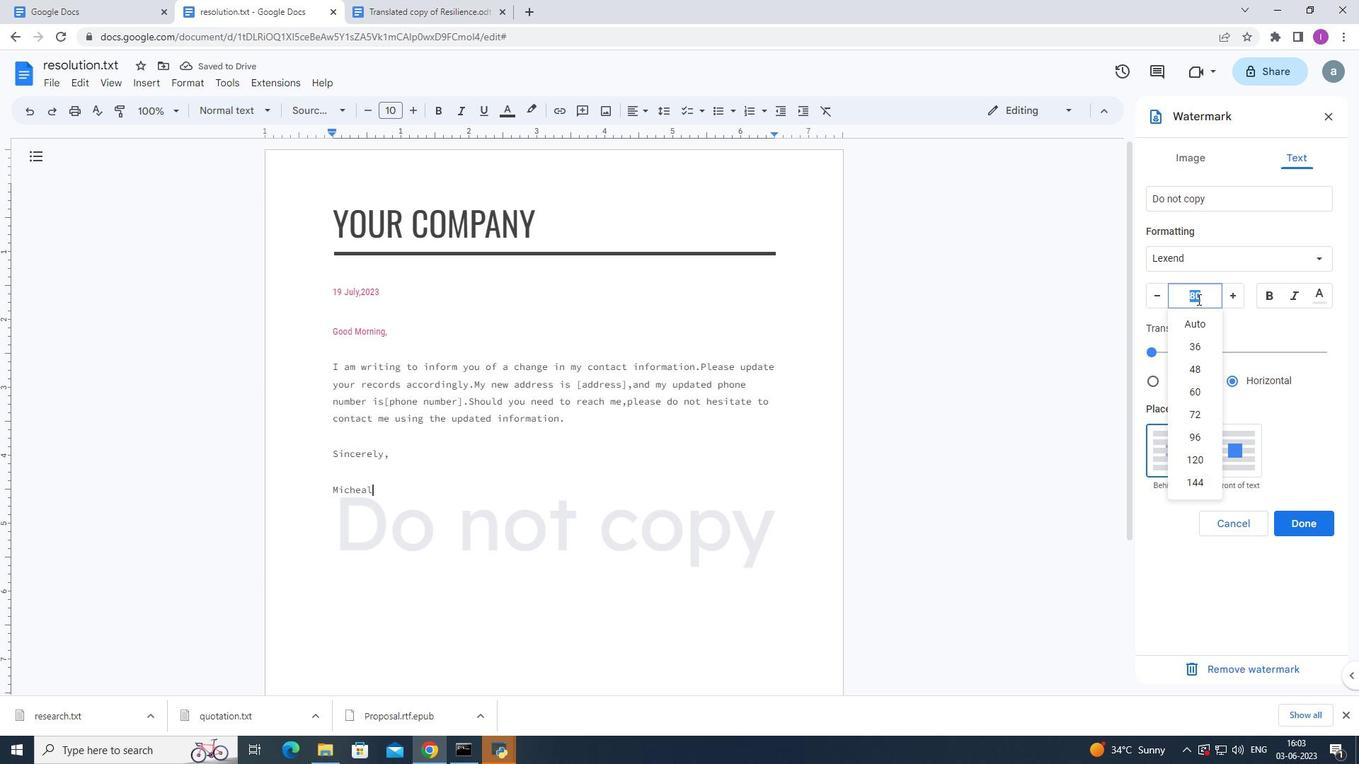 
Action: Key pressed 113<Key.enter>
Screenshot: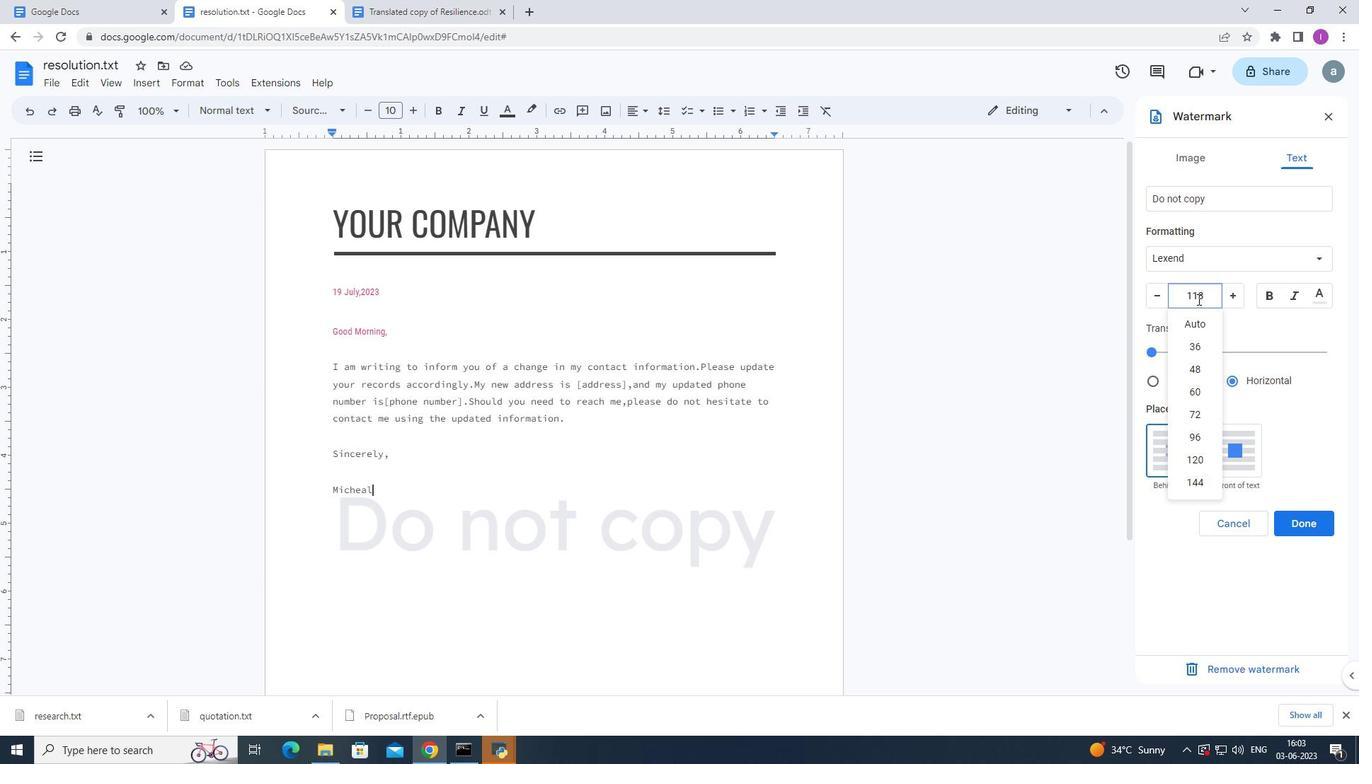
Action: Mouse moved to (1290, 521)
Screenshot: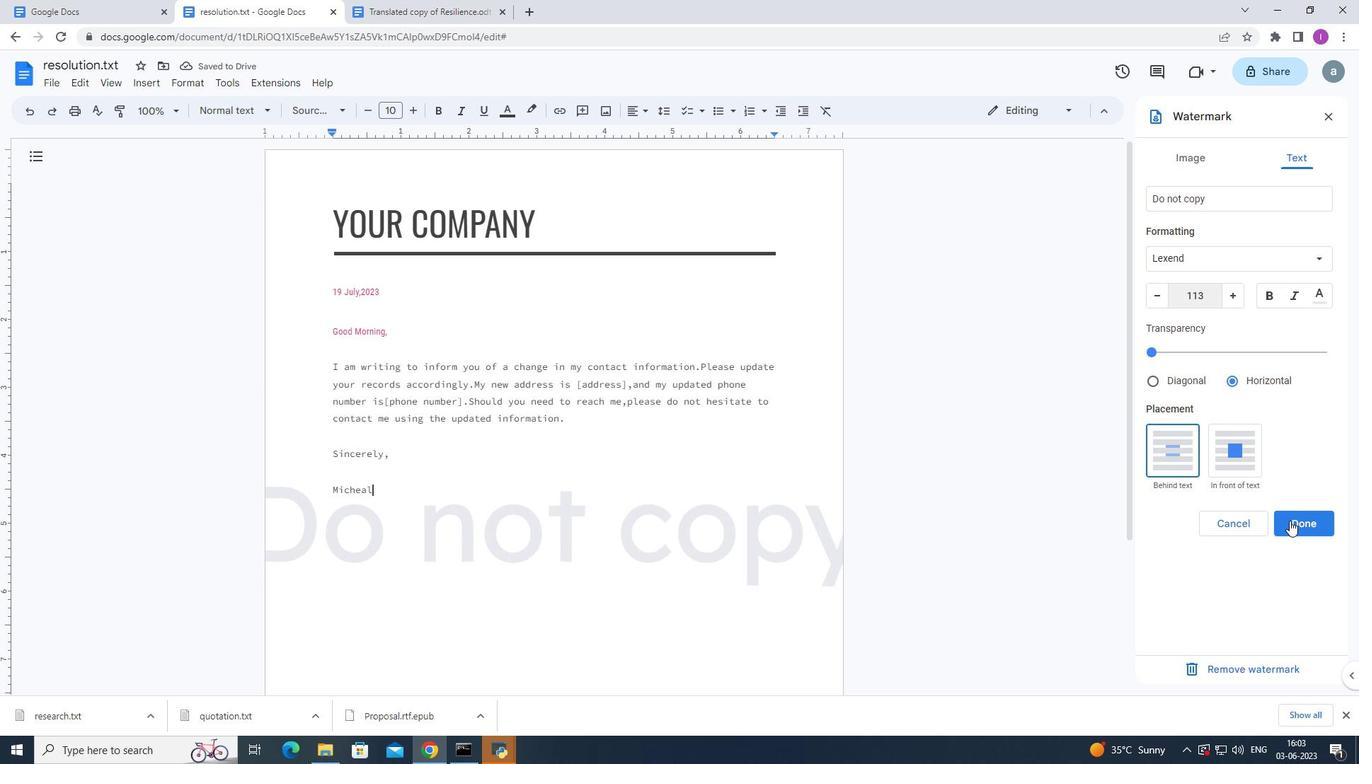
Action: Mouse pressed left at (1290, 521)
Screenshot: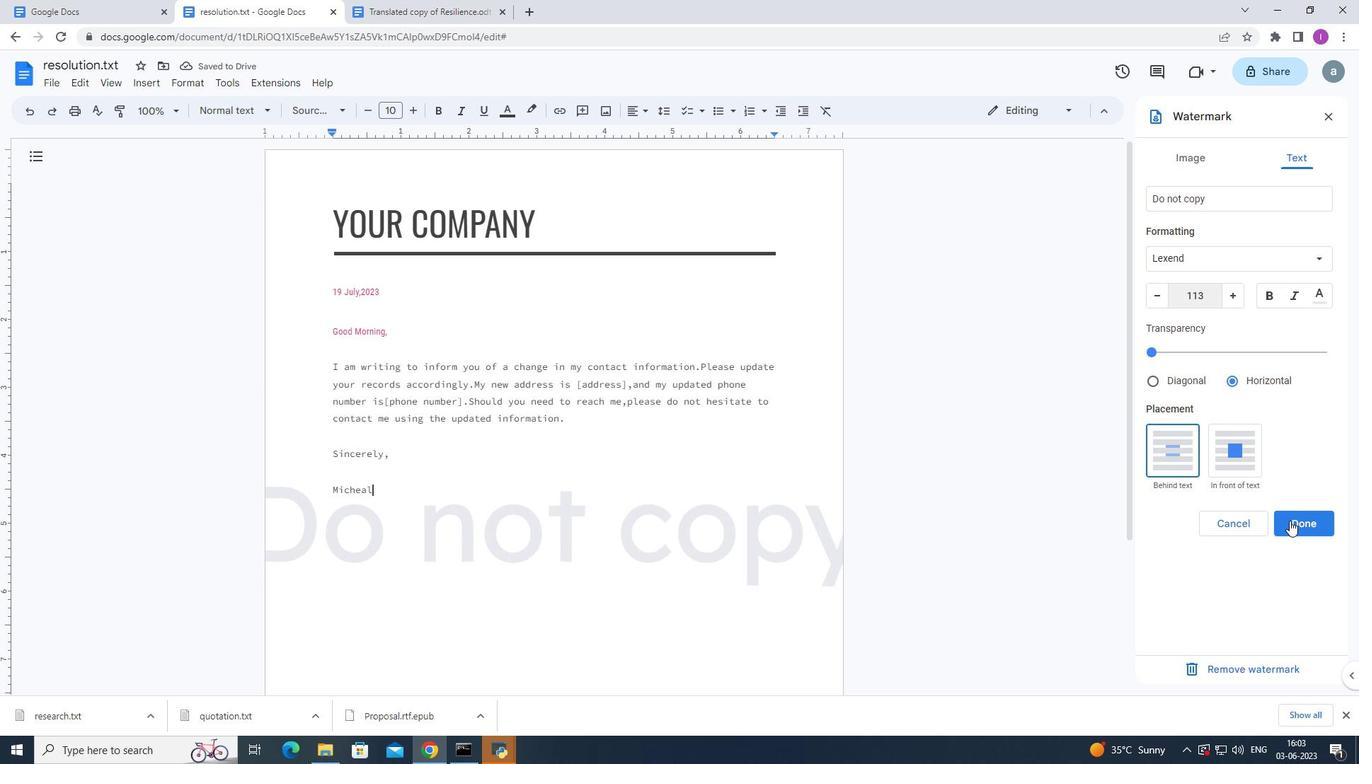 
Action: Mouse moved to (422, 65)
Screenshot: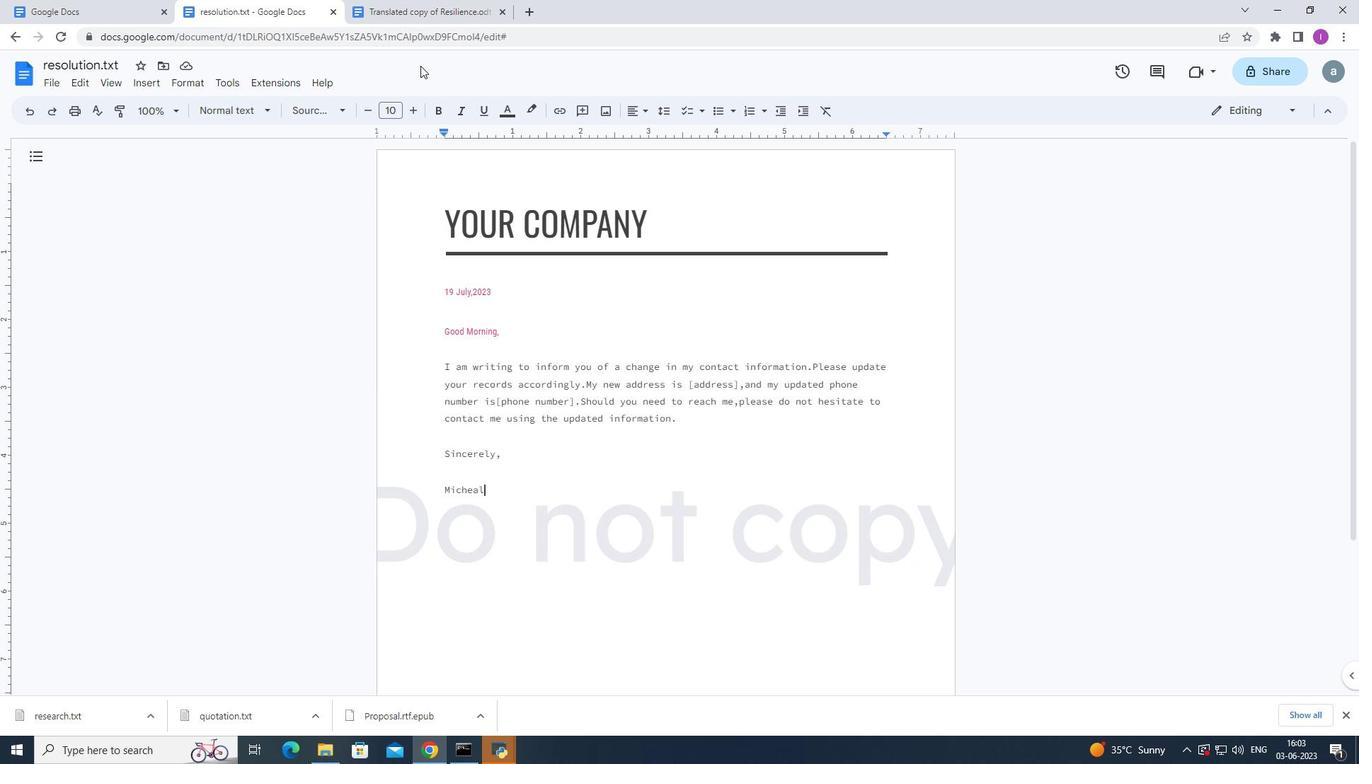 
